 Task: Find a place to stay in Cruzeiro, Brazil for 5 guests from June 14 to June 30, with a price range of ₹13,000 to ₹34,000, and select properties that are houses or flats with free parking and TV.
Action: Mouse moved to (483, 111)
Screenshot: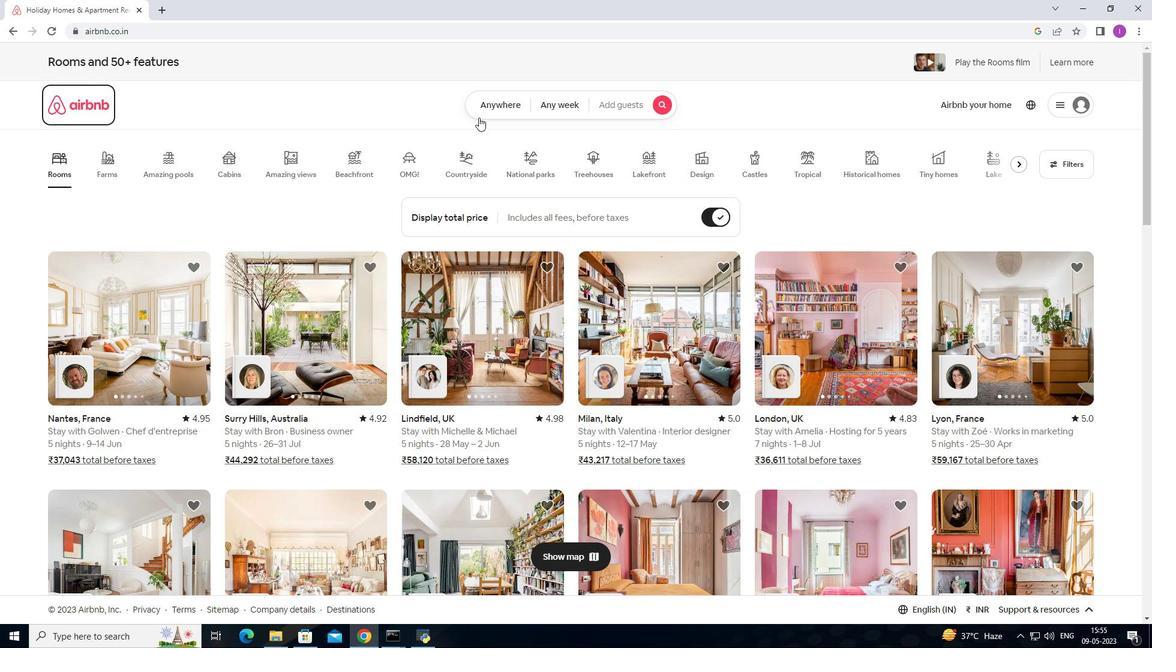 
Action: Mouse pressed left at (483, 111)
Screenshot: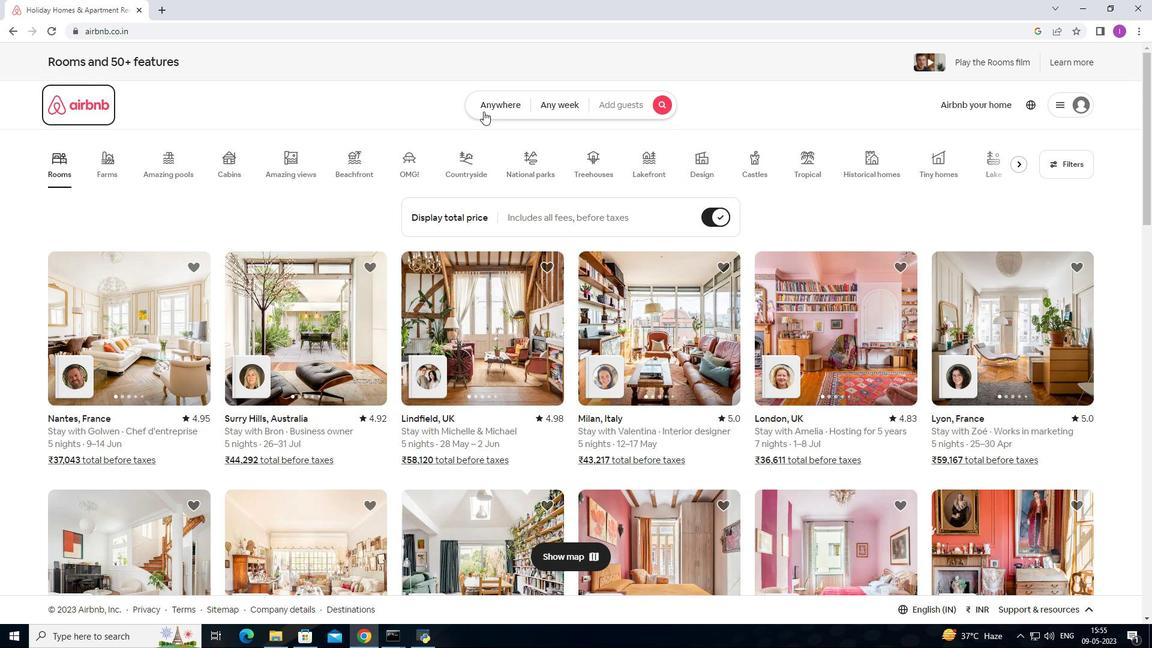 
Action: Mouse moved to (398, 160)
Screenshot: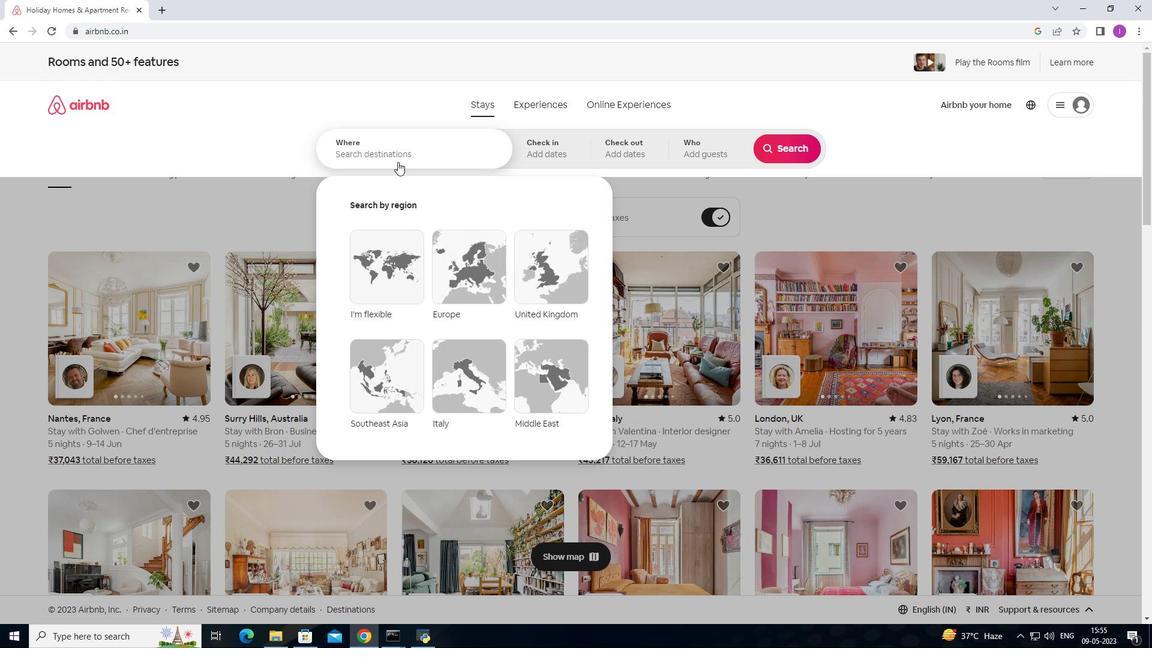 
Action: Mouse pressed left at (398, 160)
Screenshot: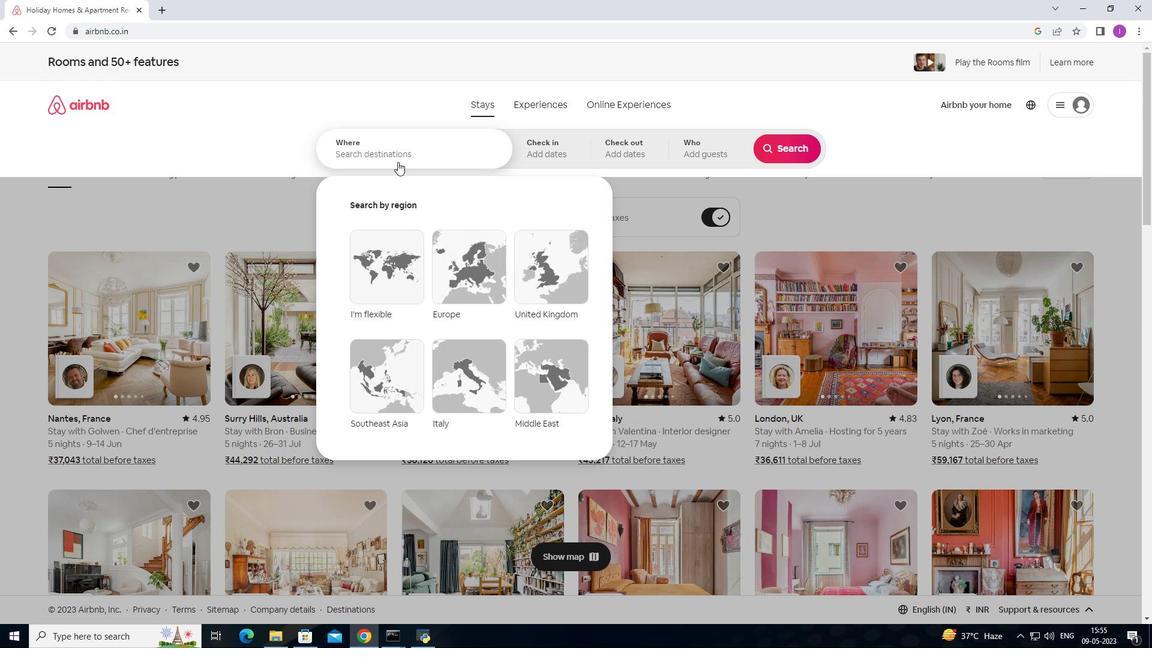 
Action: Mouse moved to (396, 160)
Screenshot: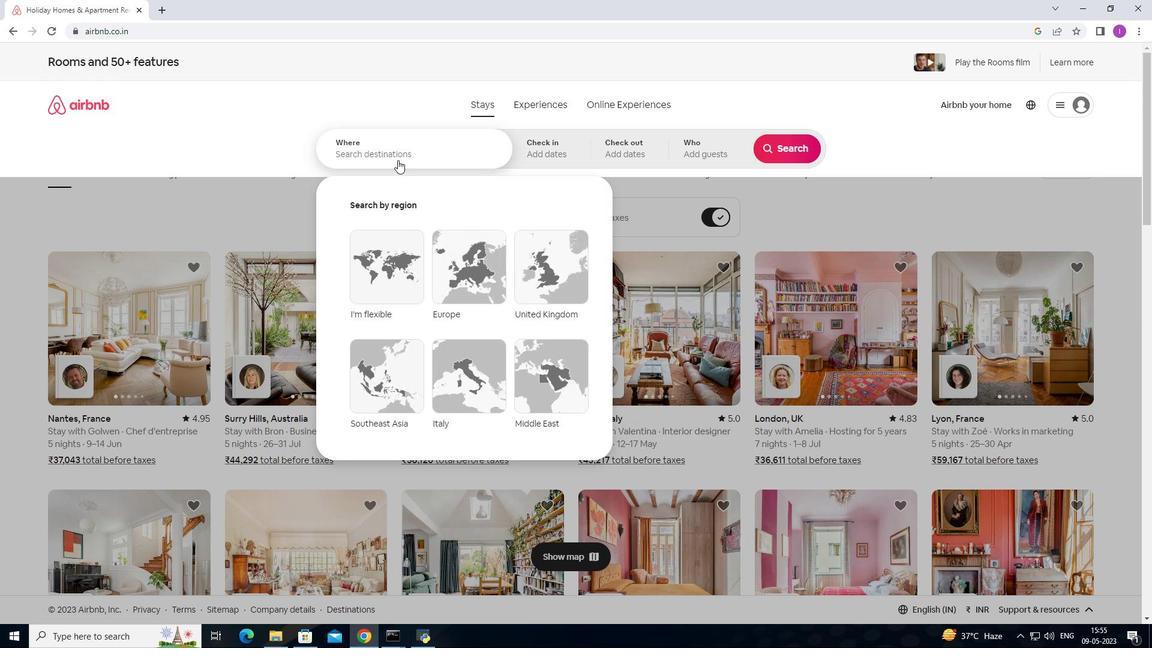 
Action: Key pressed <Key.shift>Cruzeiro,<Key.shift><Key.shift><Key.shift><Key.shift><Key.shift><Key.shift><Key.shift><Key.shift>Brazil
Screenshot: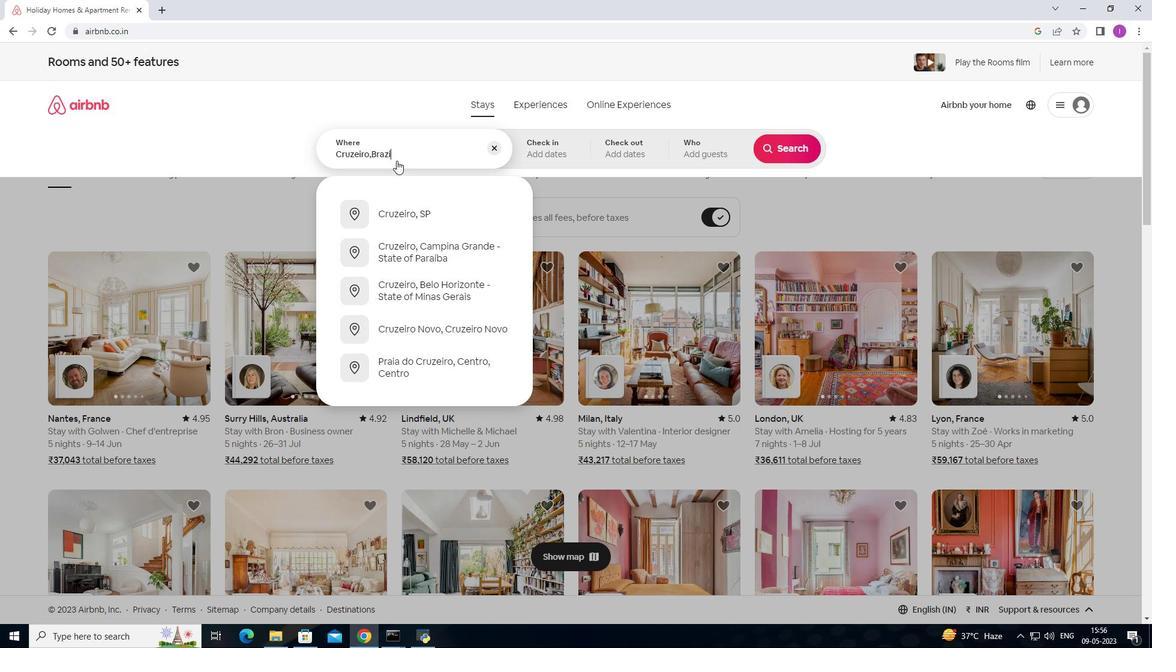 
Action: Mouse moved to (552, 154)
Screenshot: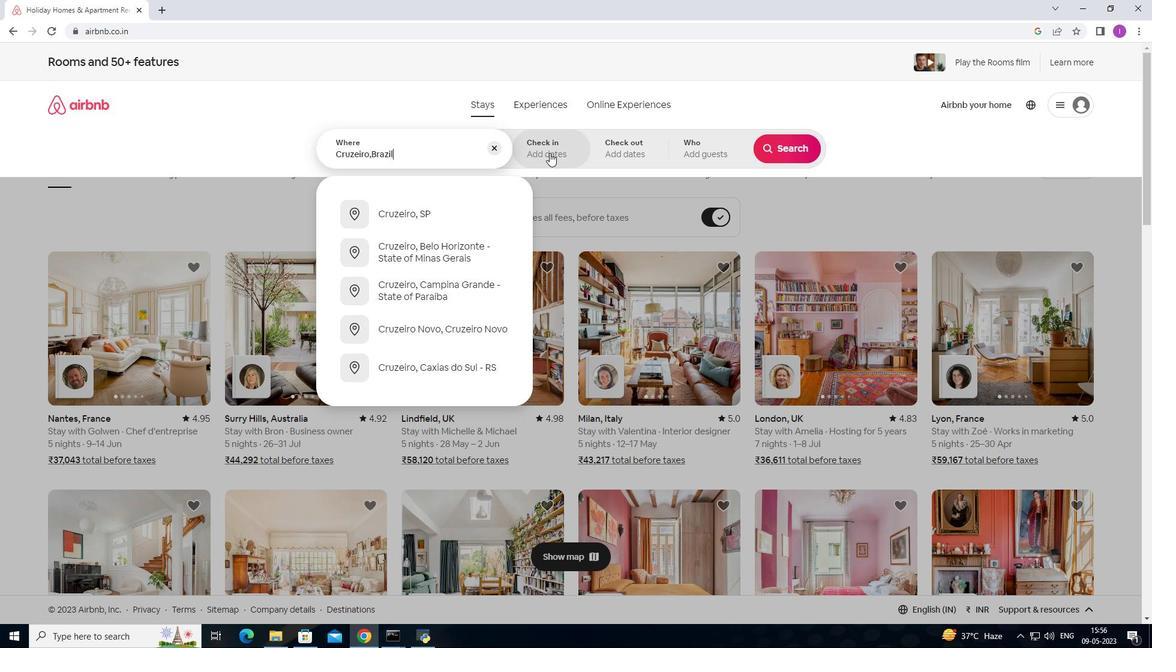
Action: Mouse pressed left at (552, 154)
Screenshot: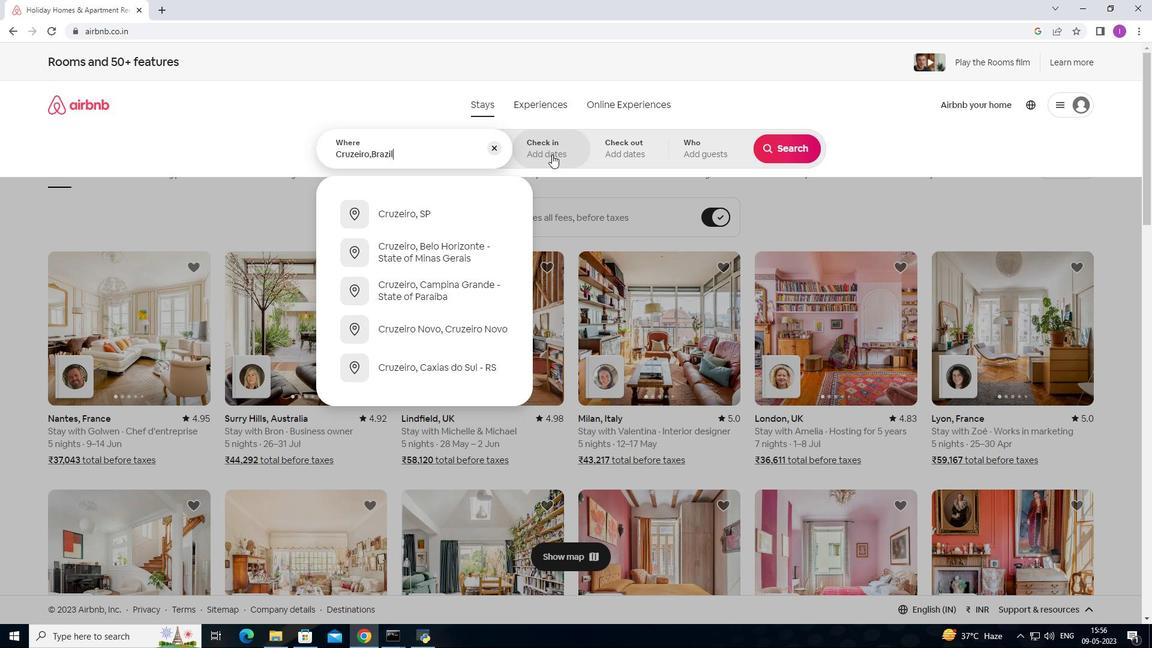 
Action: Mouse moved to (689, 347)
Screenshot: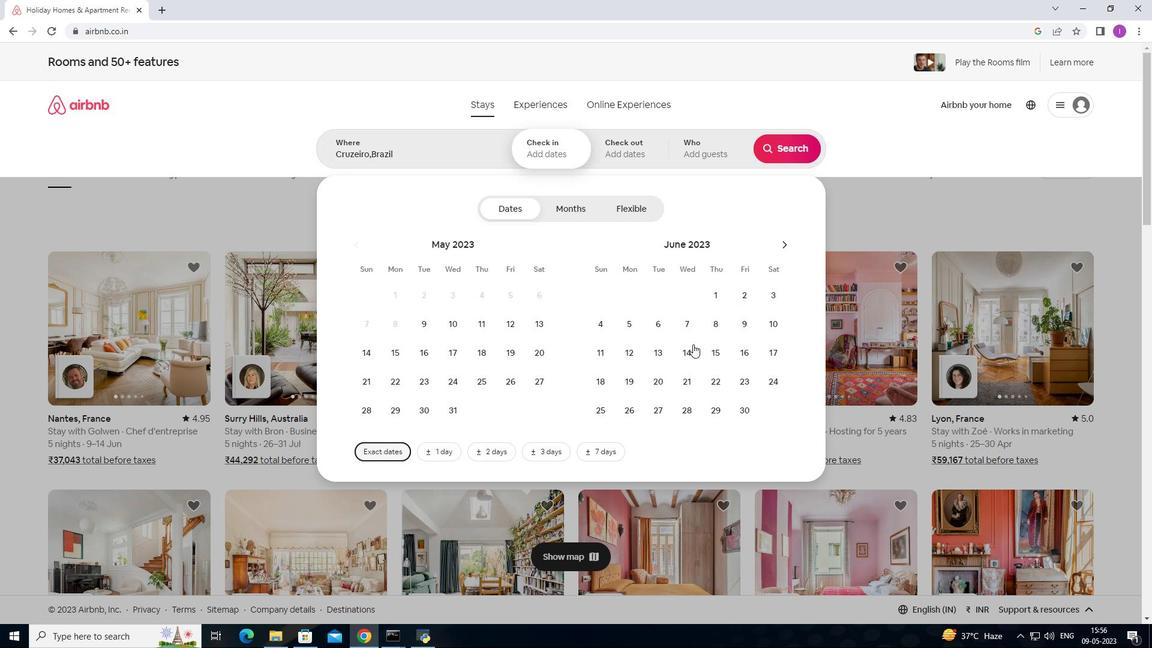 
Action: Mouse pressed left at (689, 347)
Screenshot: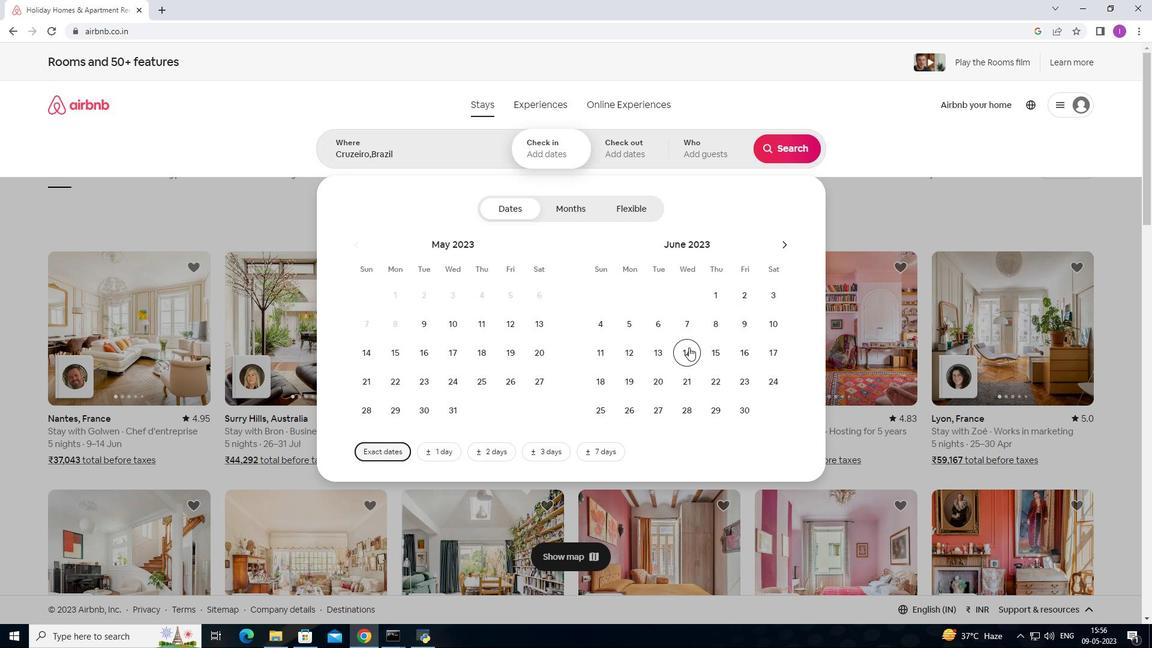 
Action: Mouse moved to (740, 408)
Screenshot: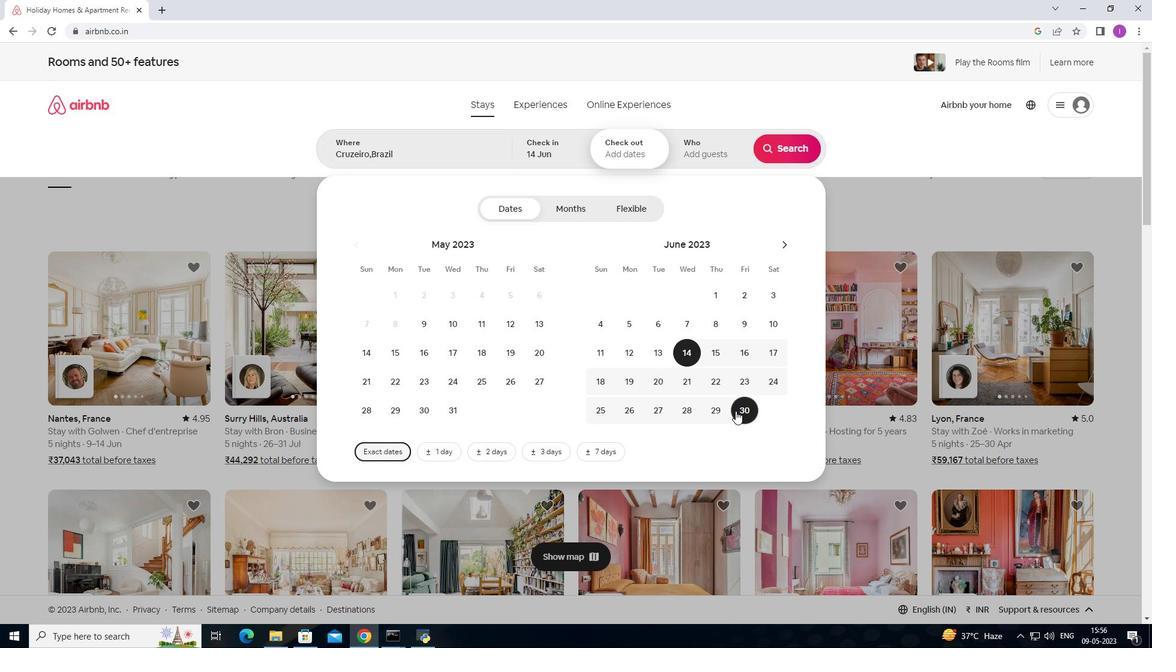 
Action: Mouse pressed left at (740, 408)
Screenshot: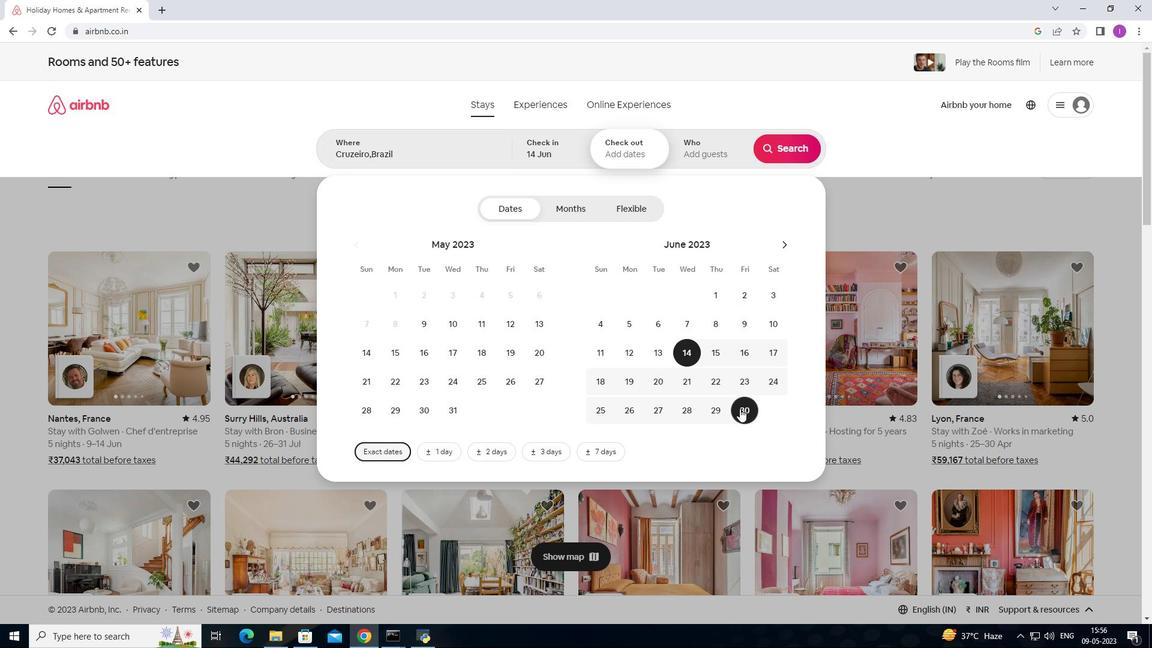 
Action: Mouse moved to (723, 159)
Screenshot: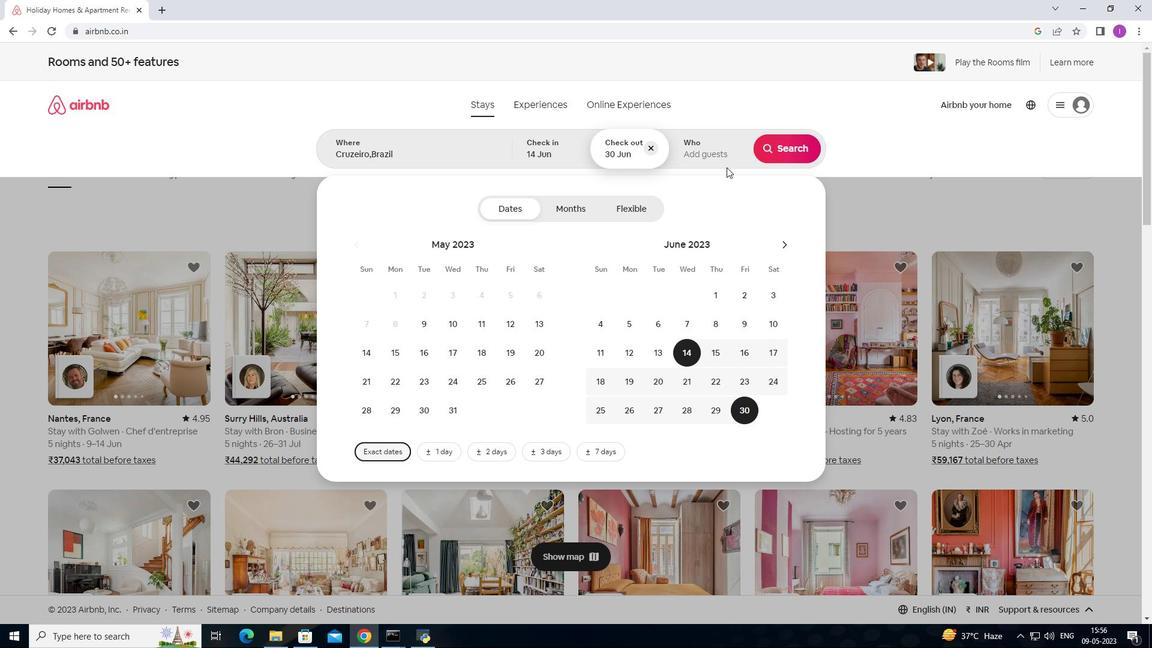 
Action: Mouse pressed left at (723, 159)
Screenshot: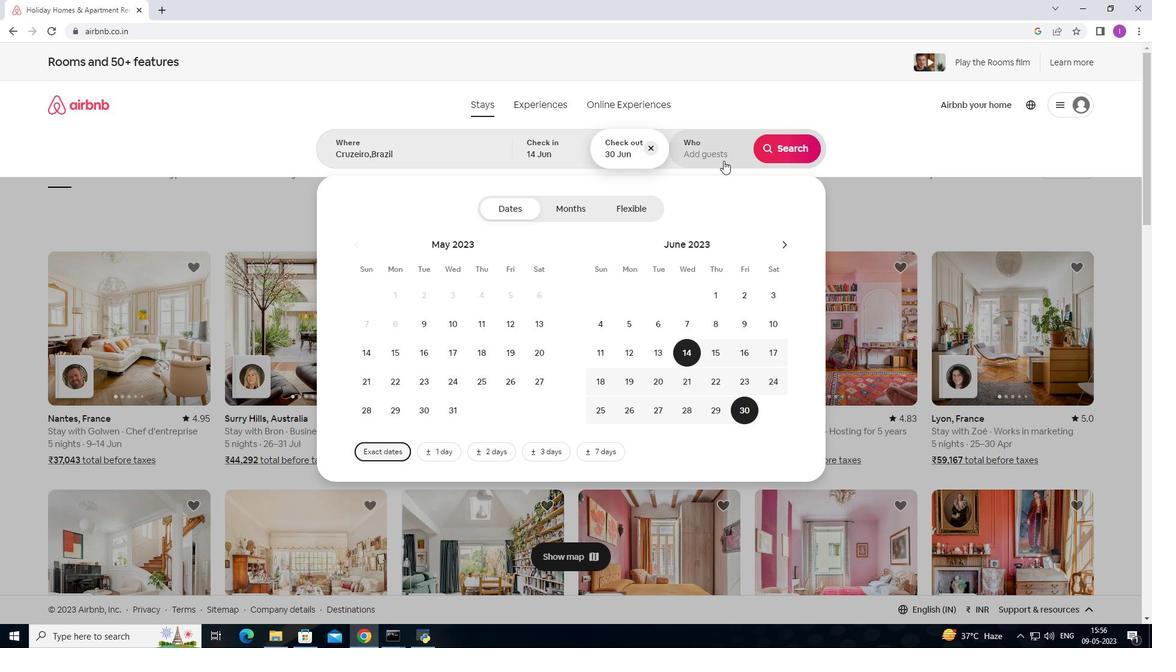 
Action: Mouse moved to (792, 214)
Screenshot: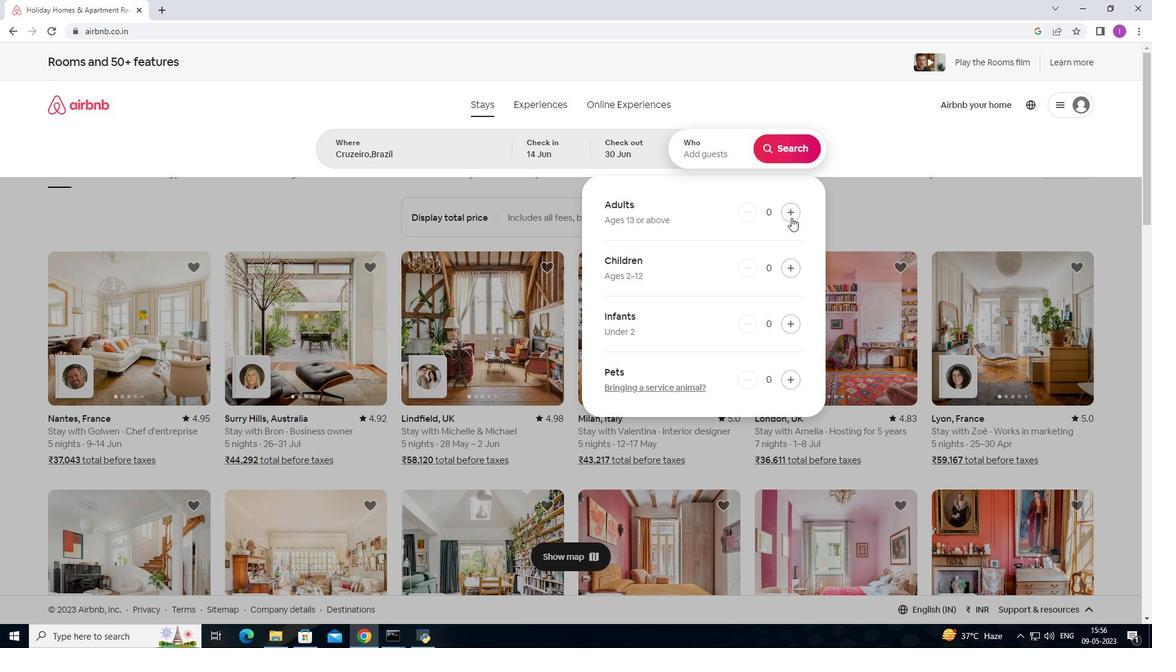 
Action: Mouse pressed left at (792, 214)
Screenshot: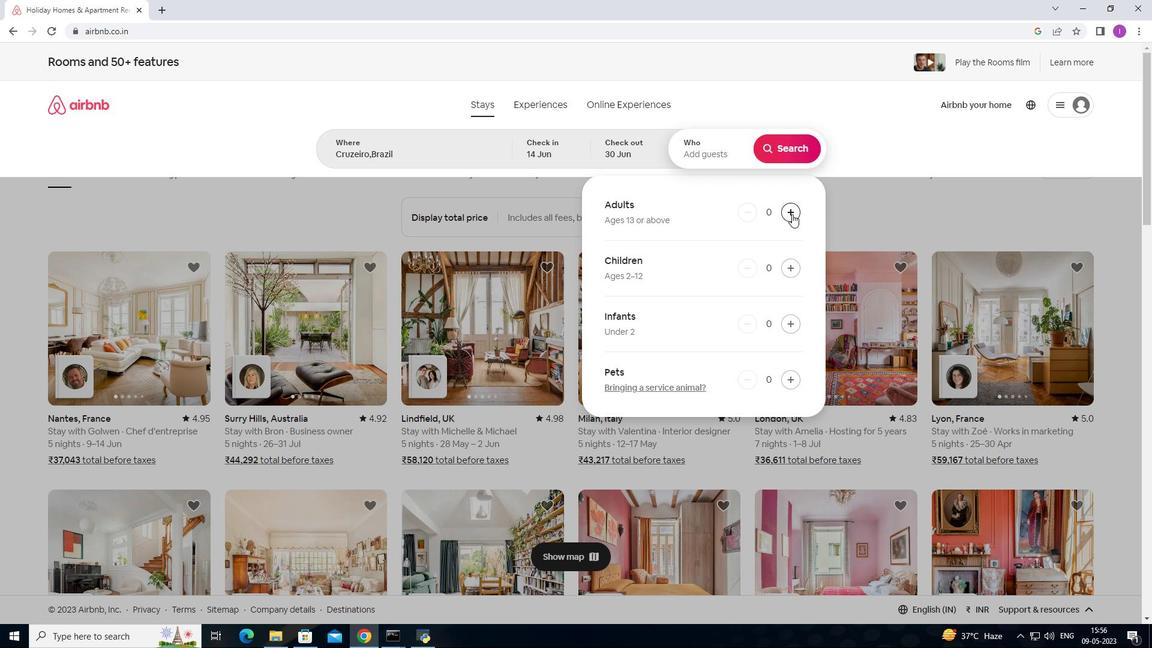 
Action: Mouse pressed left at (792, 214)
Screenshot: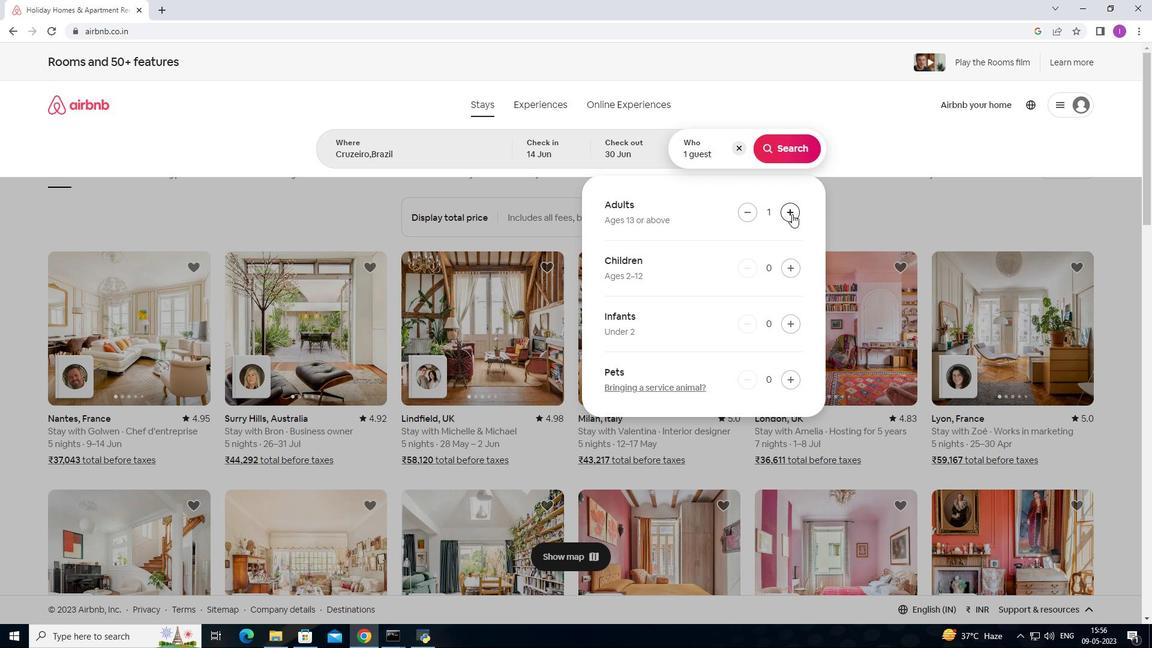 
Action: Mouse pressed left at (792, 214)
Screenshot: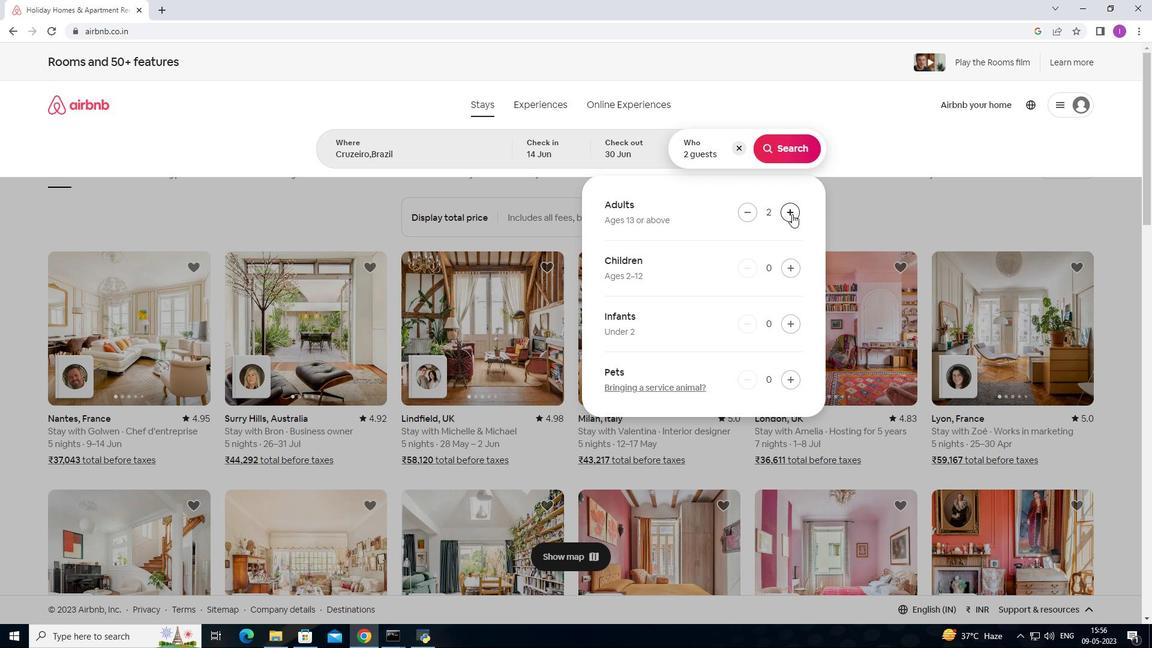 
Action: Mouse pressed left at (792, 214)
Screenshot: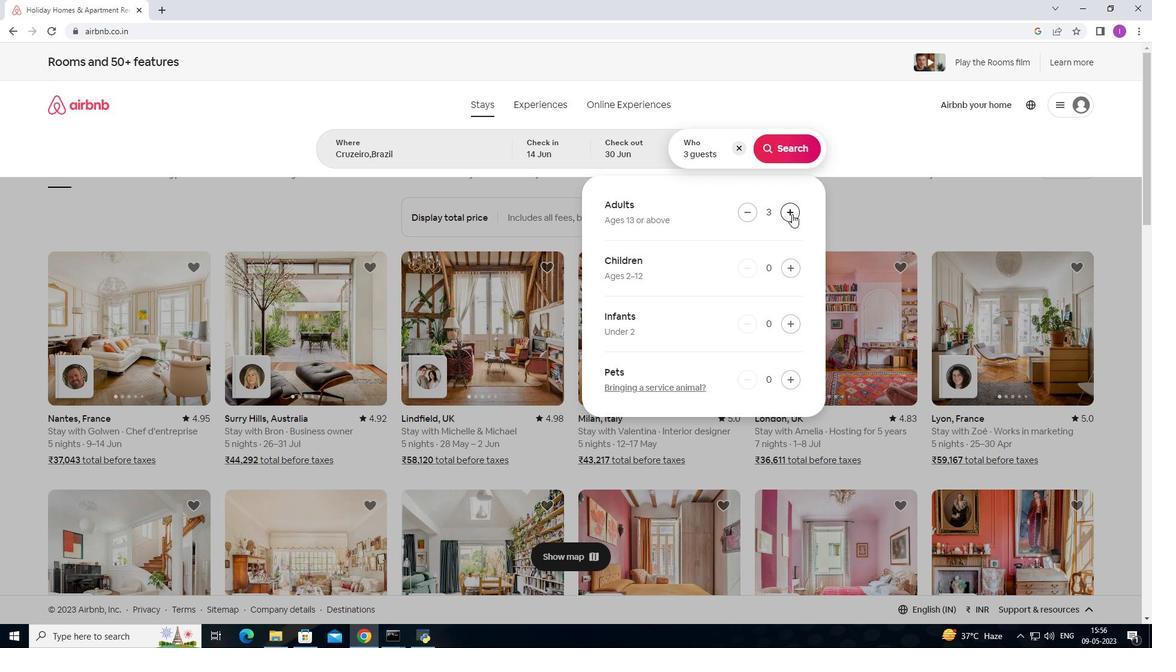 
Action: Mouse pressed left at (792, 214)
Screenshot: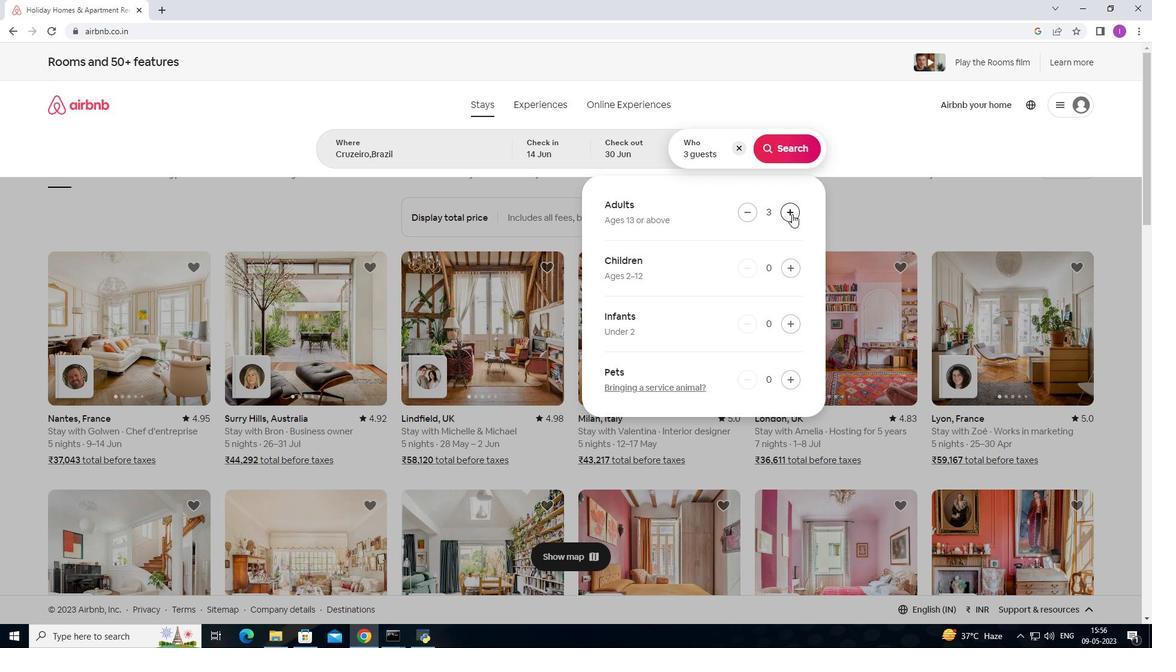 
Action: Mouse moved to (800, 147)
Screenshot: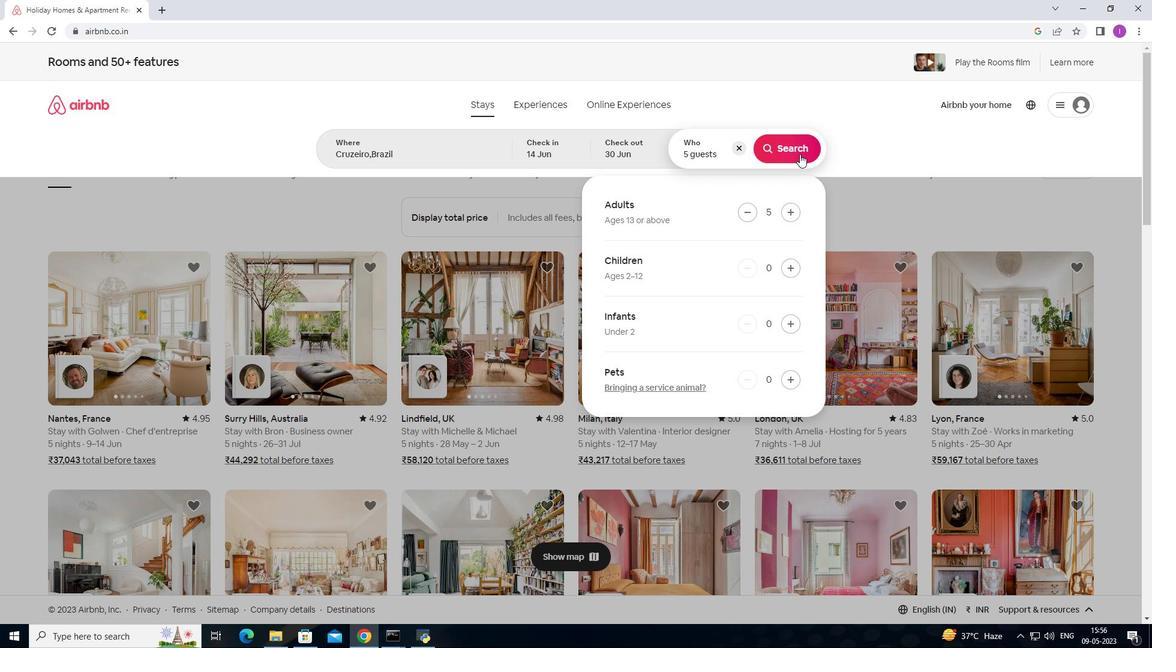
Action: Mouse pressed left at (800, 147)
Screenshot: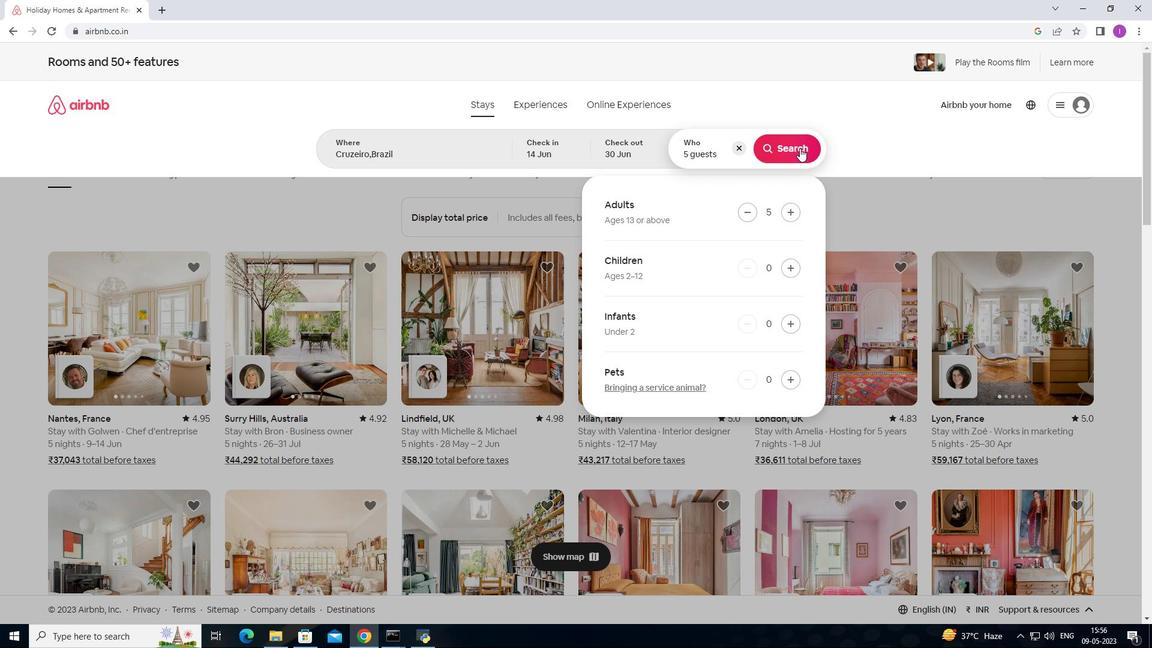 
Action: Mouse moved to (1115, 118)
Screenshot: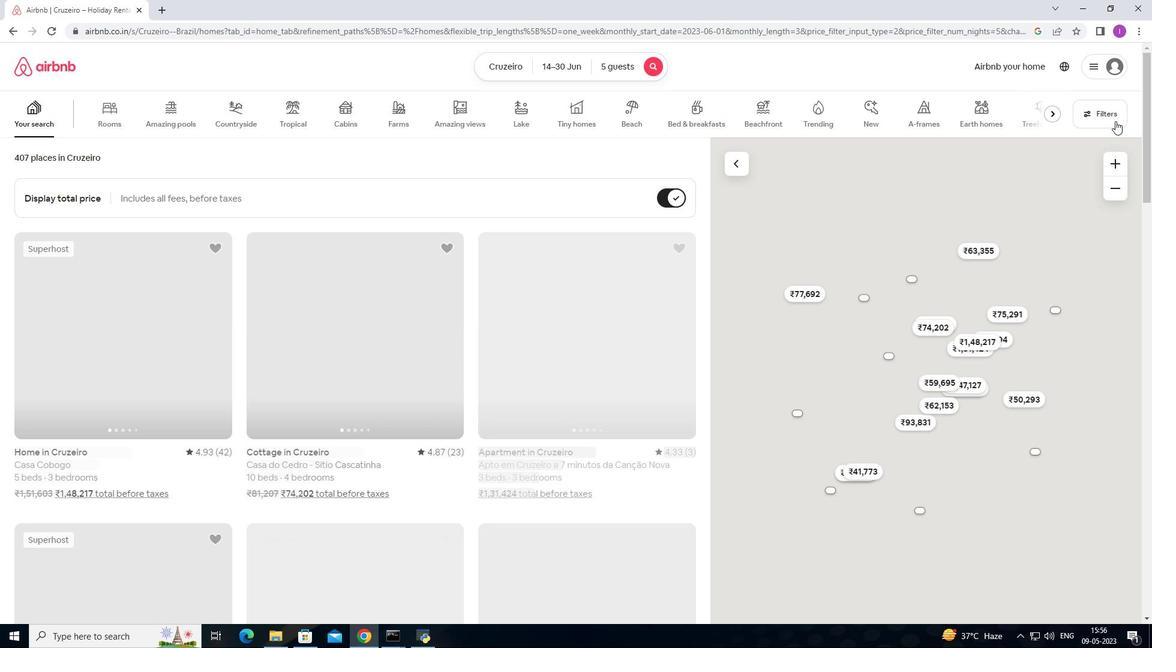 
Action: Mouse pressed left at (1115, 118)
Screenshot: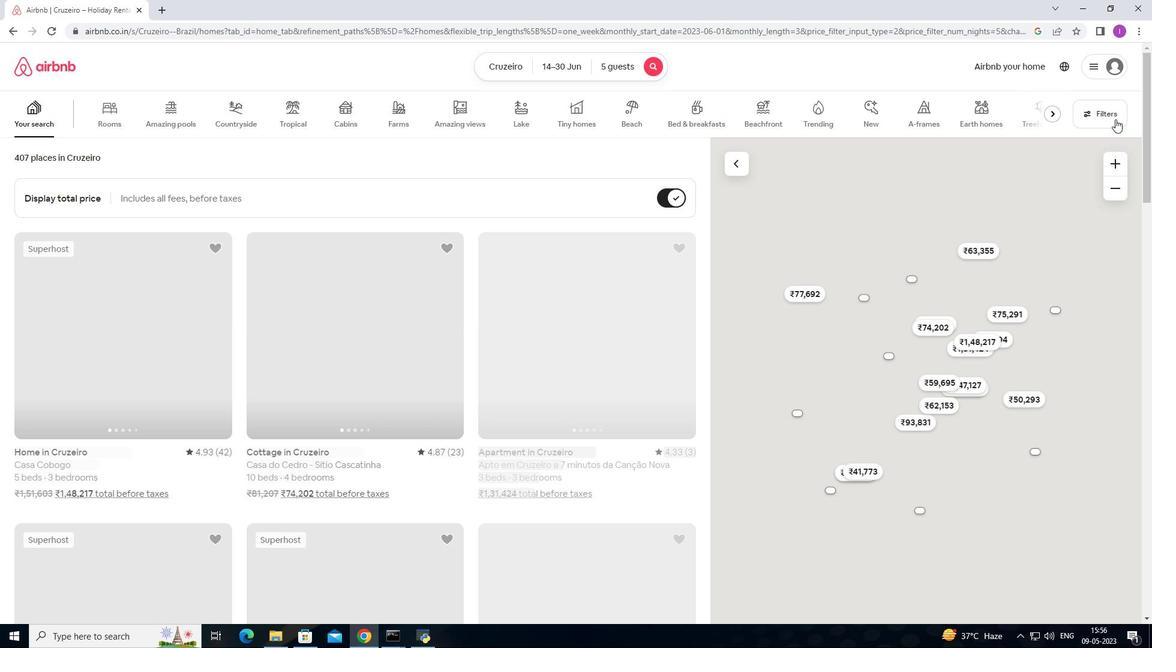 
Action: Mouse moved to (451, 411)
Screenshot: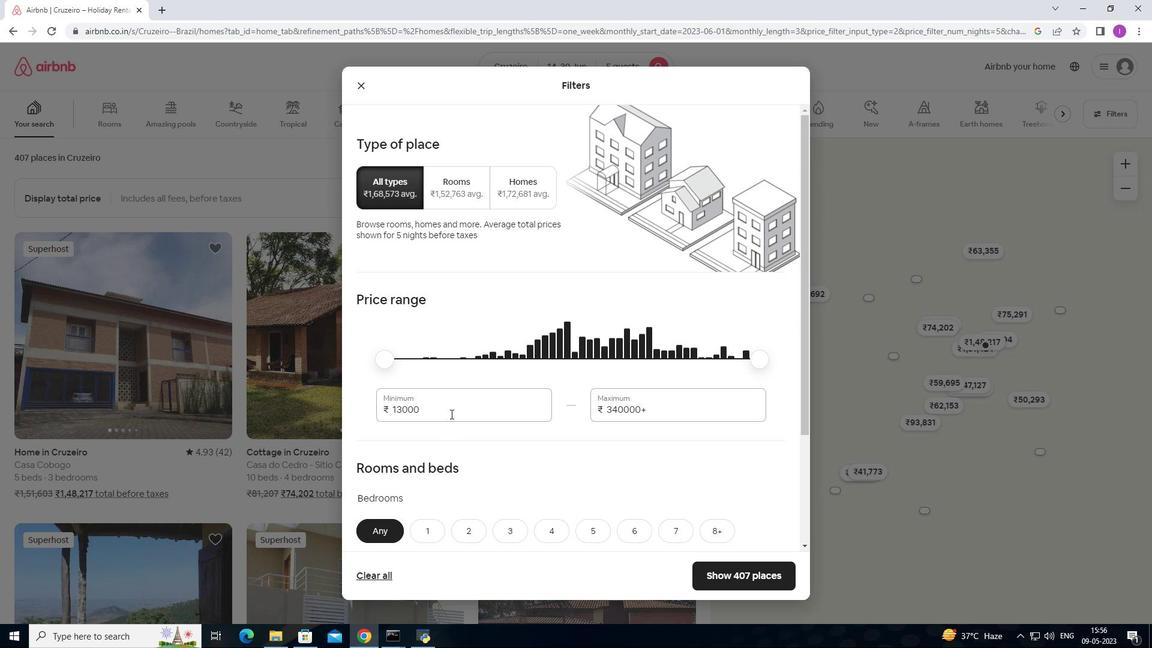 
Action: Mouse pressed left at (451, 411)
Screenshot: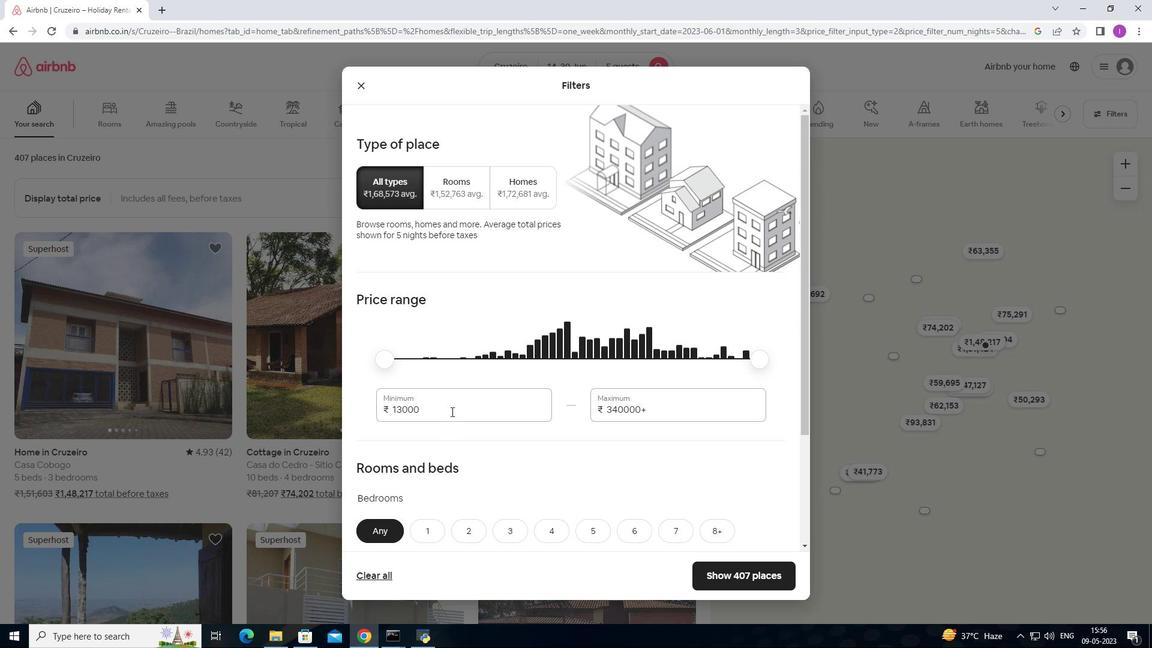 
Action: Mouse moved to (371, 407)
Screenshot: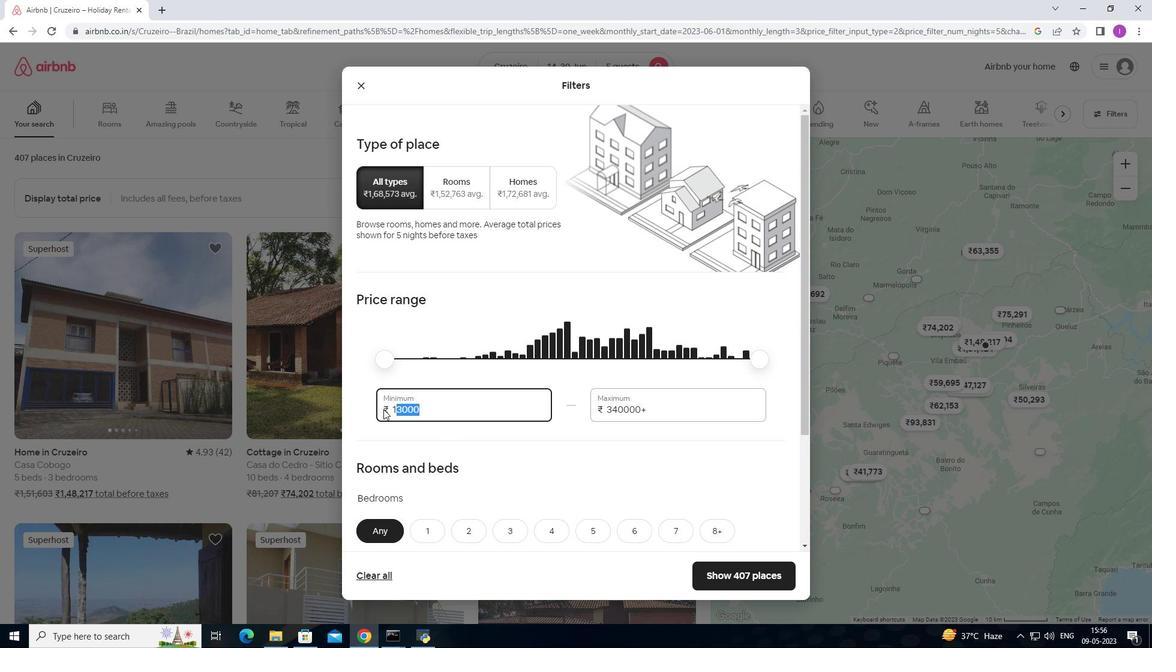 
Action: Key pressed 8000
Screenshot: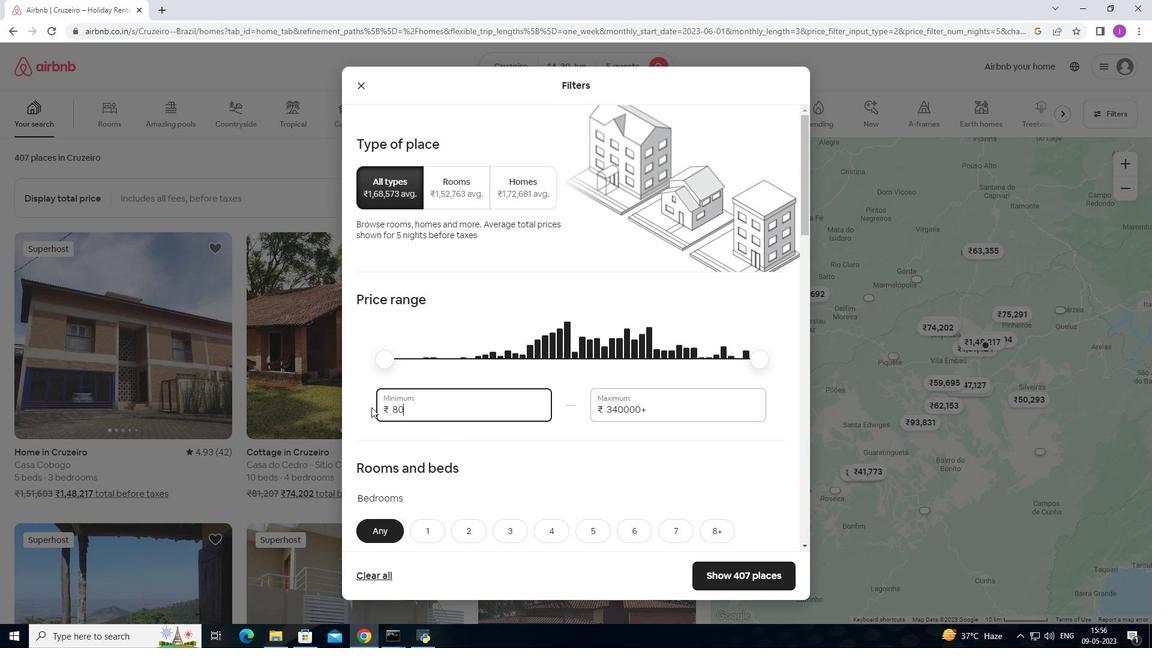 
Action: Mouse moved to (689, 414)
Screenshot: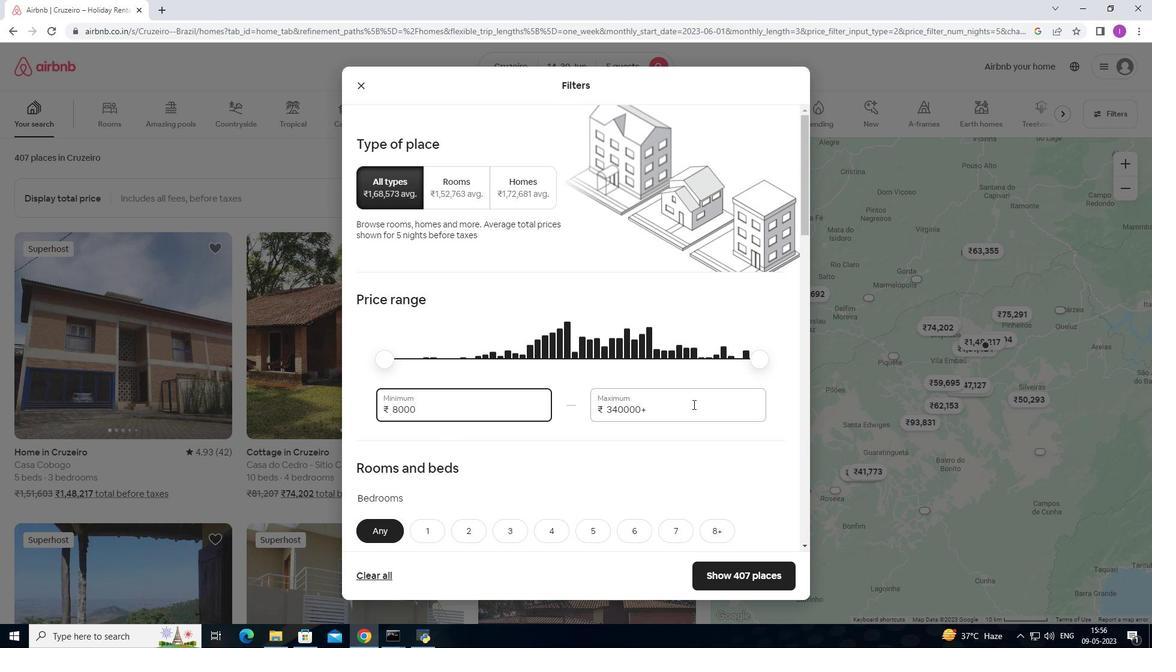 
Action: Mouse pressed left at (689, 414)
Screenshot: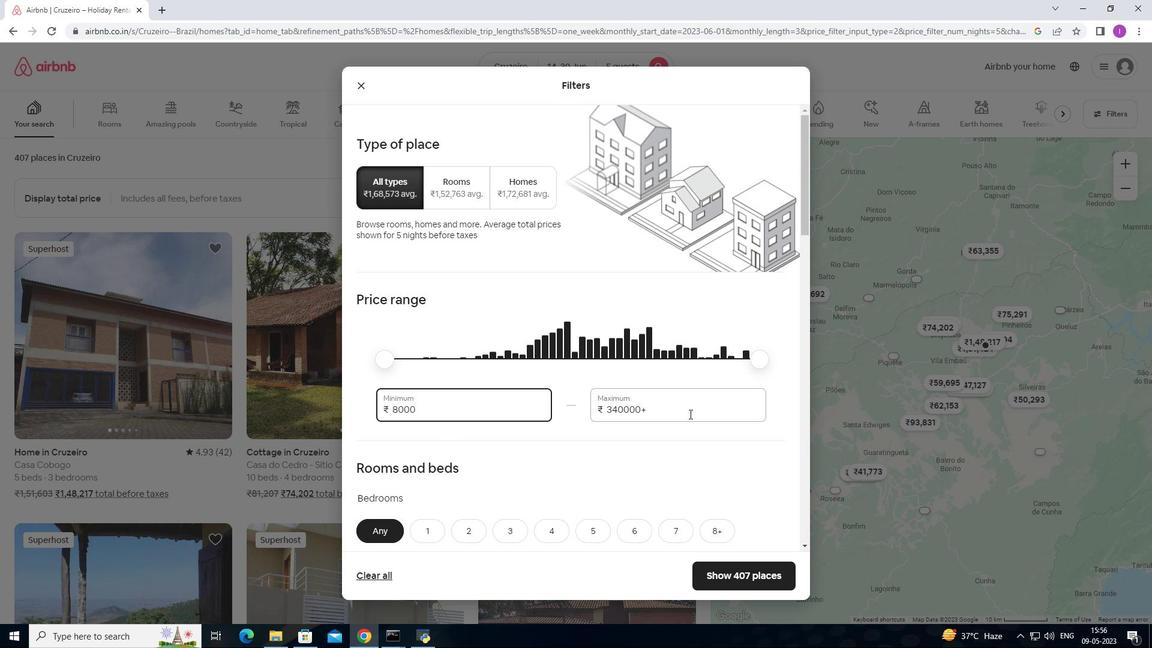 
Action: Mouse moved to (587, 406)
Screenshot: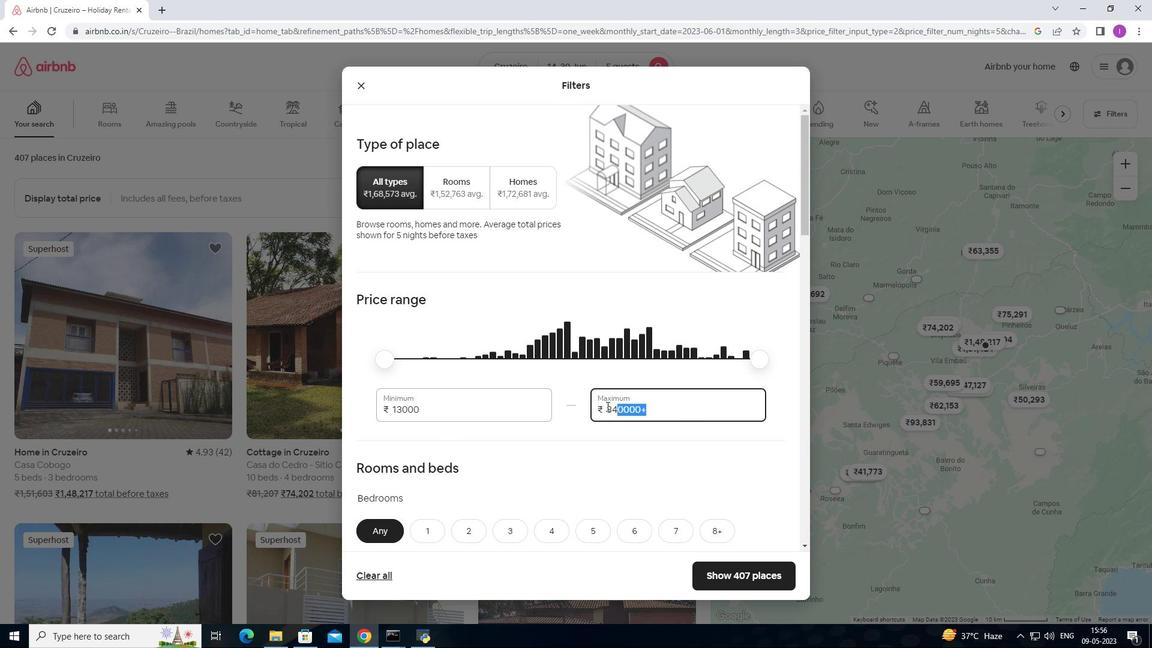 
Action: Key pressed 12000
Screenshot: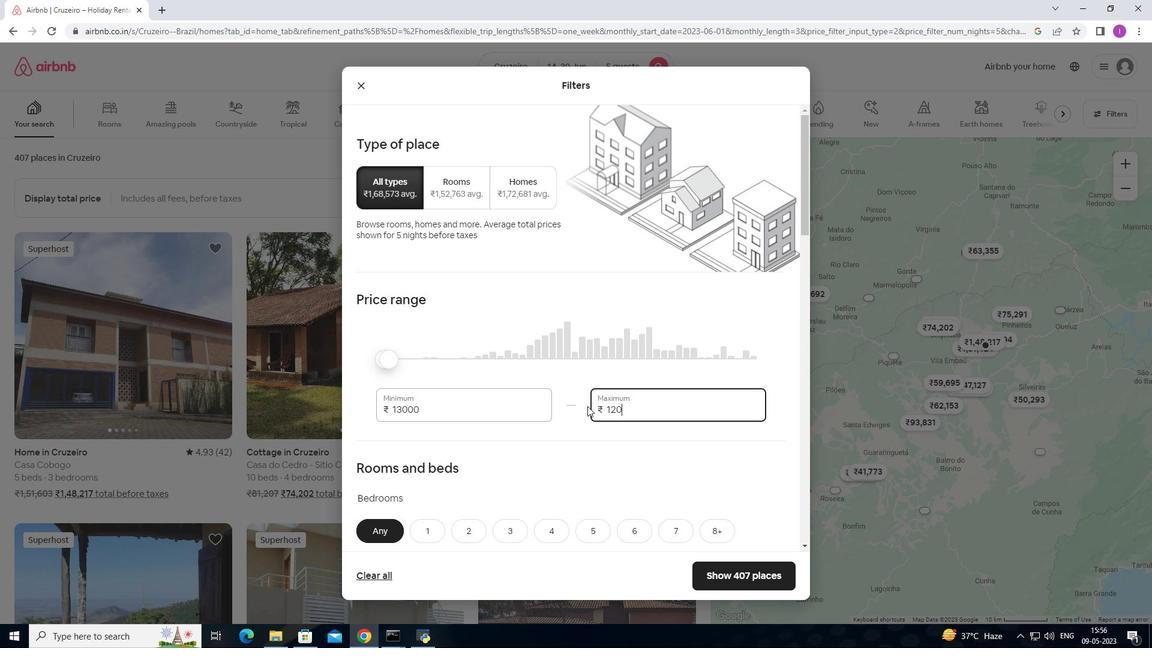 
Action: Mouse scrolled (587, 405) with delta (0, 0)
Screenshot: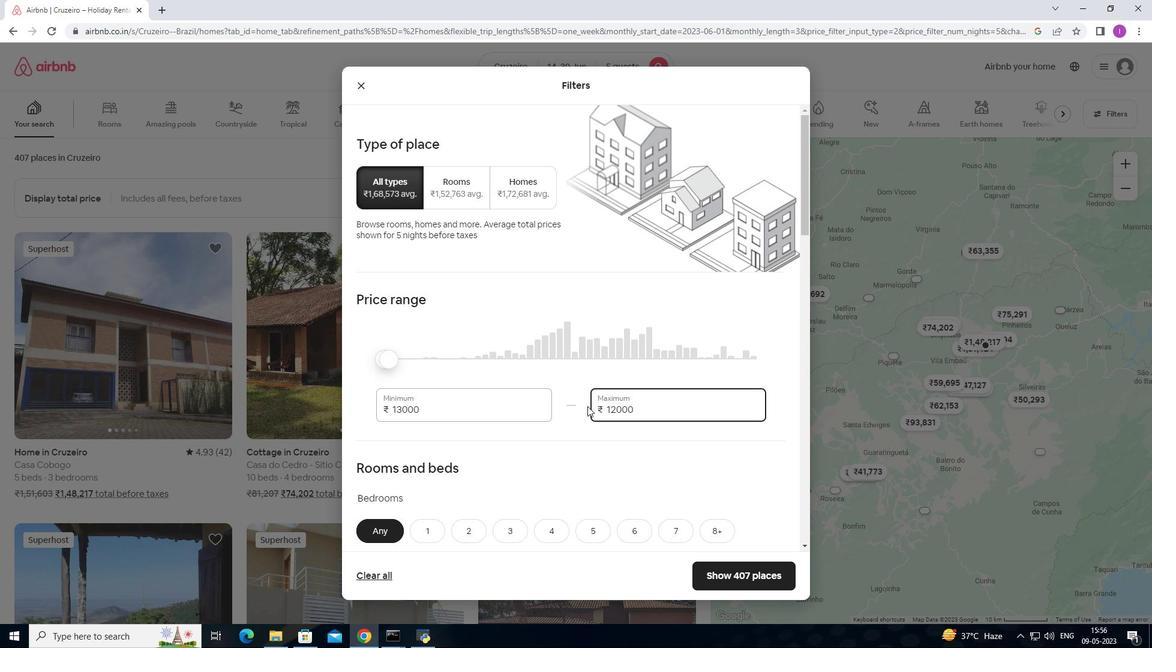 
Action: Mouse scrolled (587, 405) with delta (0, 0)
Screenshot: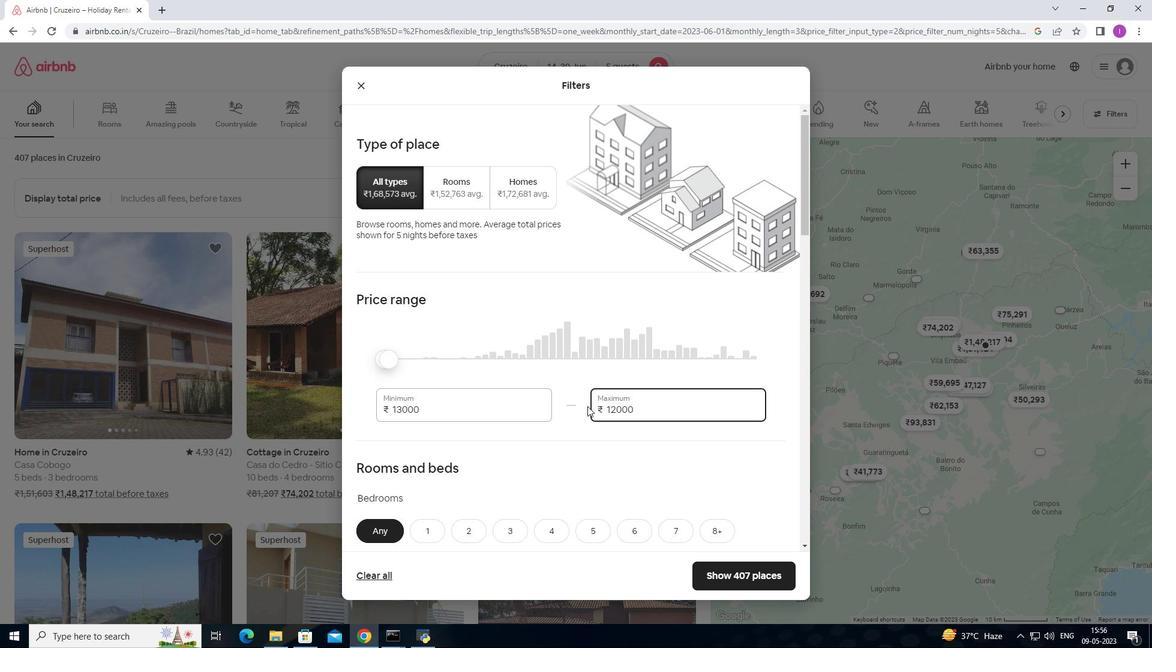 
Action: Mouse moved to (431, 291)
Screenshot: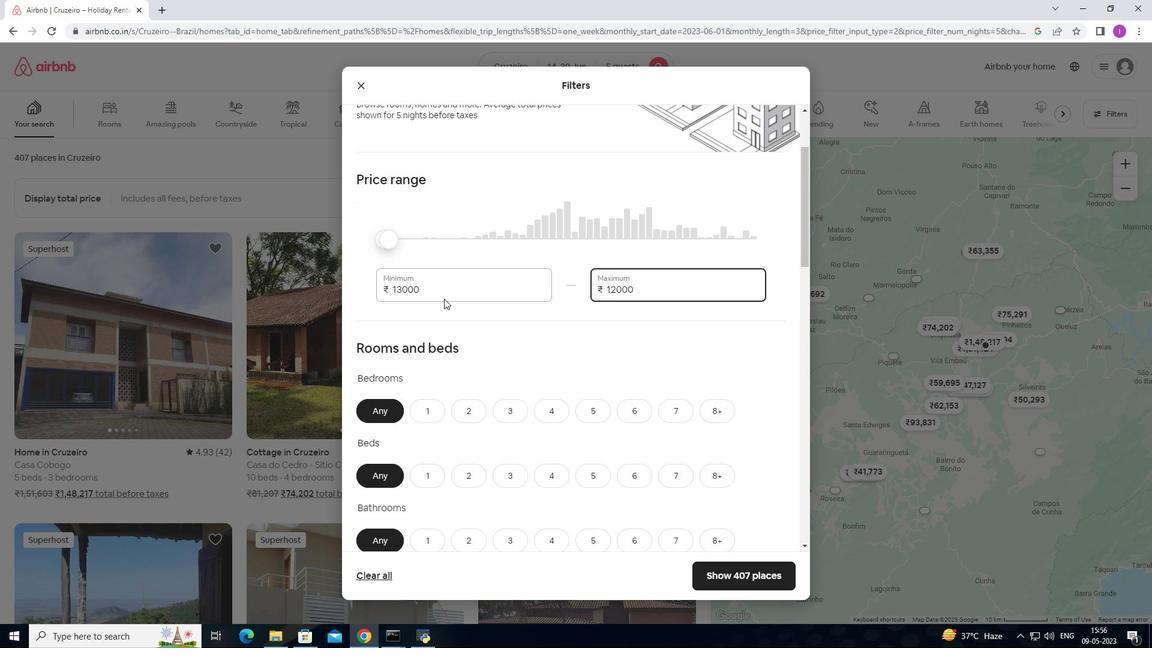 
Action: Mouse pressed left at (431, 291)
Screenshot: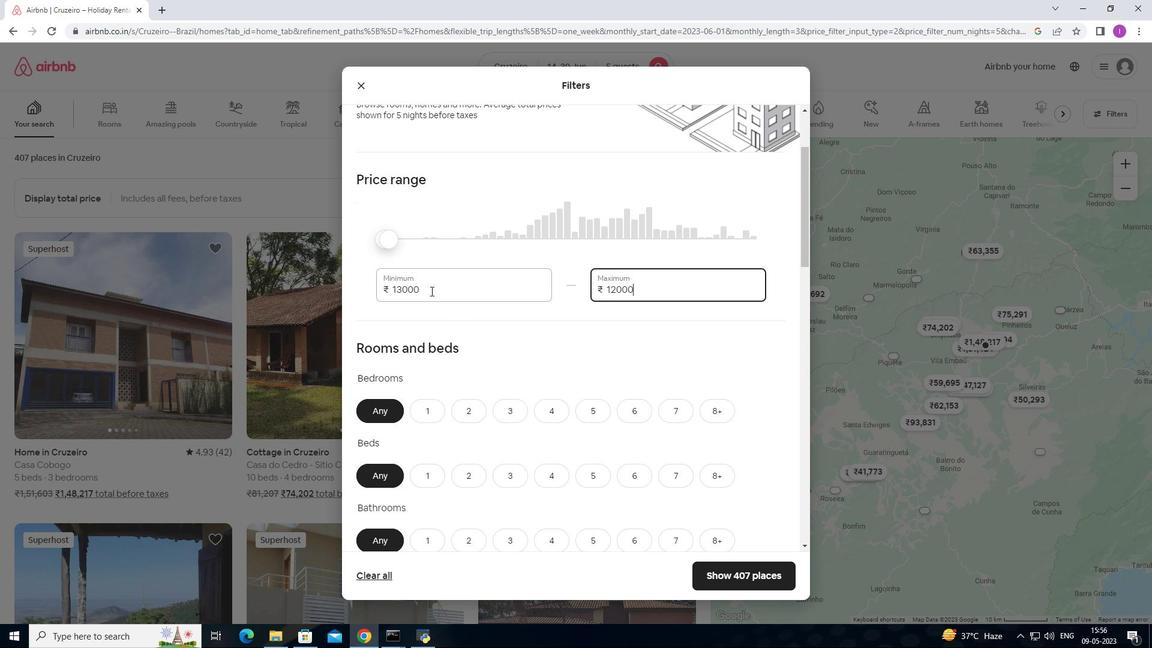 
Action: Mouse moved to (384, 291)
Screenshot: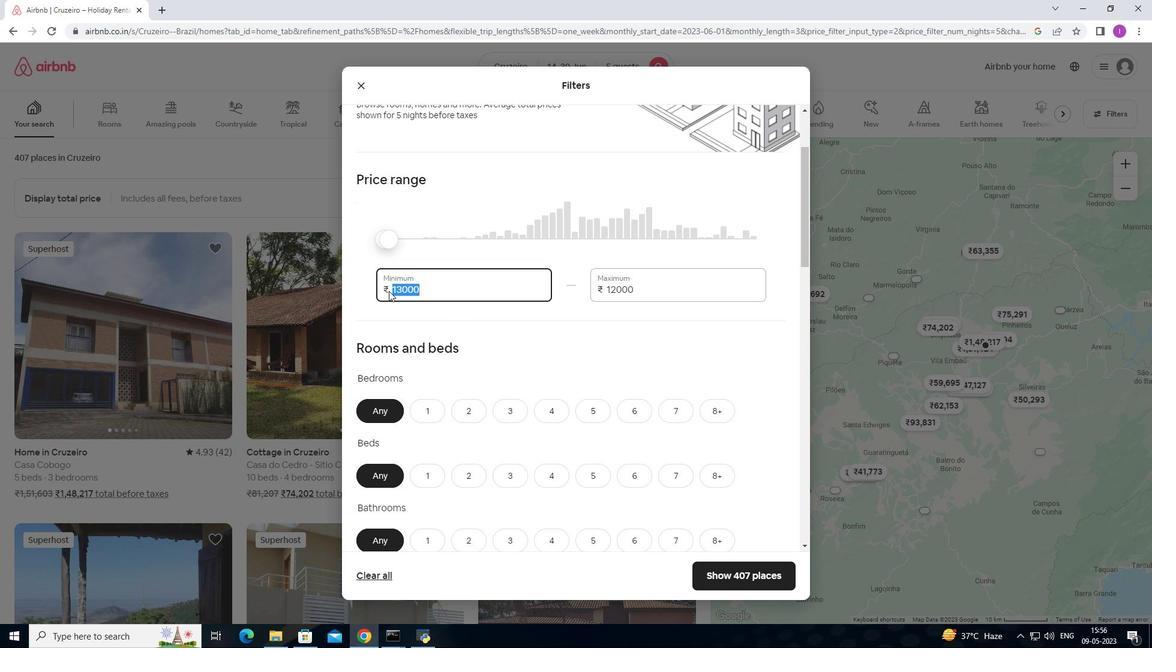 
Action: Key pressed 8000
Screenshot: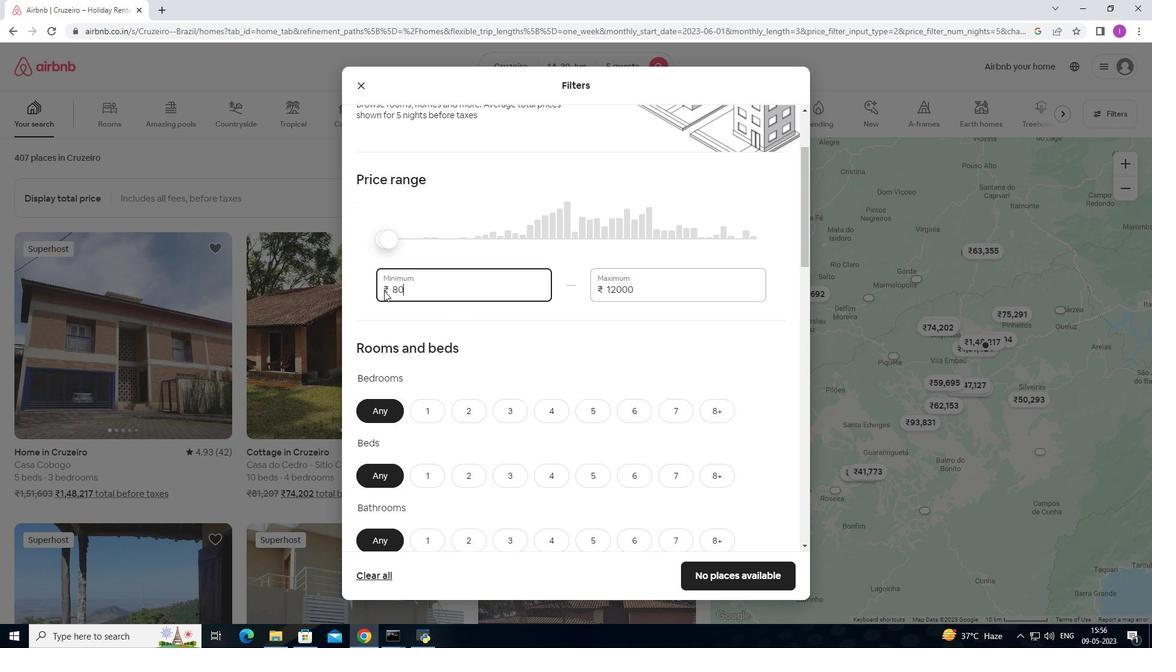 
Action: Mouse scrolled (384, 290) with delta (0, 0)
Screenshot: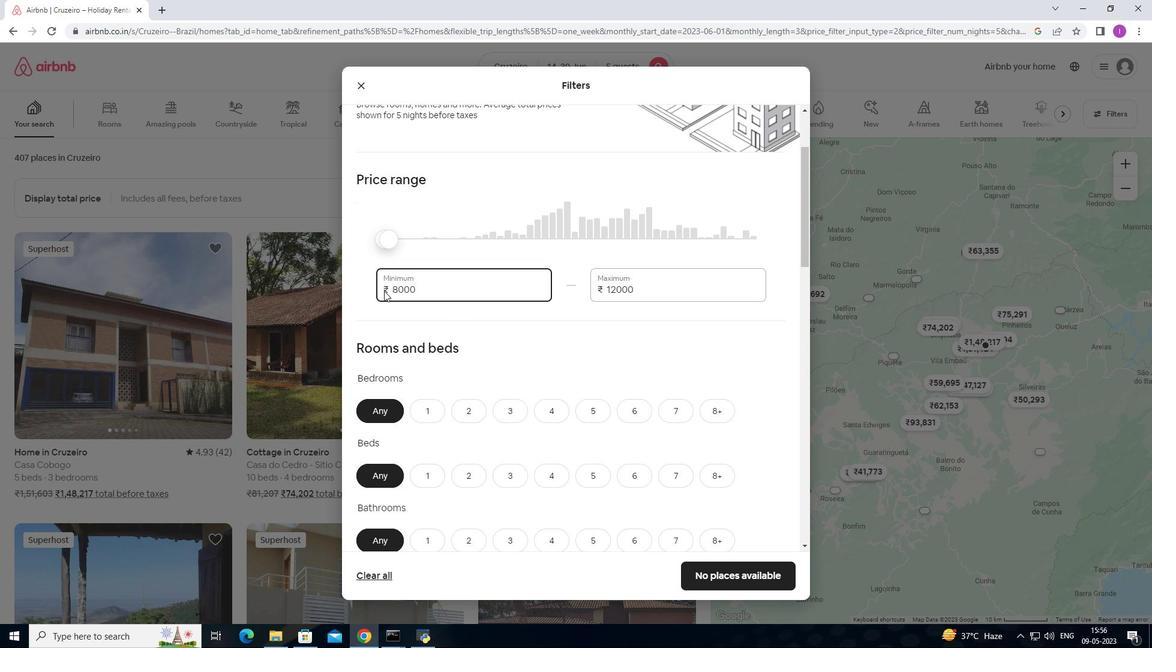 
Action: Mouse scrolled (384, 290) with delta (0, 0)
Screenshot: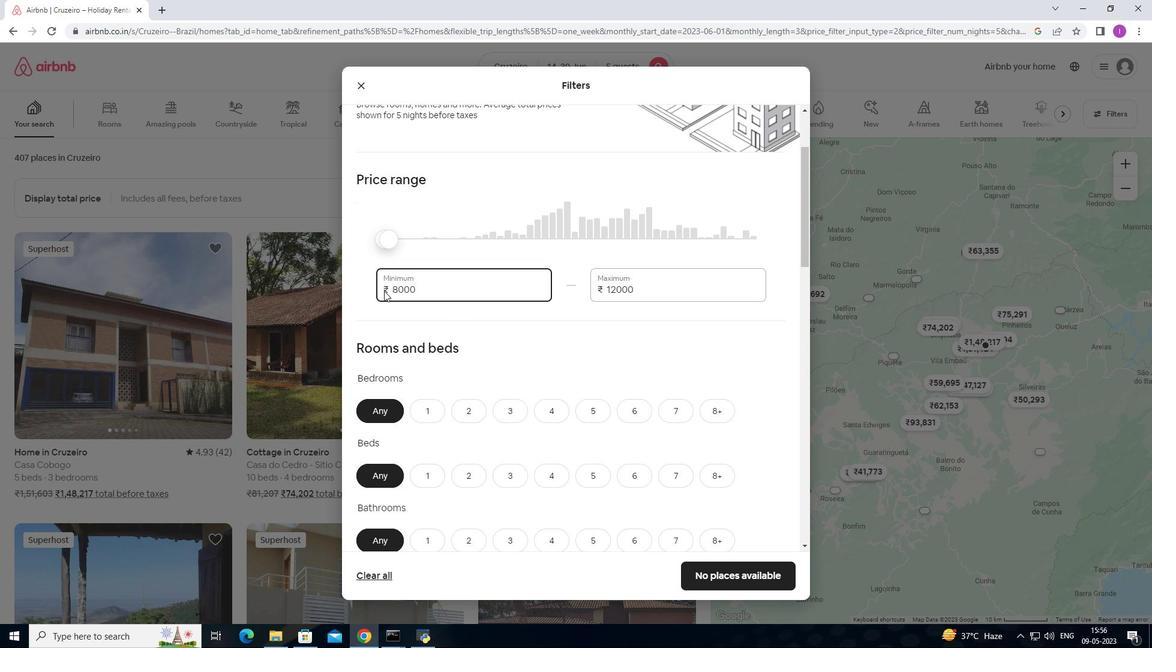 
Action: Mouse scrolled (384, 290) with delta (0, 0)
Screenshot: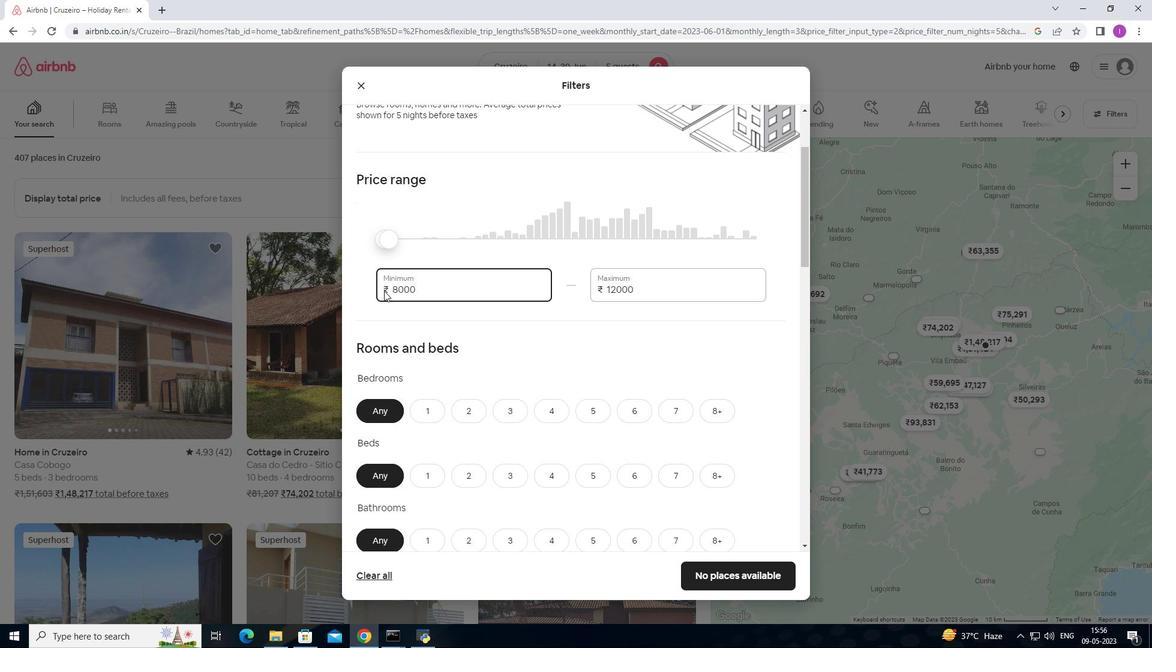 
Action: Mouse moved to (458, 256)
Screenshot: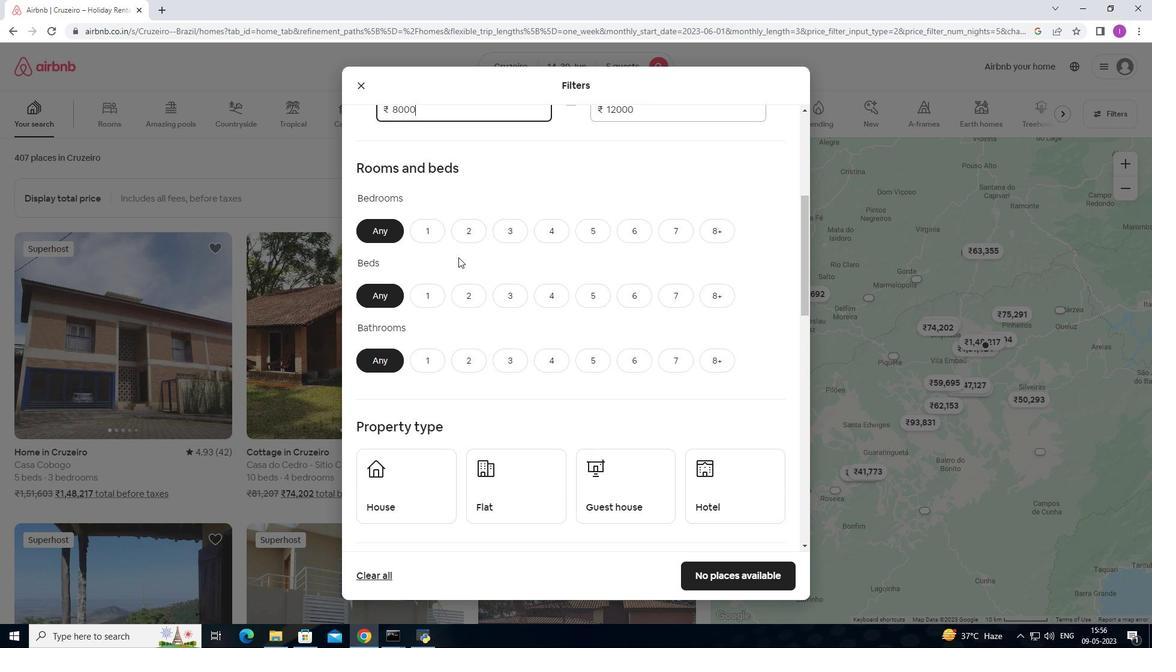 
Action: Mouse scrolled (458, 255) with delta (0, 0)
Screenshot: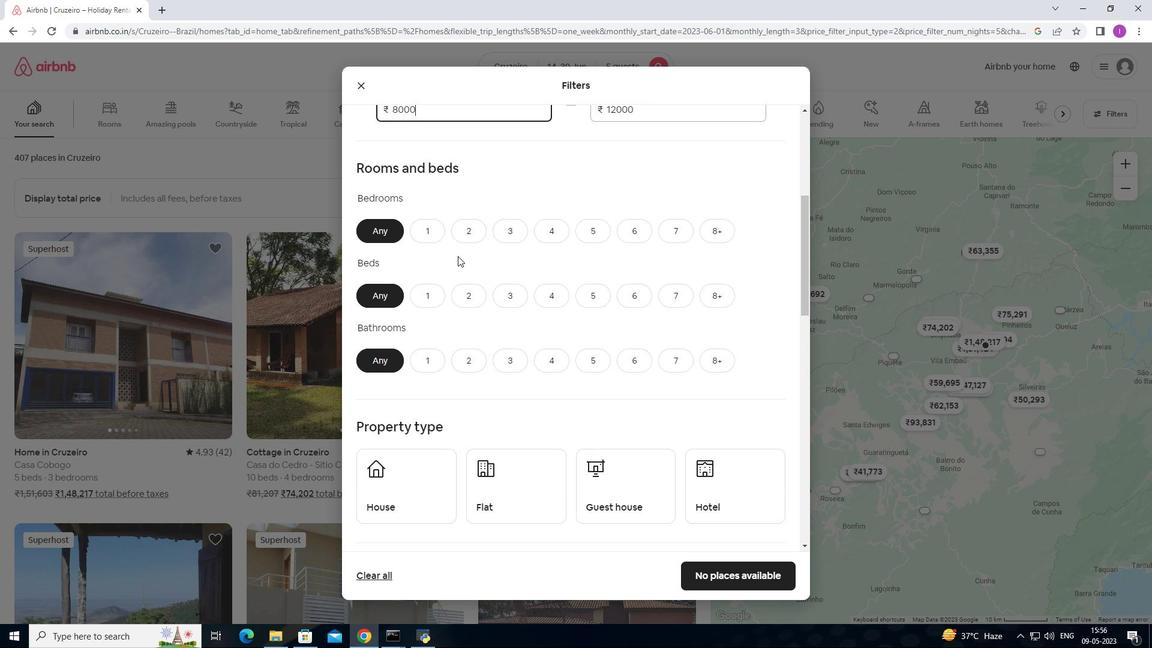 
Action: Mouse moved to (599, 168)
Screenshot: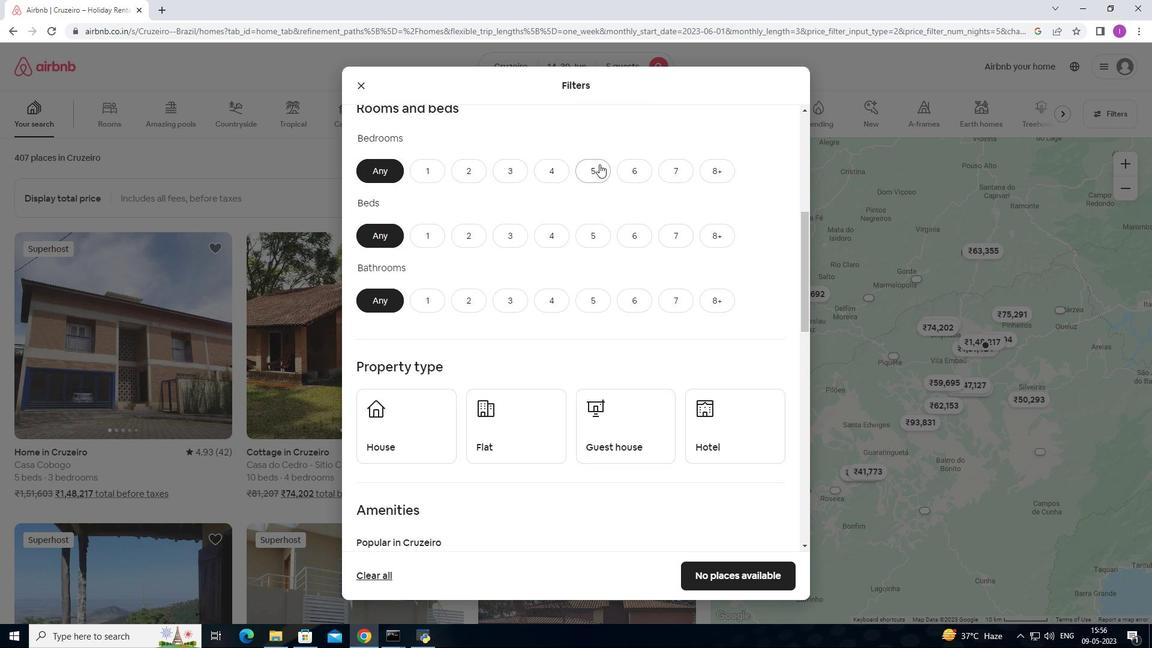 
Action: Mouse pressed left at (599, 168)
Screenshot: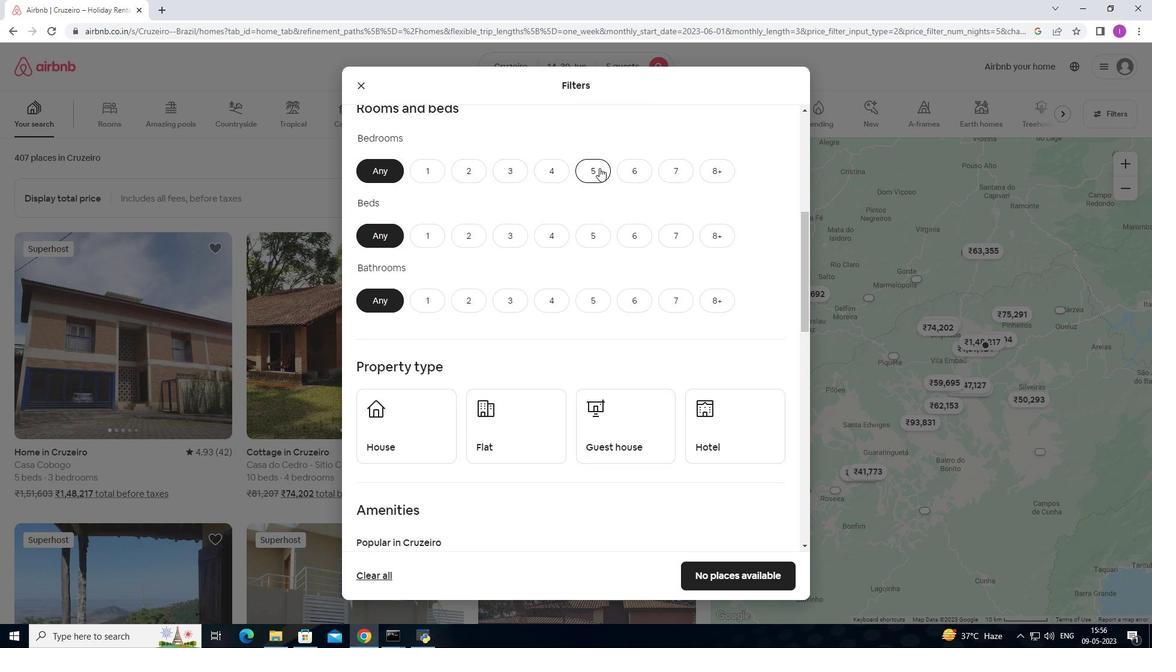 
Action: Mouse moved to (599, 234)
Screenshot: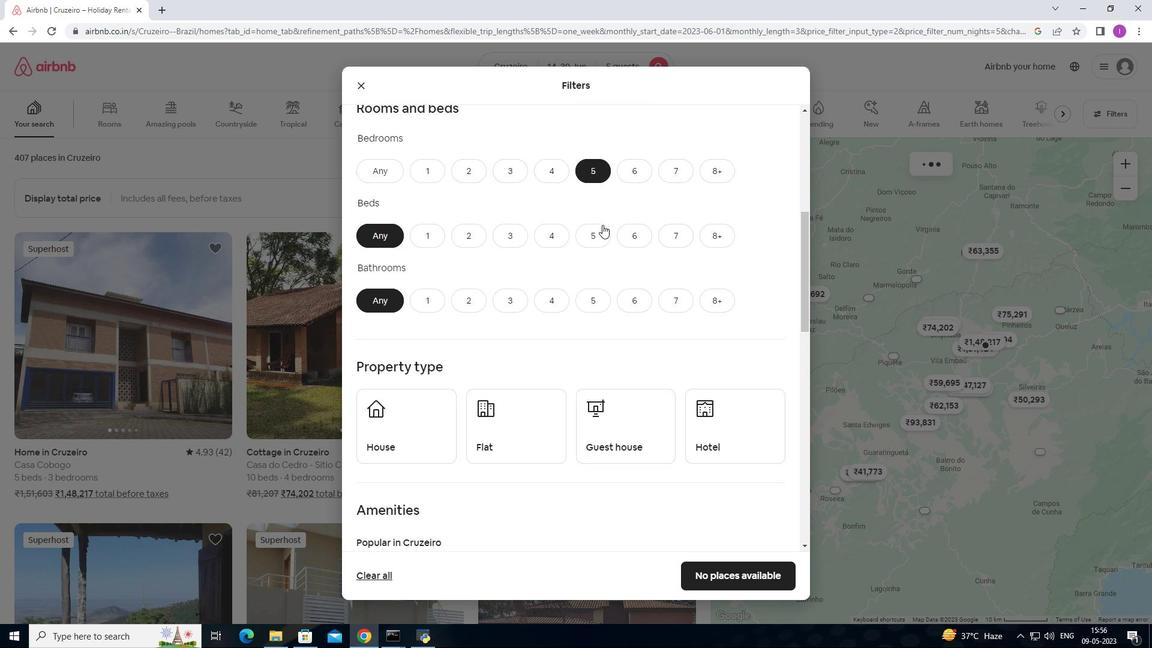 
Action: Mouse pressed left at (599, 234)
Screenshot: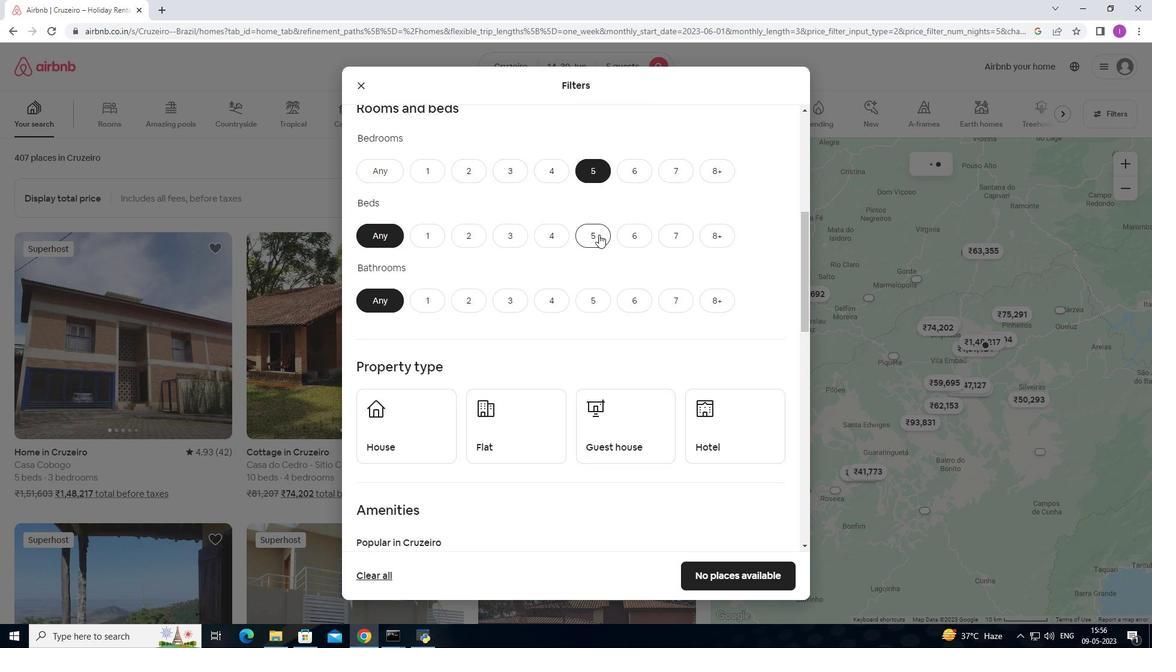 
Action: Mouse moved to (593, 301)
Screenshot: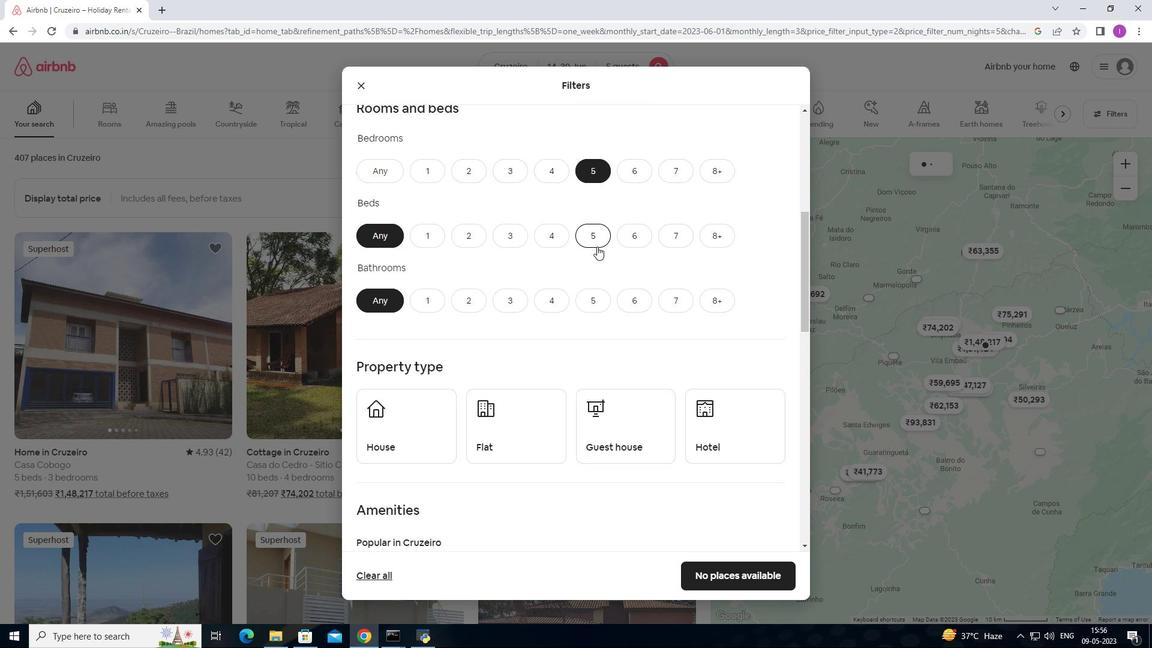 
Action: Mouse pressed left at (593, 301)
Screenshot: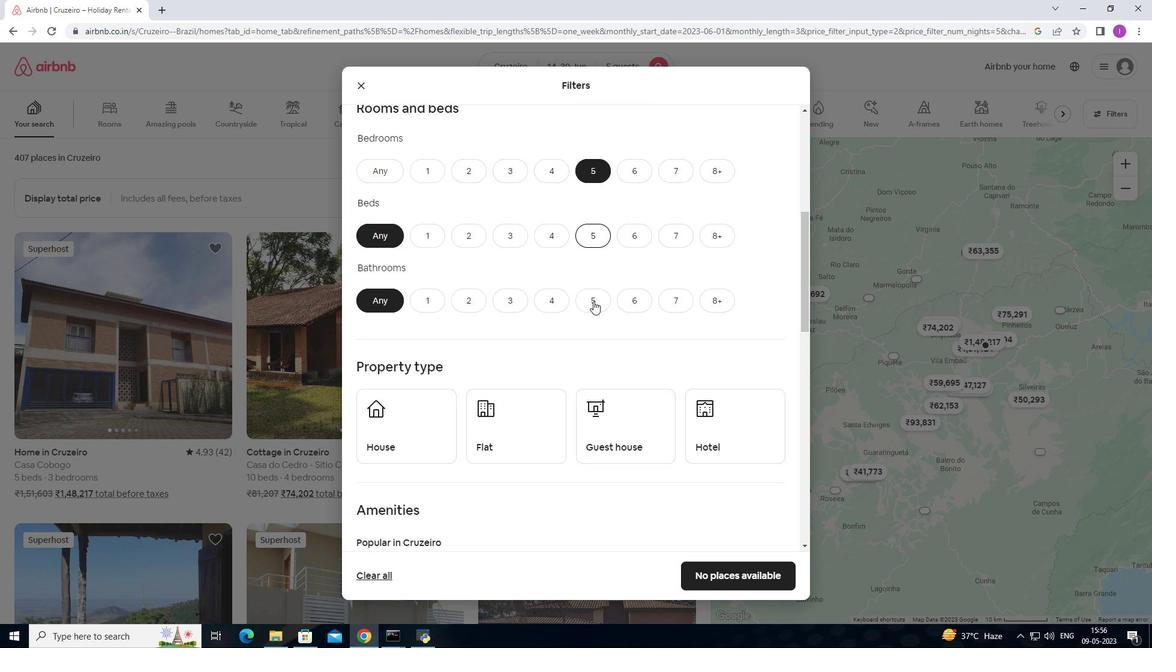 
Action: Mouse moved to (510, 324)
Screenshot: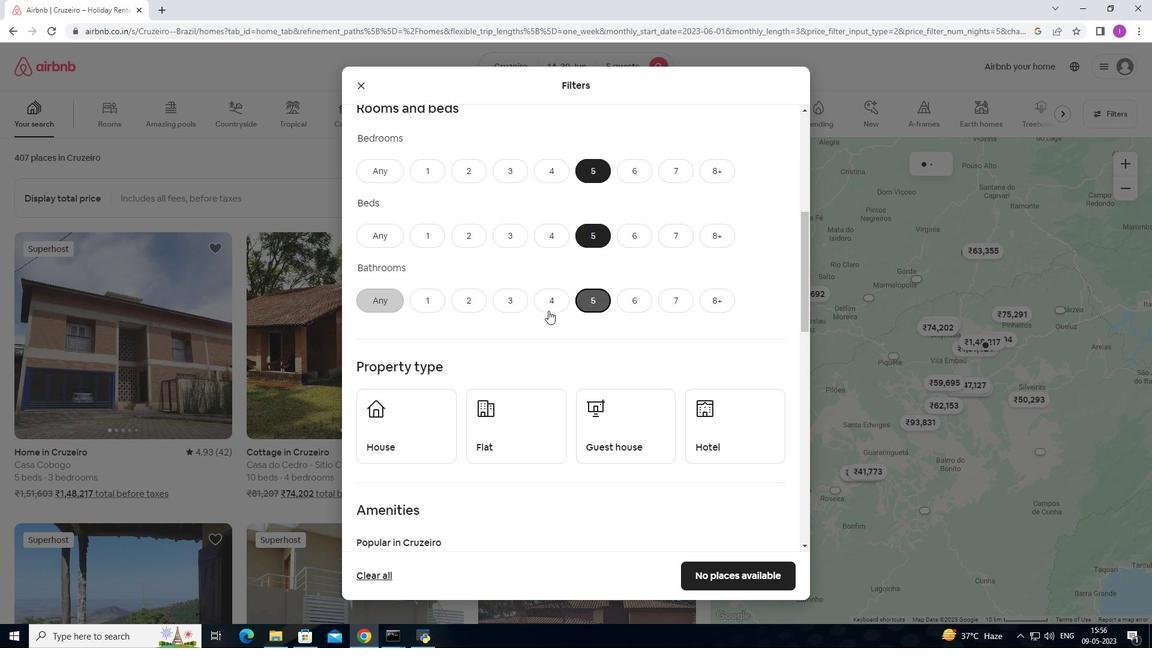 
Action: Mouse scrolled (510, 323) with delta (0, 0)
Screenshot: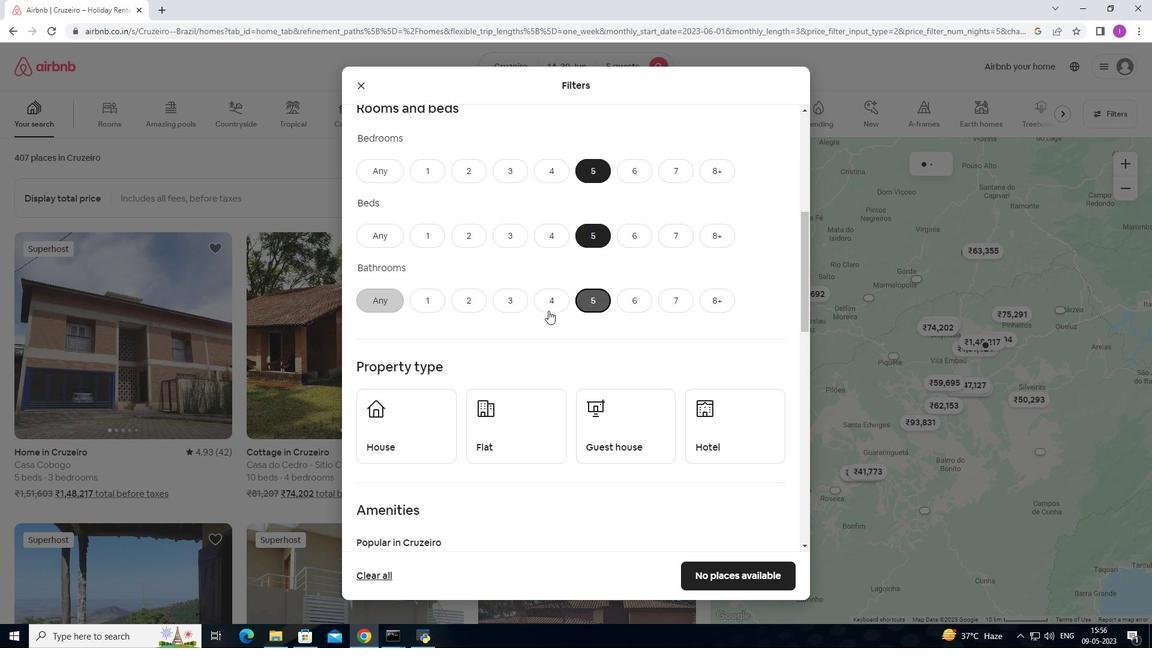 
Action: Mouse moved to (509, 325)
Screenshot: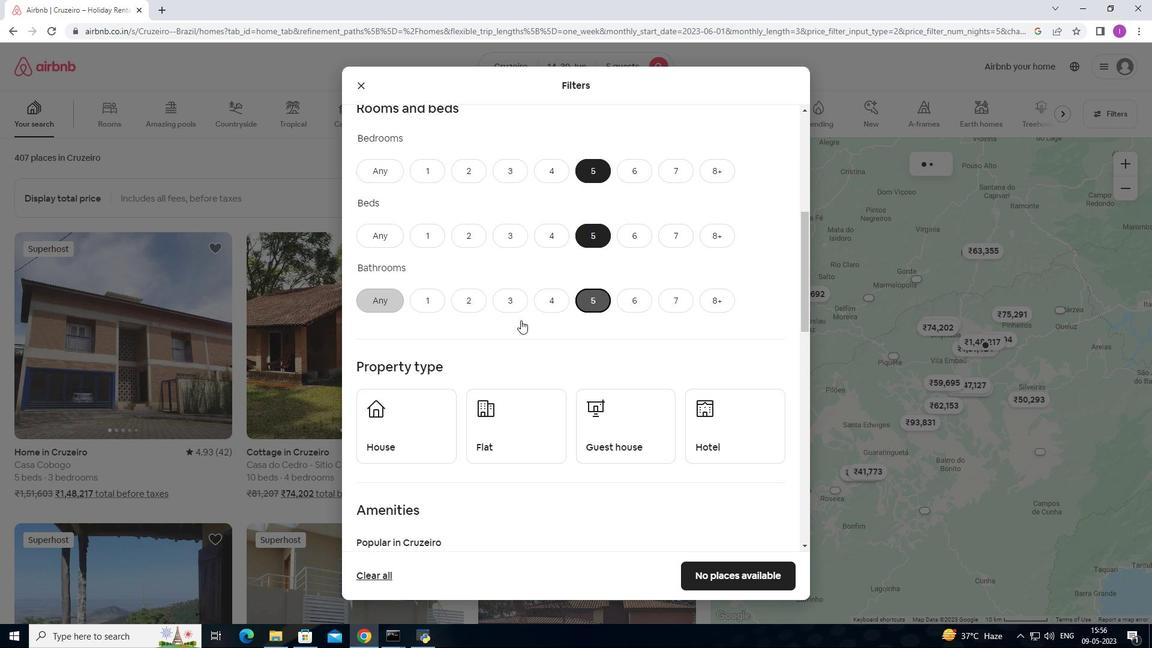 
Action: Mouse scrolled (509, 324) with delta (0, 0)
Screenshot: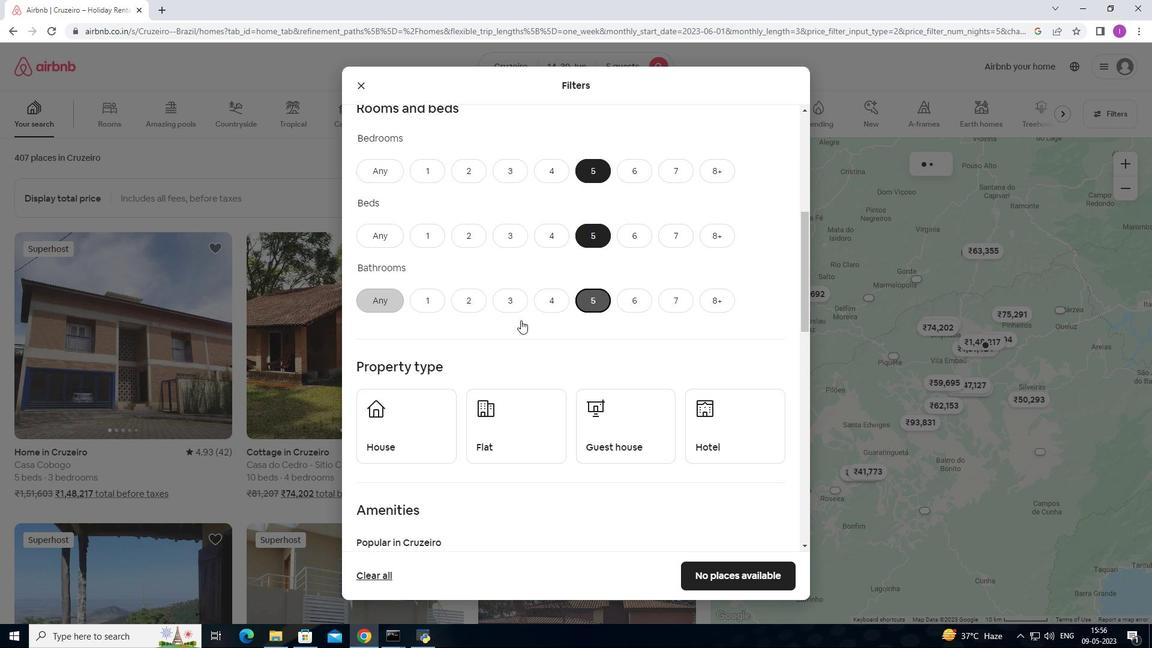 
Action: Mouse scrolled (509, 324) with delta (0, 0)
Screenshot: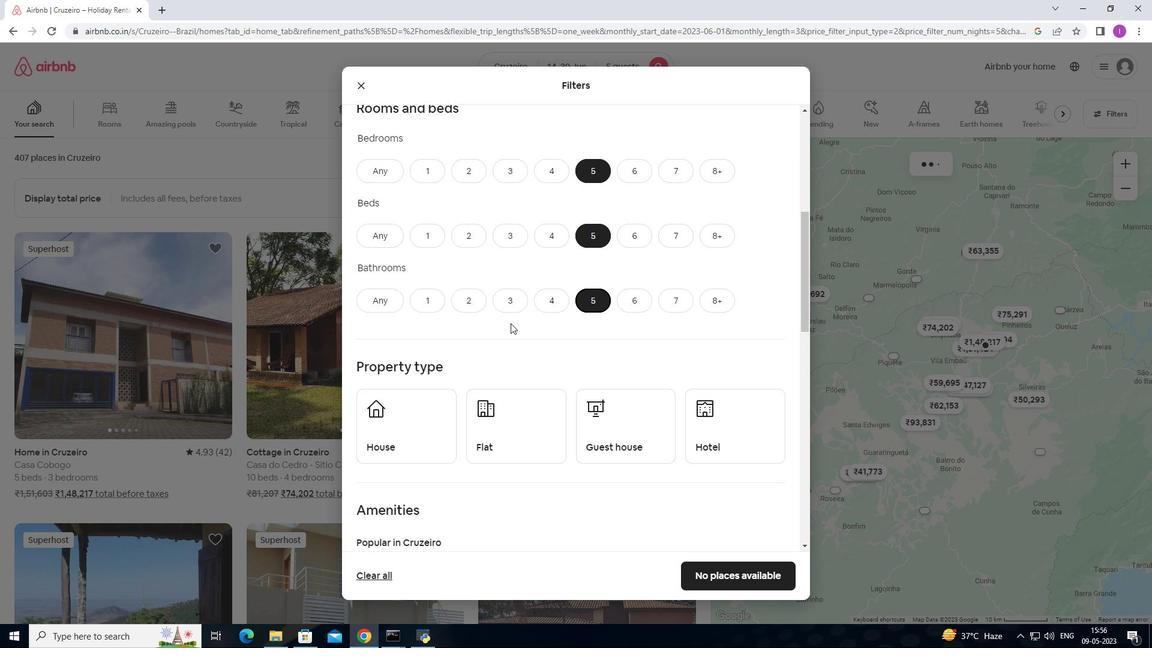 
Action: Mouse moved to (434, 261)
Screenshot: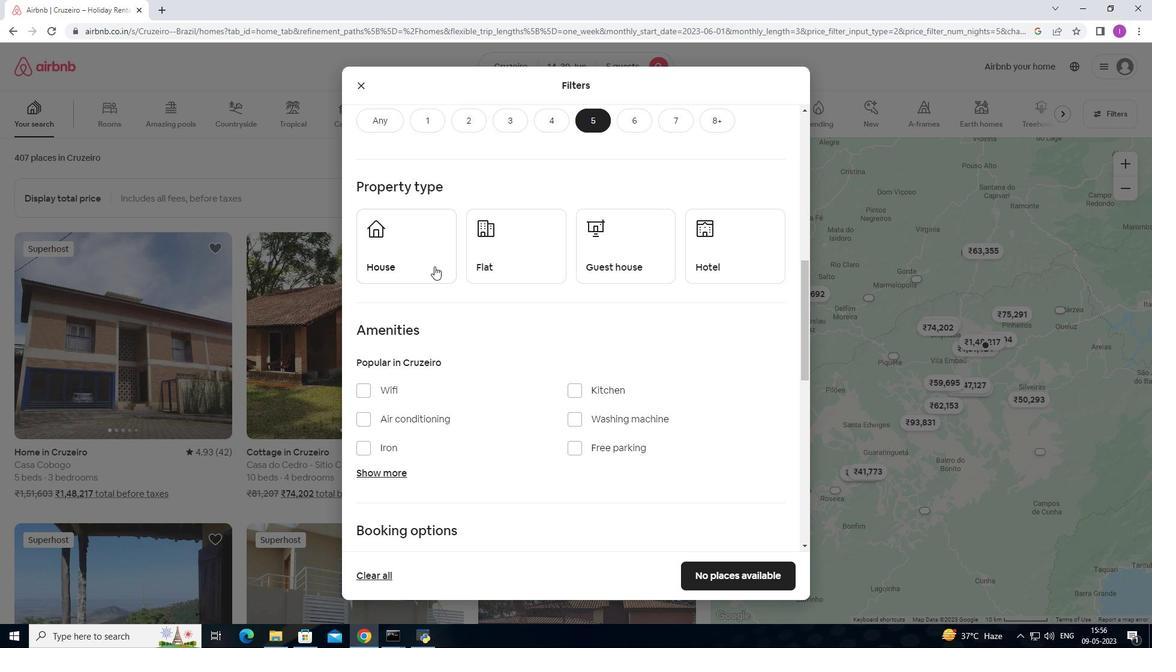 
Action: Mouse pressed left at (434, 261)
Screenshot: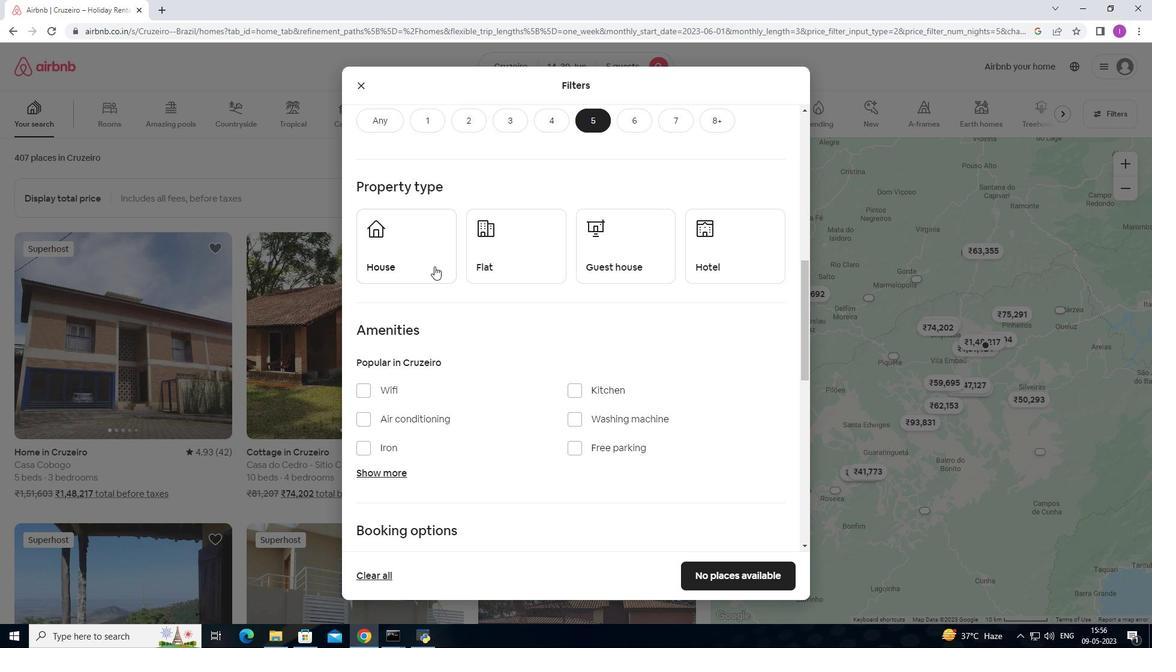 
Action: Mouse moved to (523, 256)
Screenshot: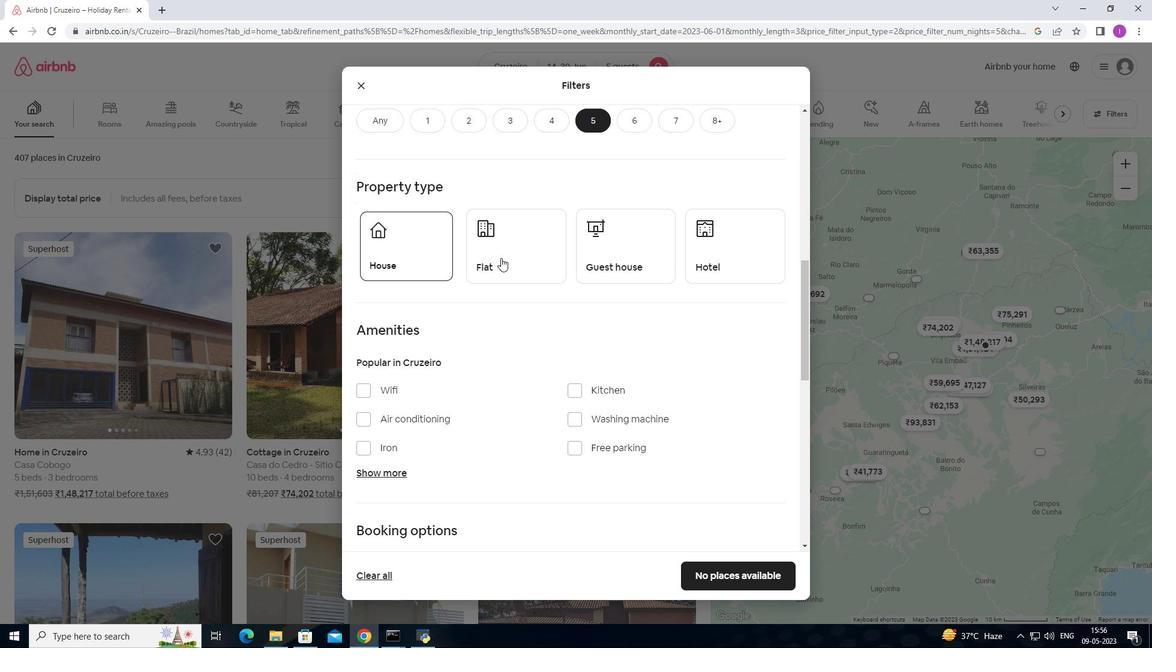
Action: Mouse pressed left at (523, 256)
Screenshot: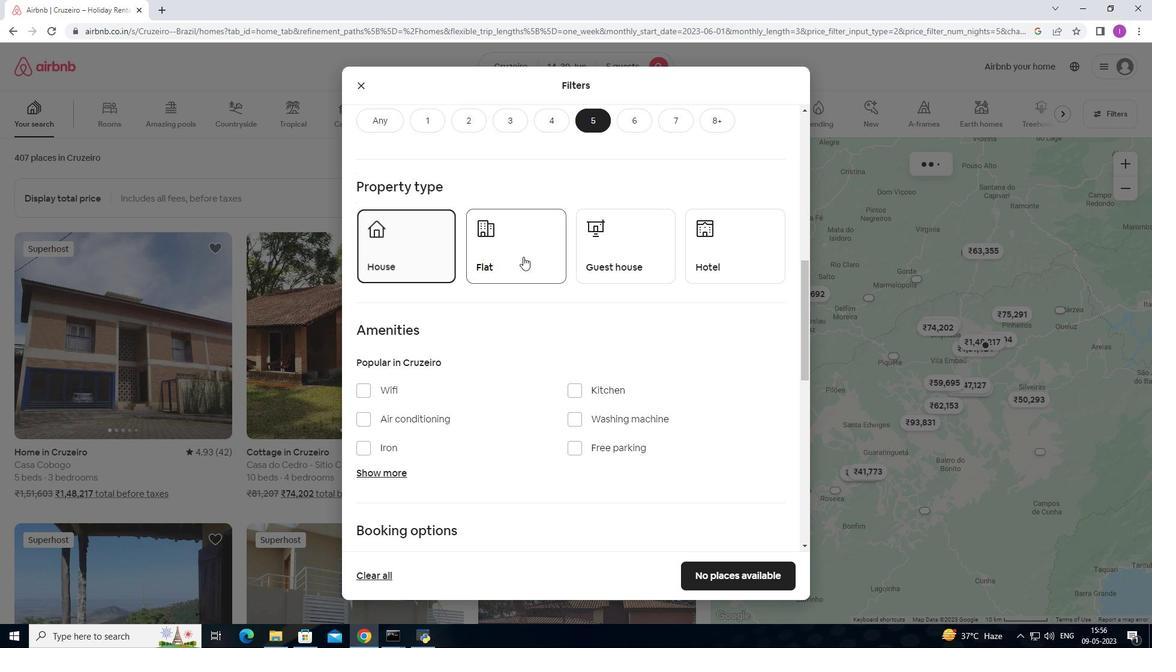 
Action: Mouse moved to (621, 264)
Screenshot: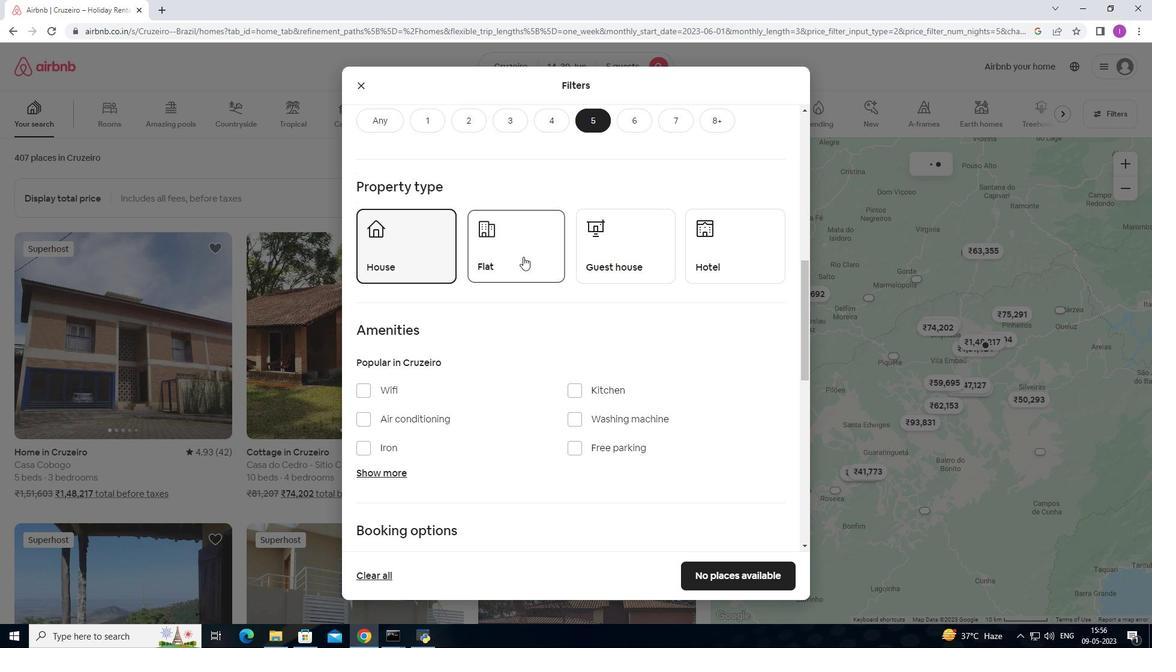 
Action: Mouse pressed left at (621, 264)
Screenshot: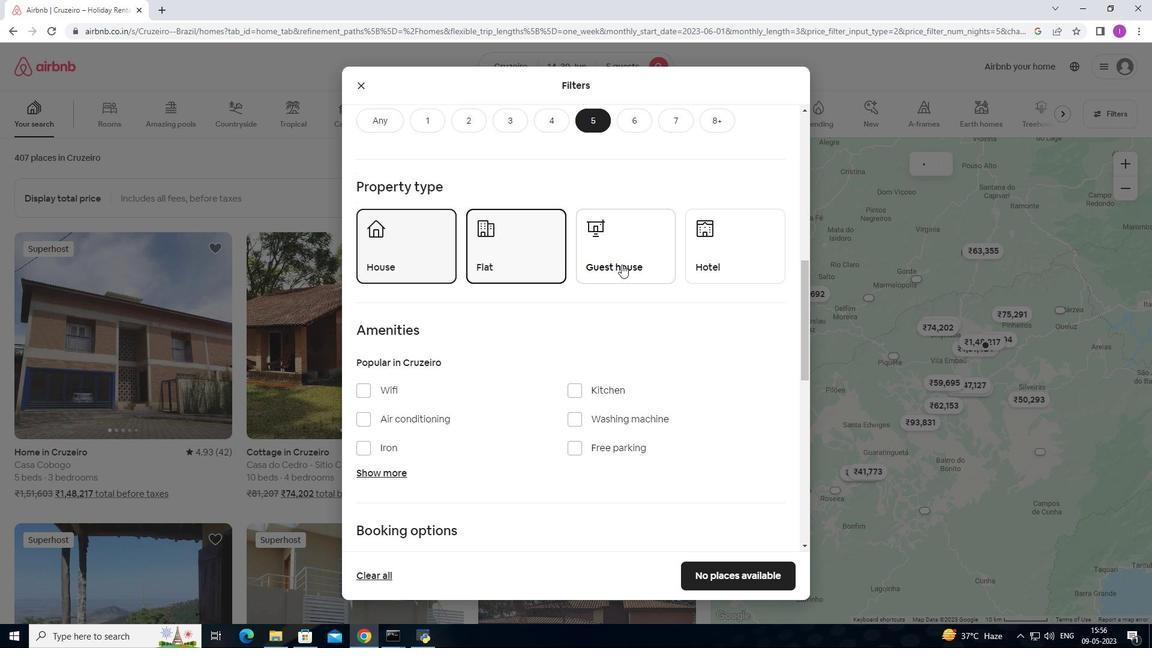
Action: Mouse moved to (694, 283)
Screenshot: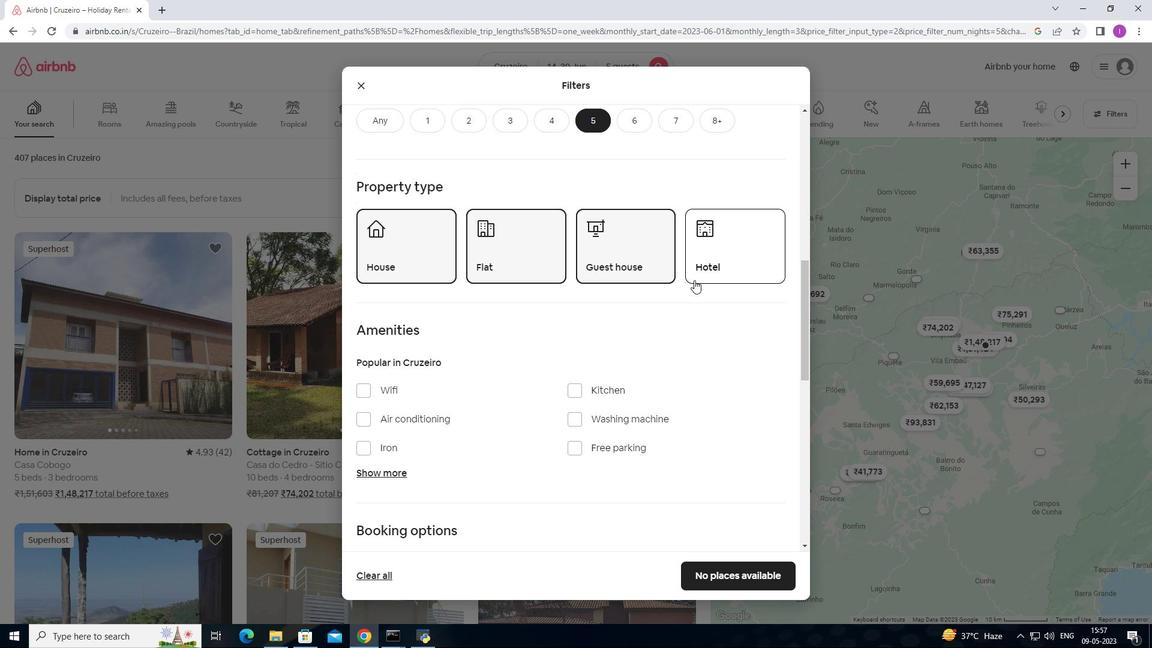 
Action: Mouse scrolled (694, 283) with delta (0, 0)
Screenshot: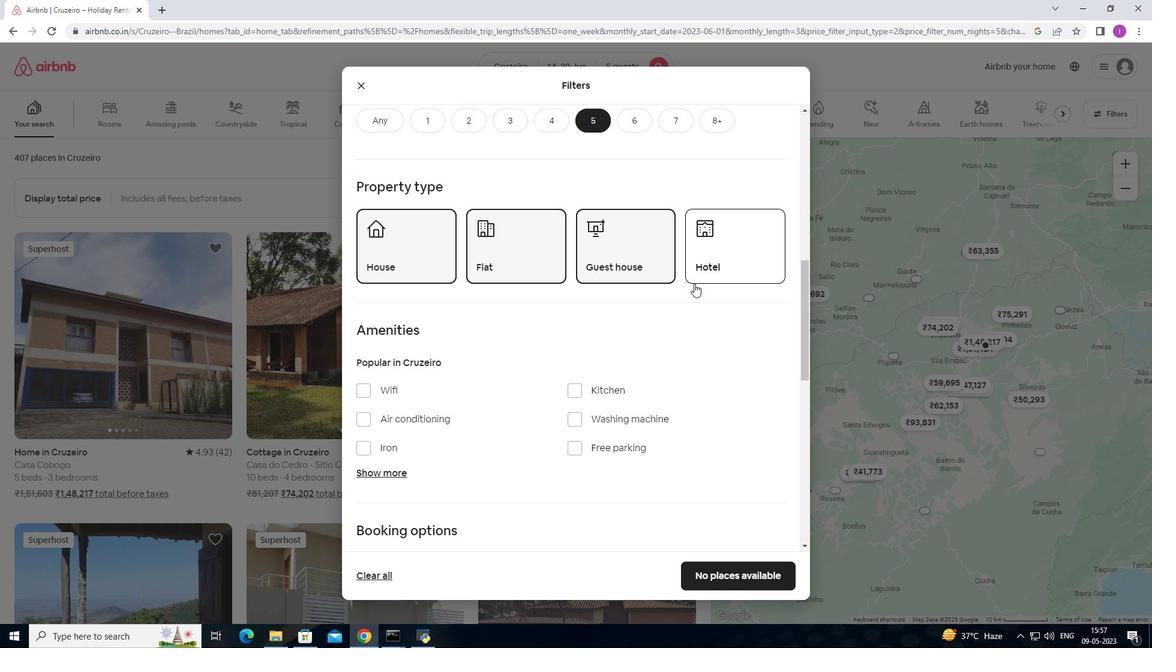 
Action: Mouse scrolled (694, 283) with delta (0, 0)
Screenshot: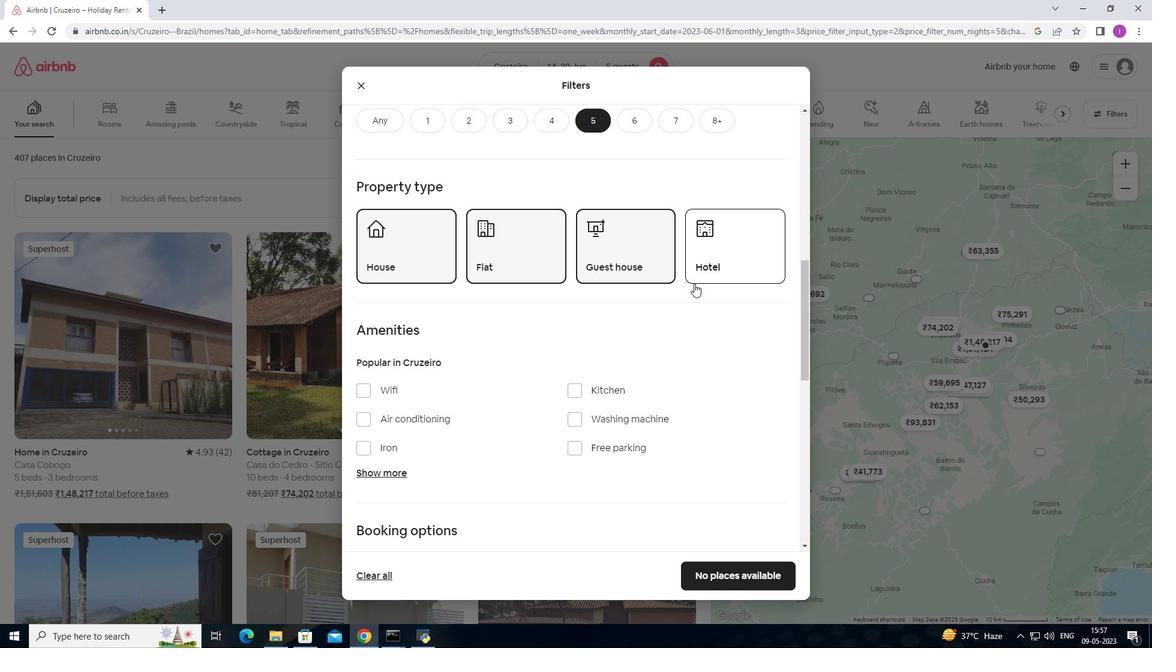 
Action: Mouse scrolled (694, 283) with delta (0, 0)
Screenshot: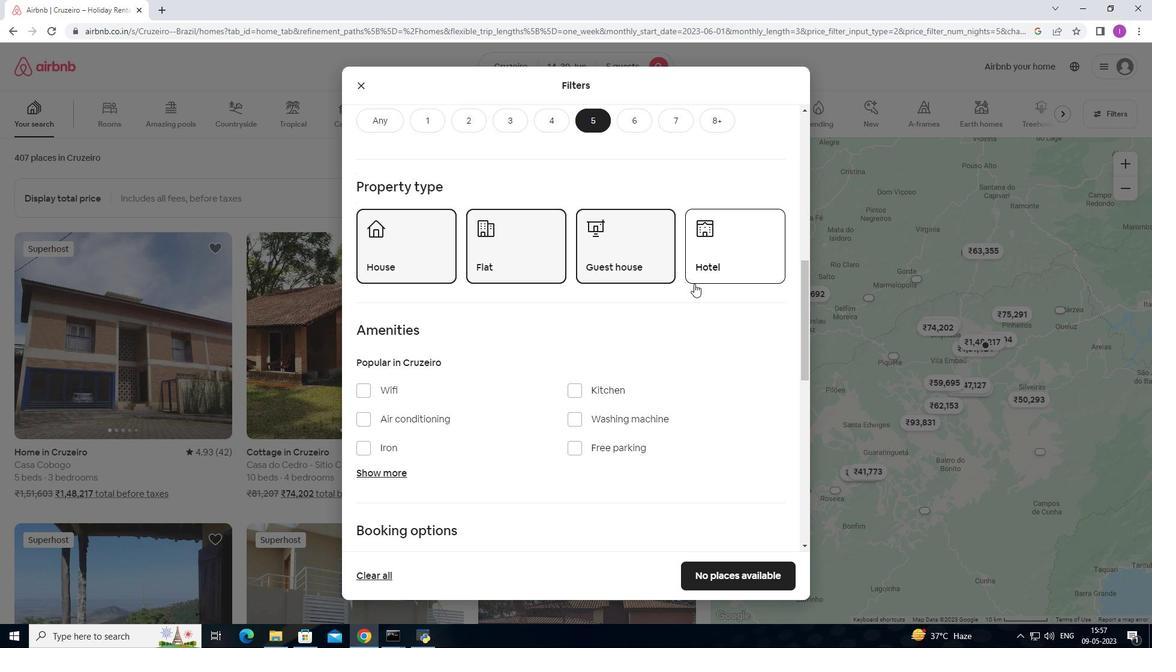 
Action: Mouse moved to (357, 210)
Screenshot: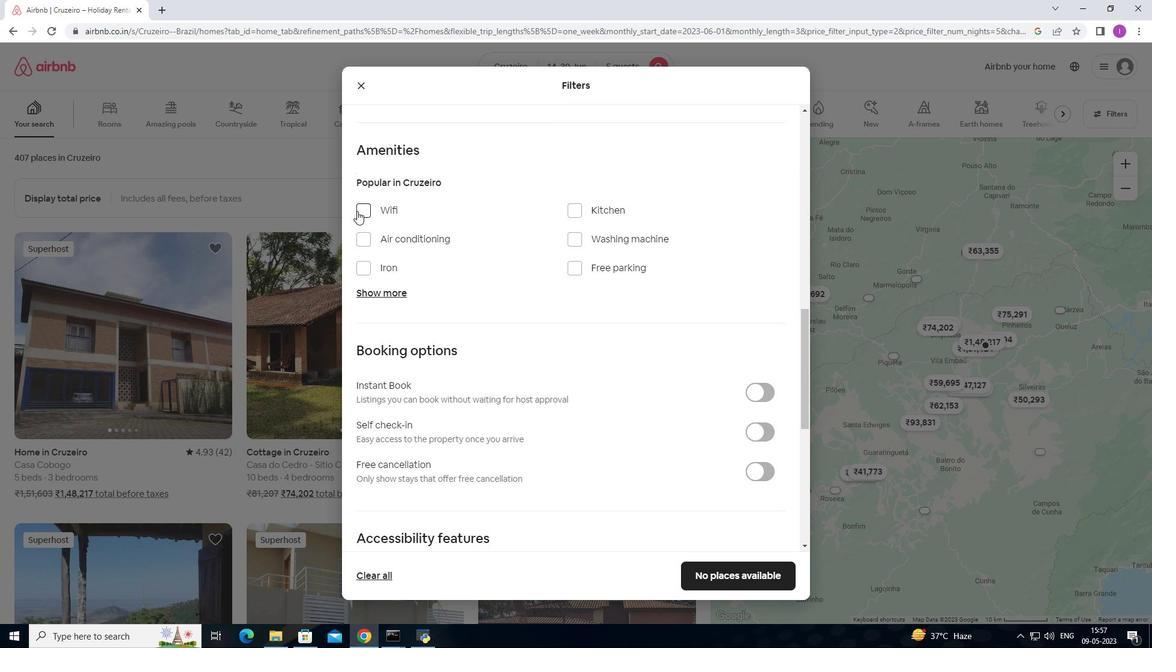 
Action: Mouse pressed left at (357, 210)
Screenshot: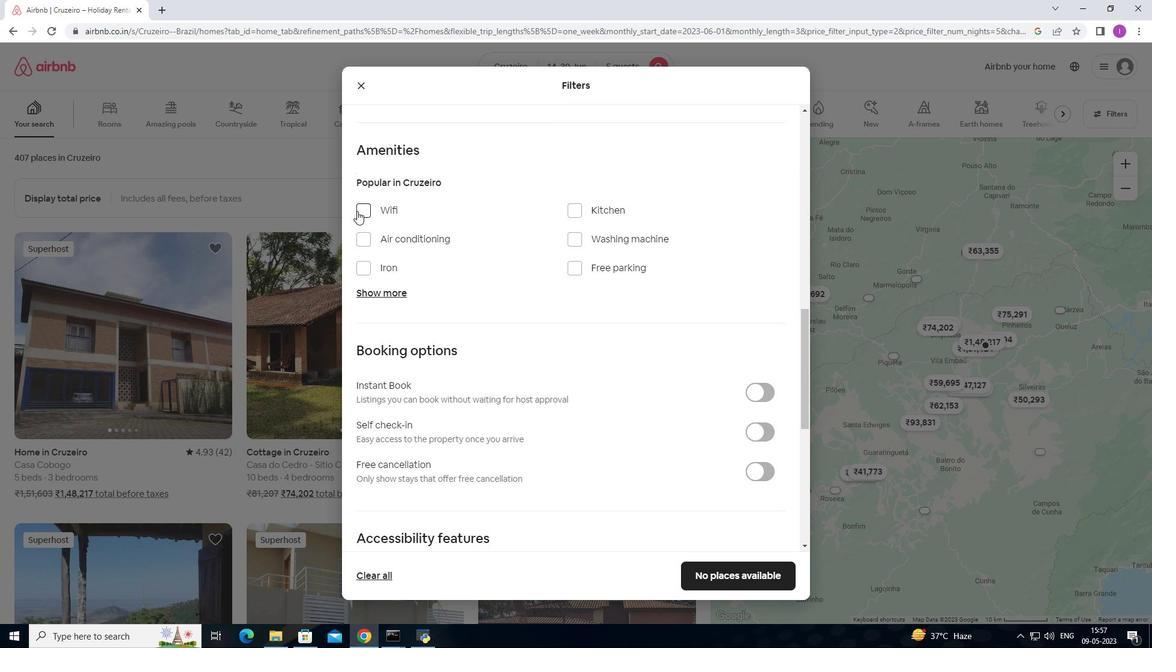 
Action: Mouse moved to (575, 270)
Screenshot: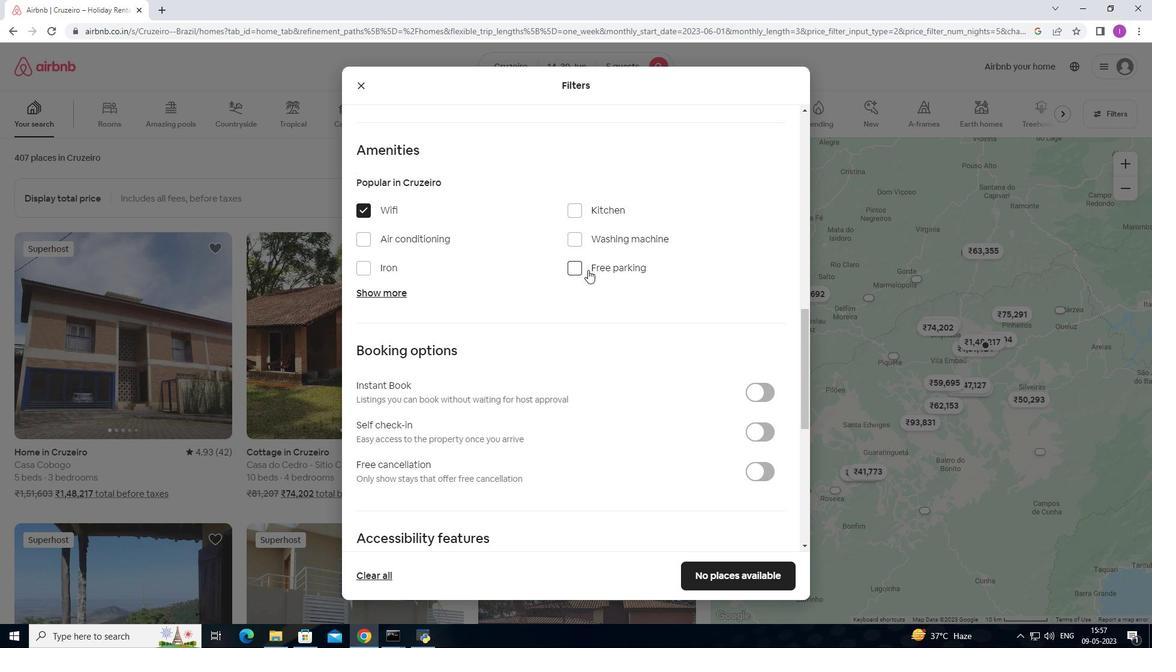 
Action: Mouse pressed left at (575, 270)
Screenshot: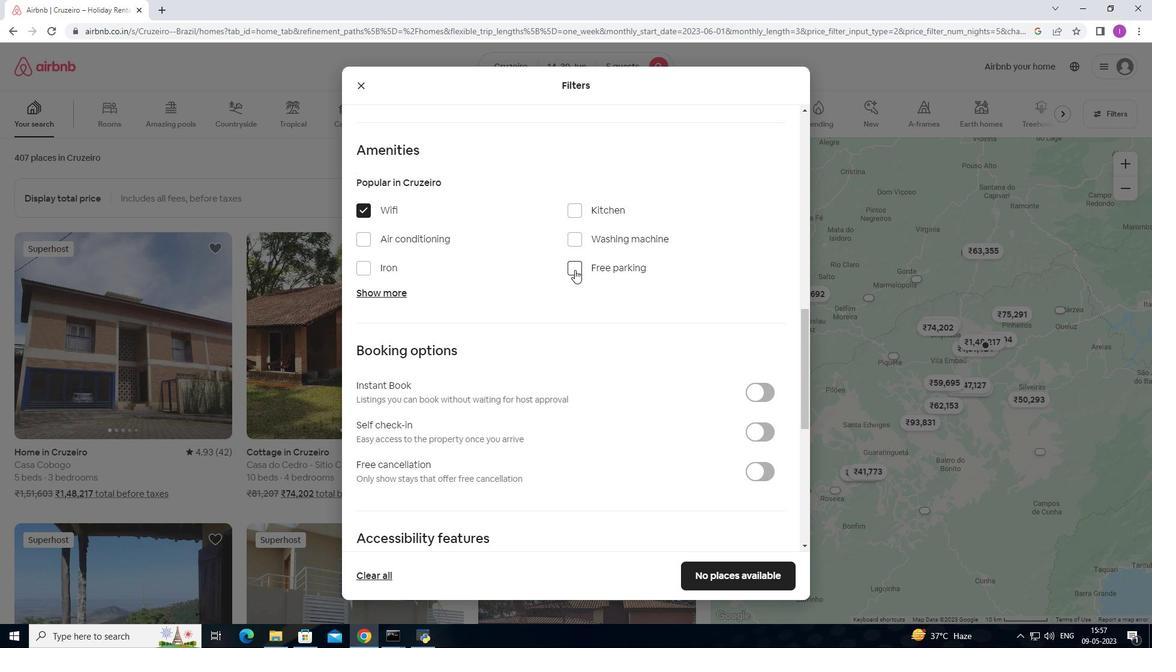 
Action: Mouse moved to (385, 291)
Screenshot: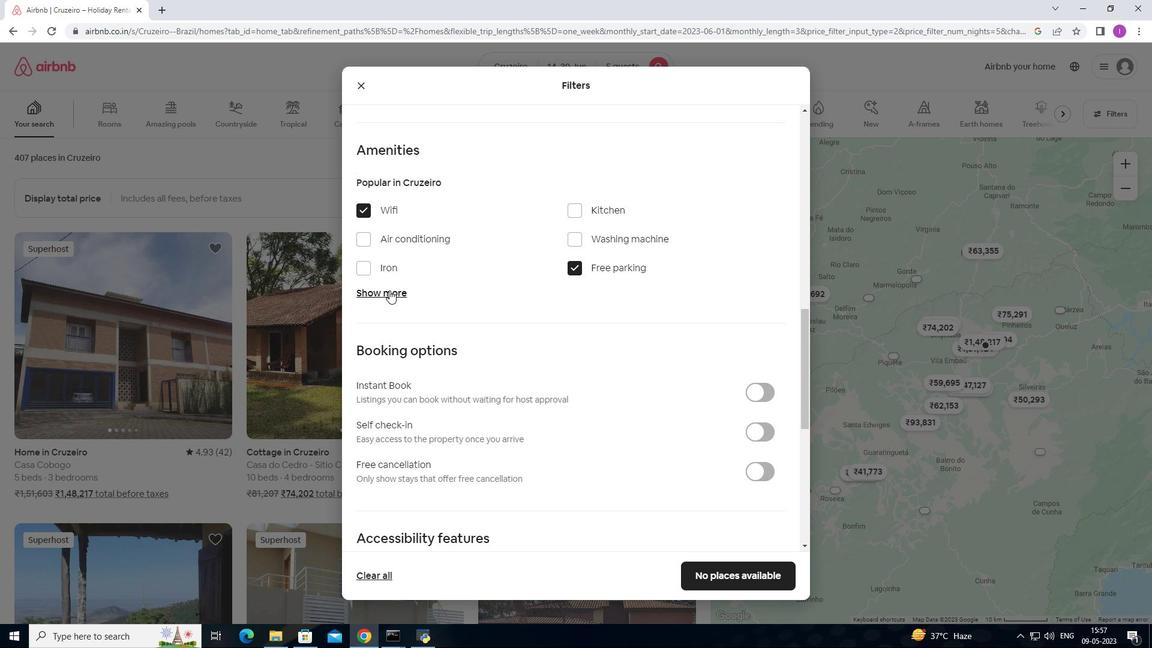 
Action: Mouse pressed left at (385, 291)
Screenshot: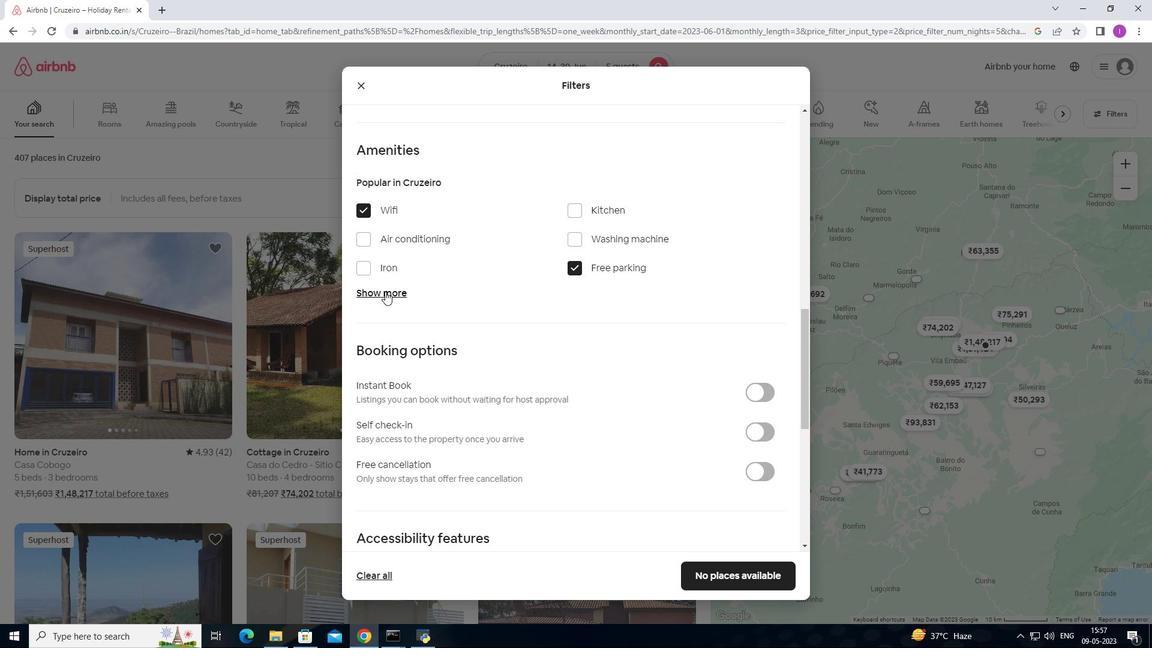 
Action: Mouse moved to (489, 349)
Screenshot: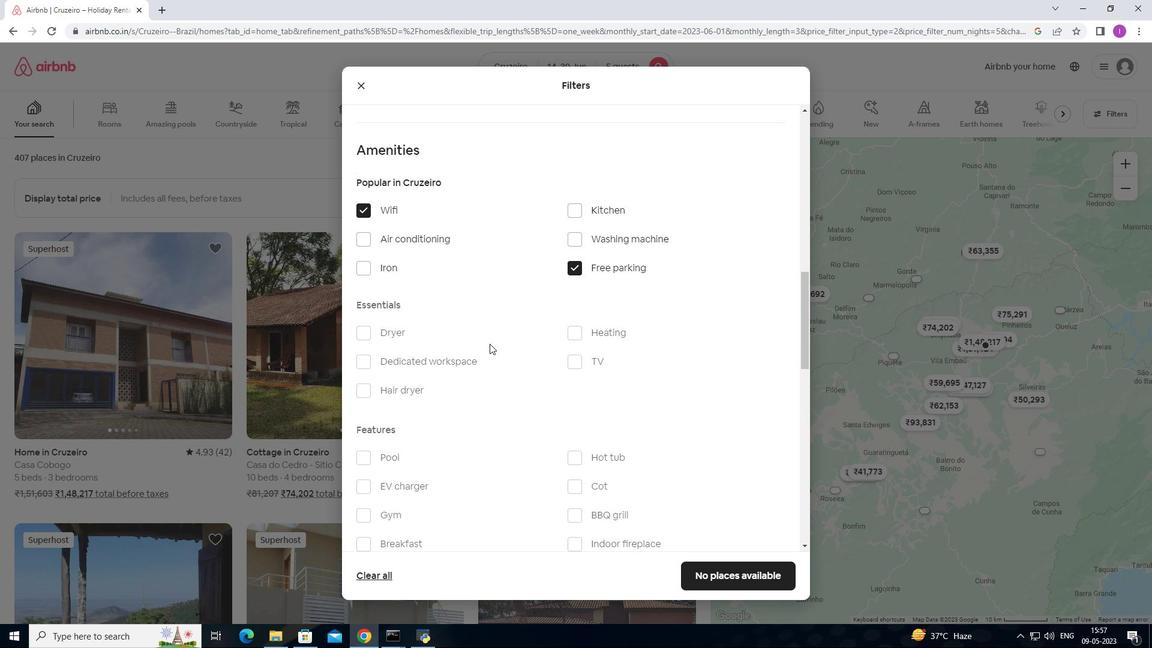 
Action: Mouse scrolled (489, 349) with delta (0, 0)
Screenshot: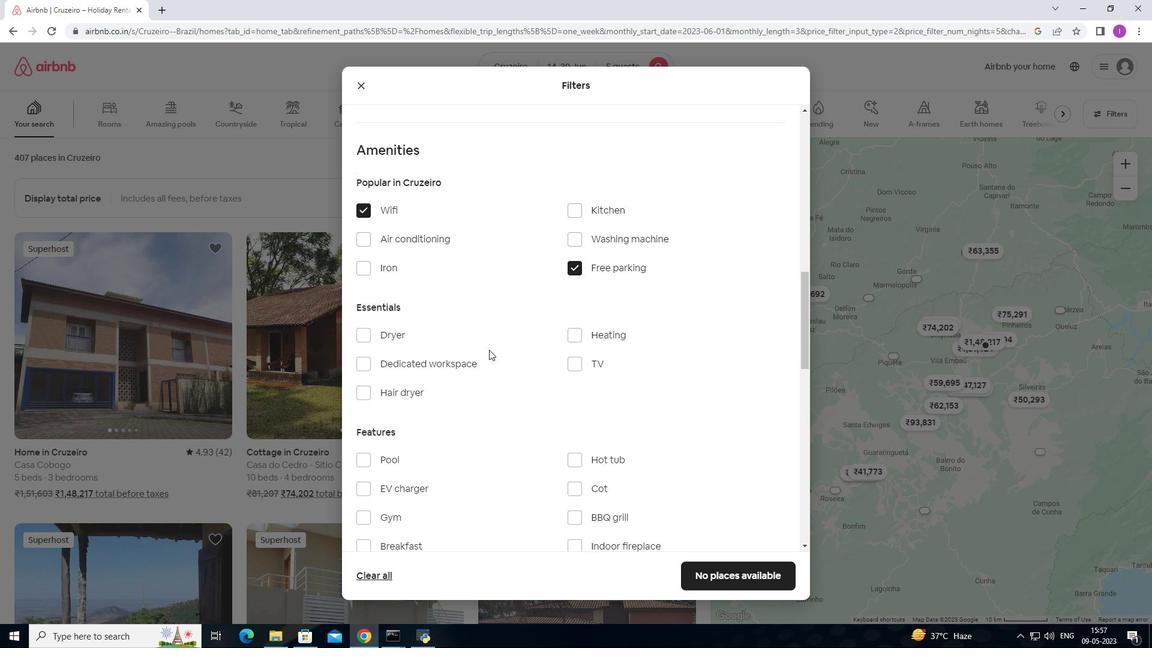 
Action: Mouse scrolled (489, 349) with delta (0, 0)
Screenshot: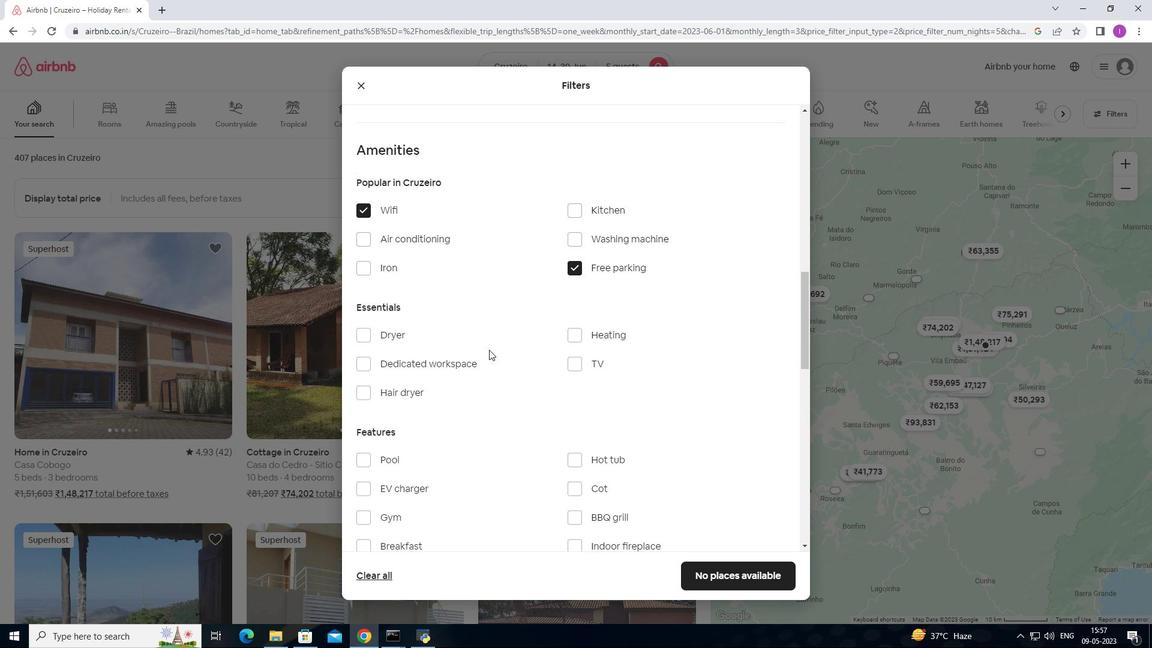 
Action: Mouse moved to (576, 249)
Screenshot: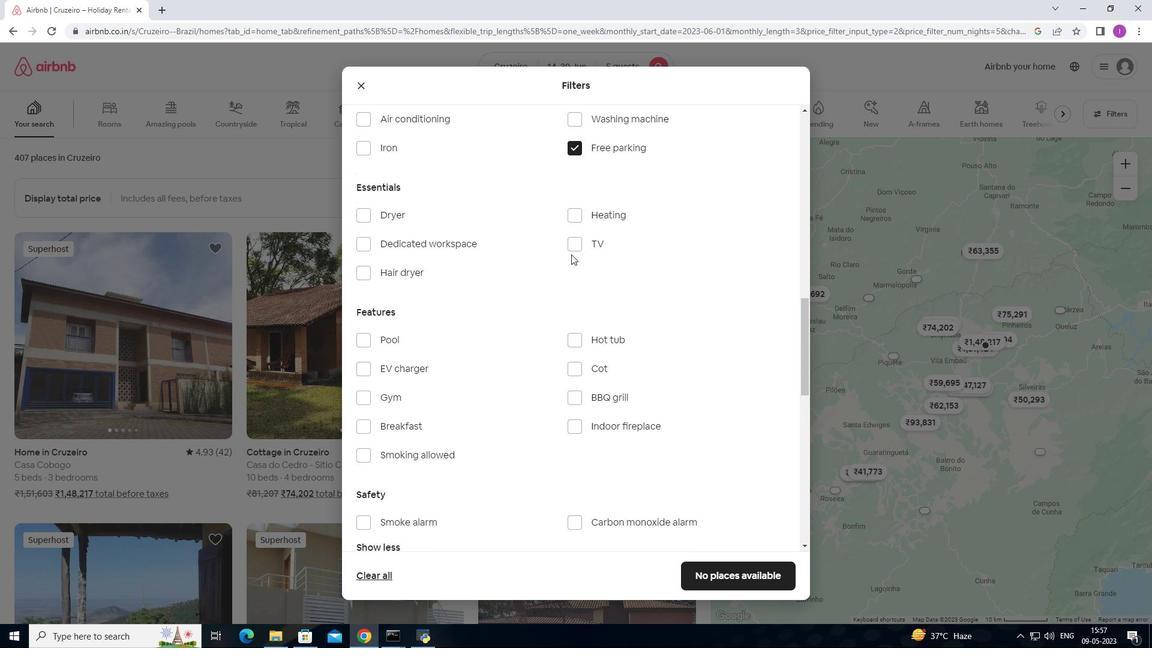 
Action: Mouse pressed left at (576, 249)
Screenshot: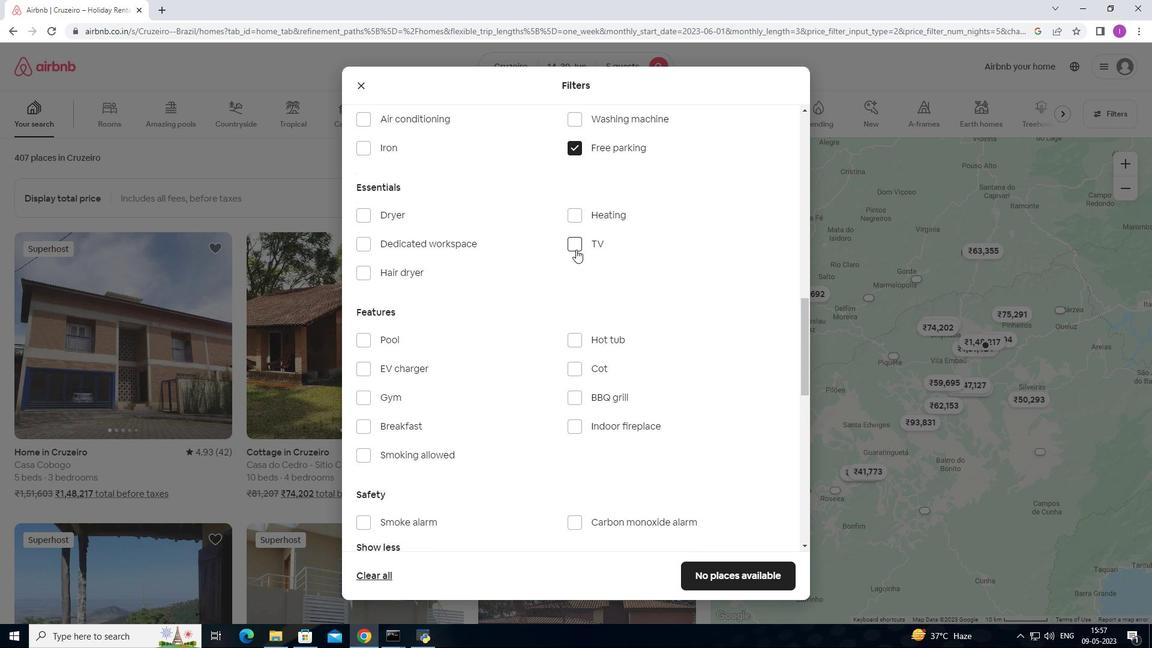
Action: Mouse moved to (363, 392)
Screenshot: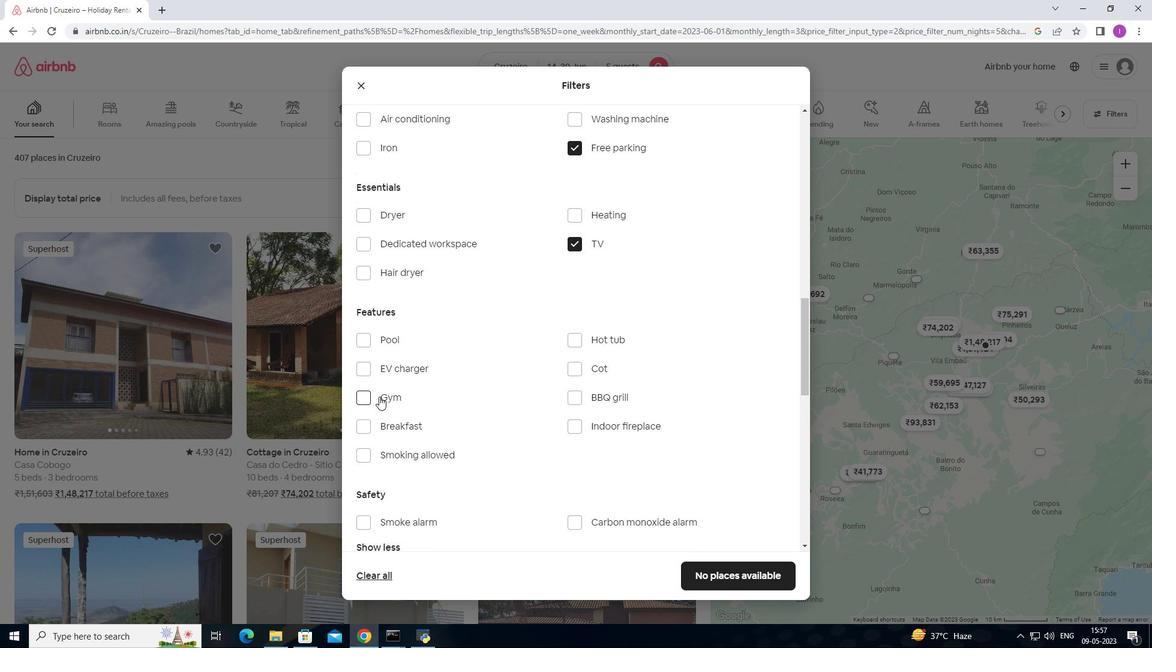 
Action: Mouse pressed left at (363, 392)
Screenshot: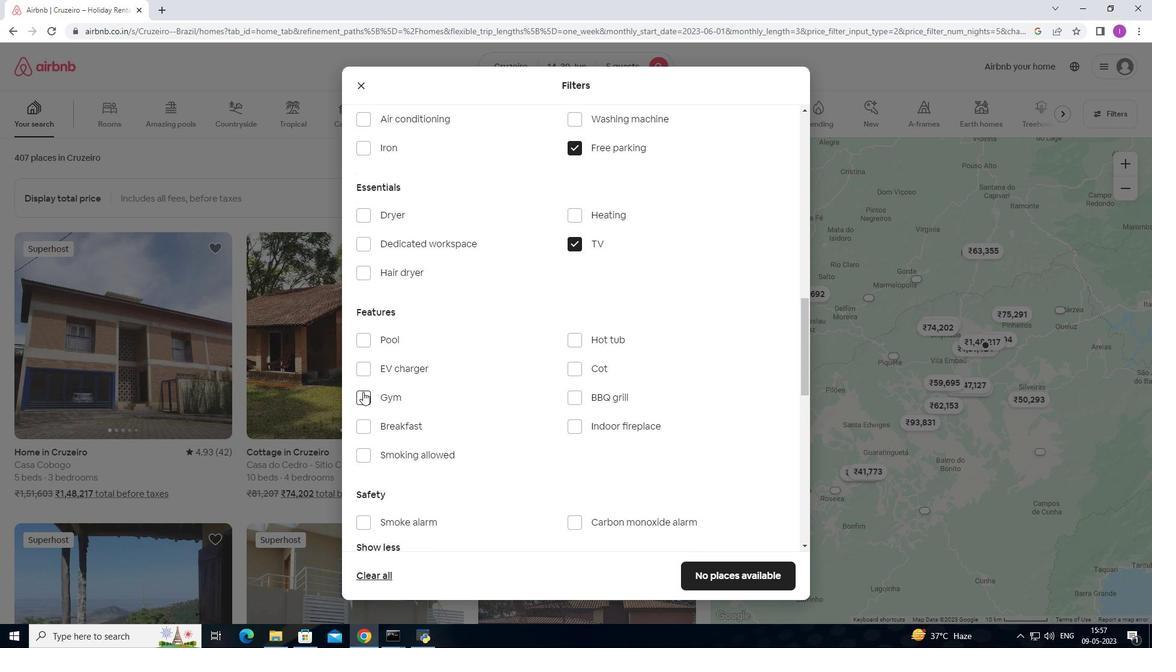 
Action: Mouse moved to (361, 426)
Screenshot: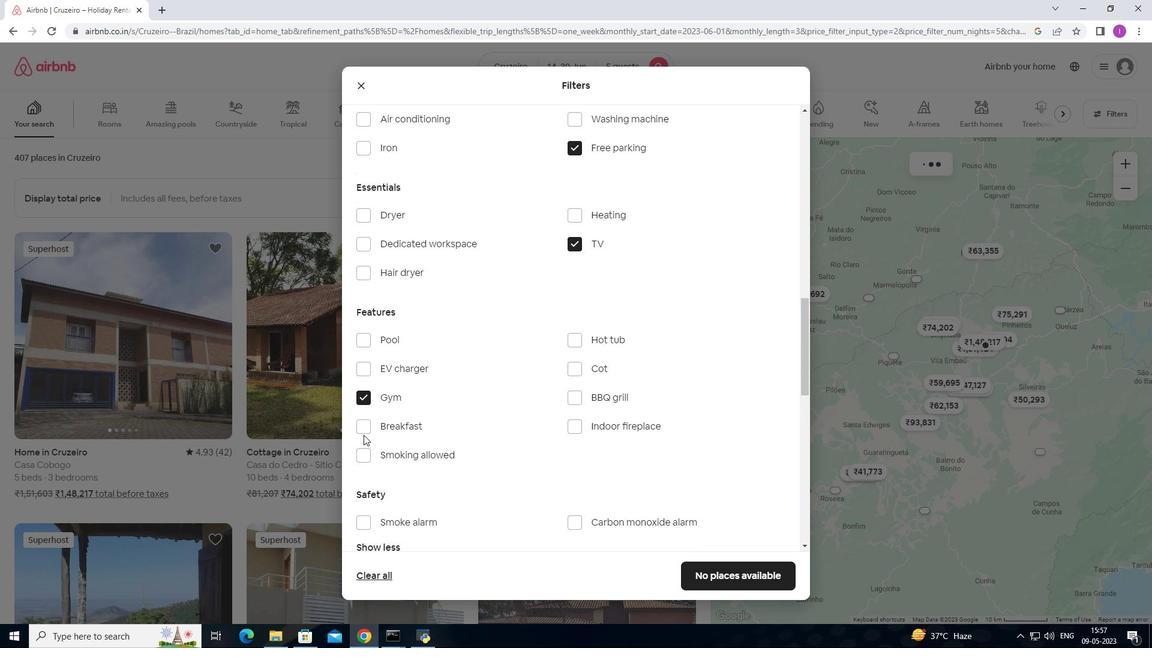 
Action: Mouse pressed left at (361, 426)
Screenshot: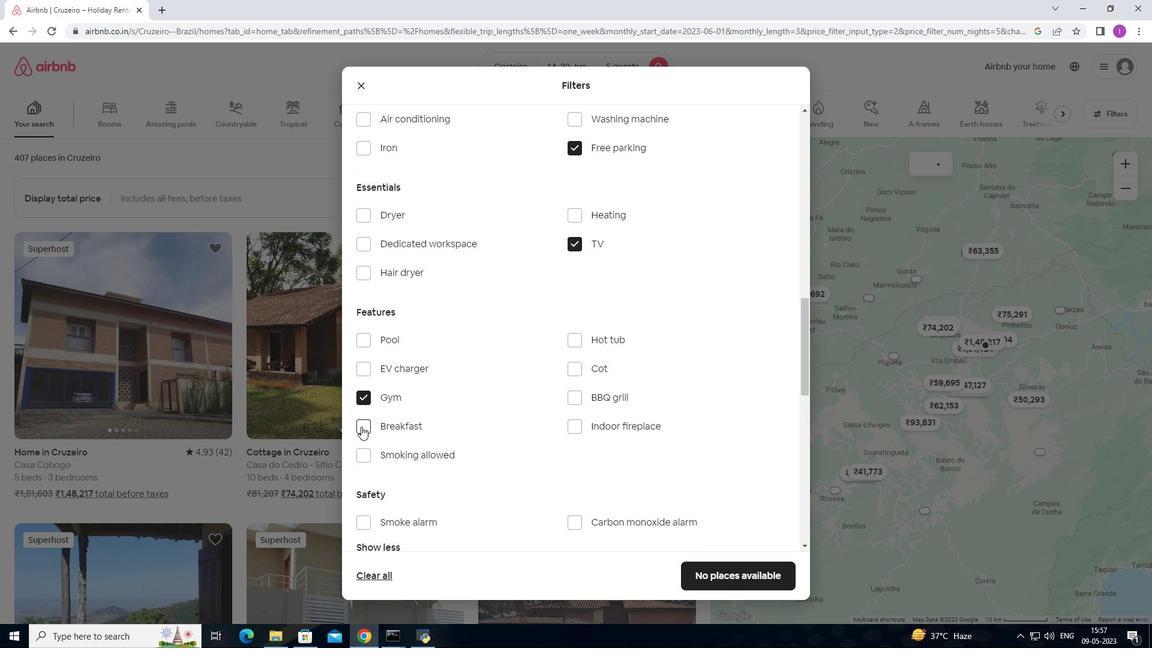 
Action: Mouse moved to (485, 476)
Screenshot: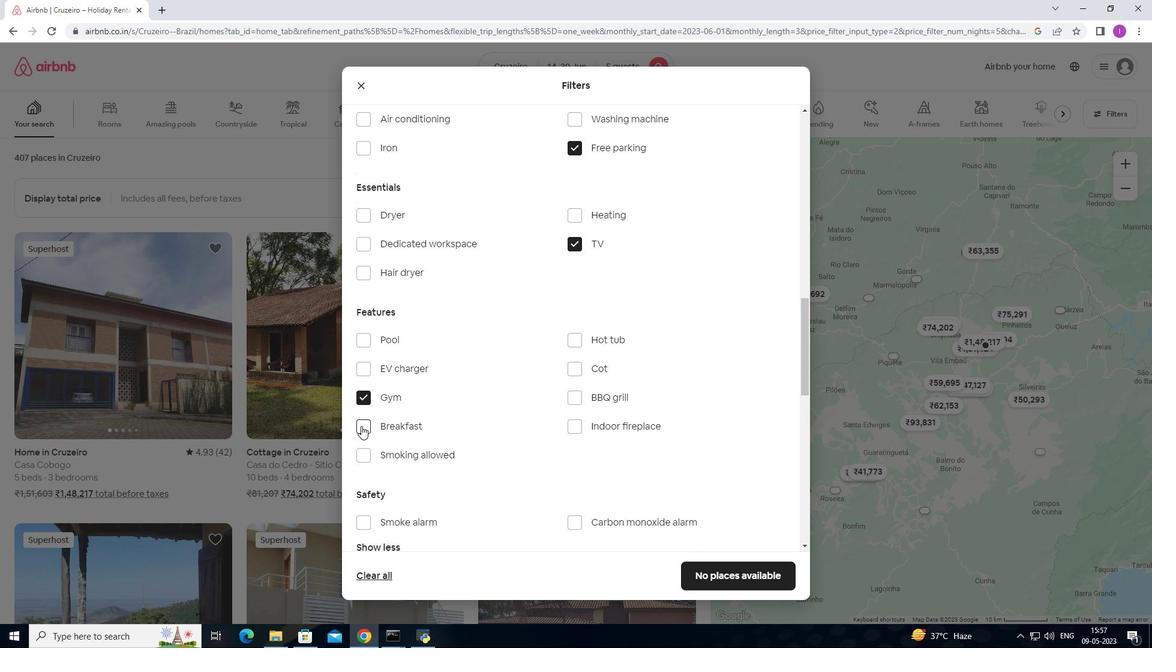 
Action: Mouse scrolled (485, 475) with delta (0, 0)
Screenshot: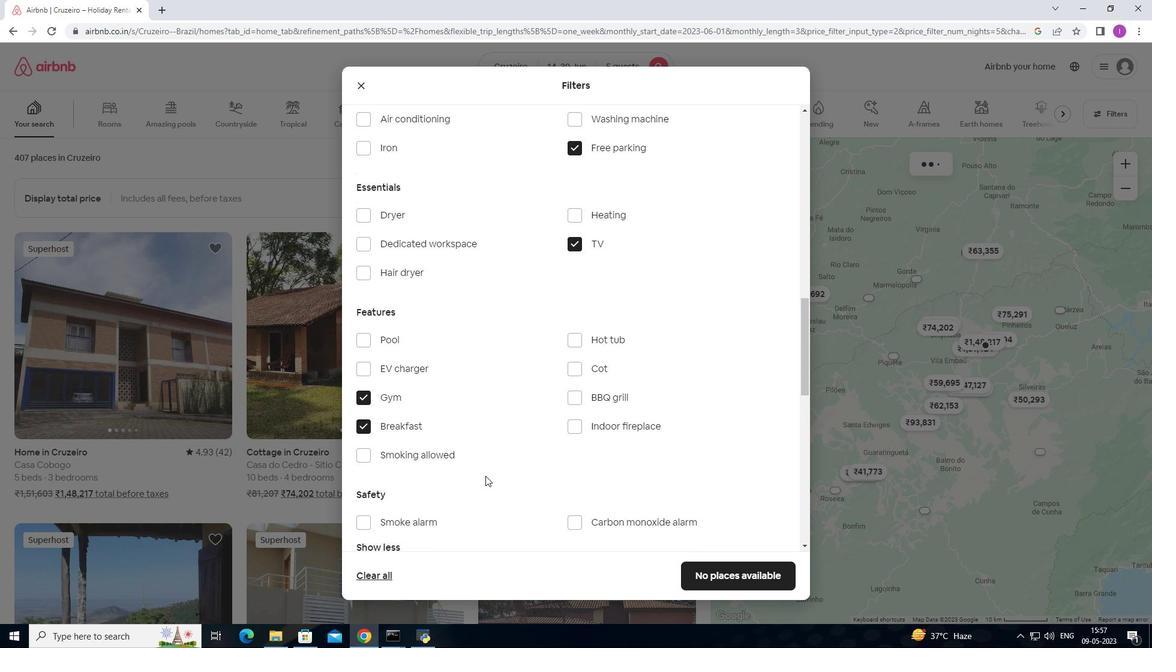 
Action: Mouse scrolled (485, 475) with delta (0, 0)
Screenshot: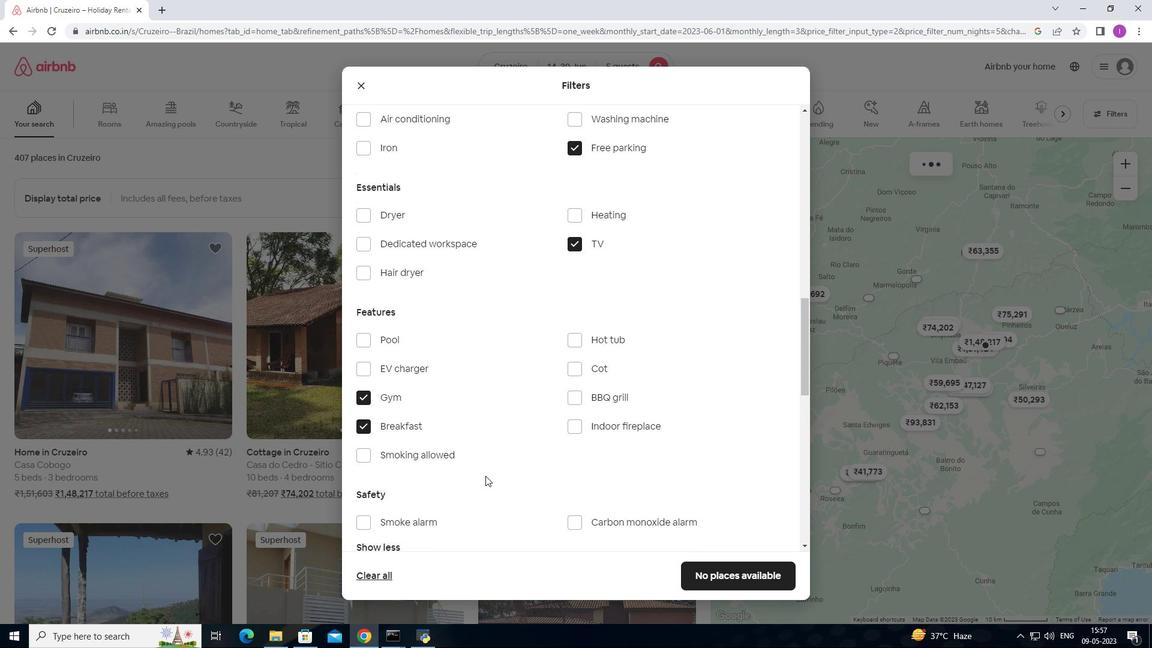
Action: Mouse scrolled (485, 475) with delta (0, 0)
Screenshot: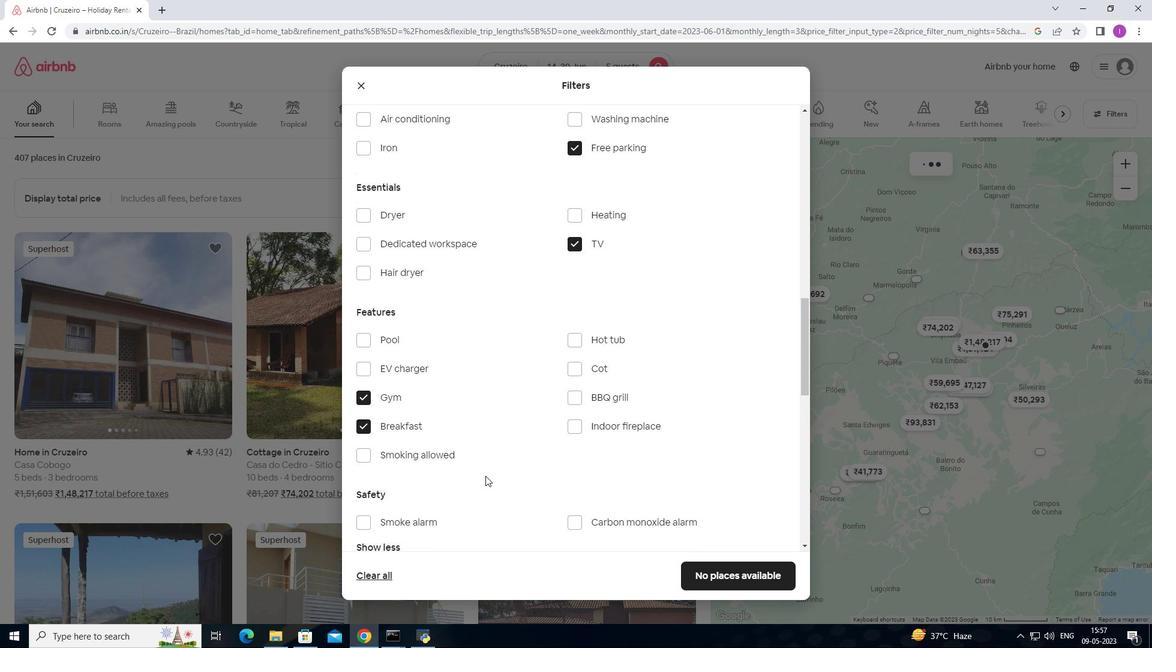 
Action: Mouse moved to (486, 472)
Screenshot: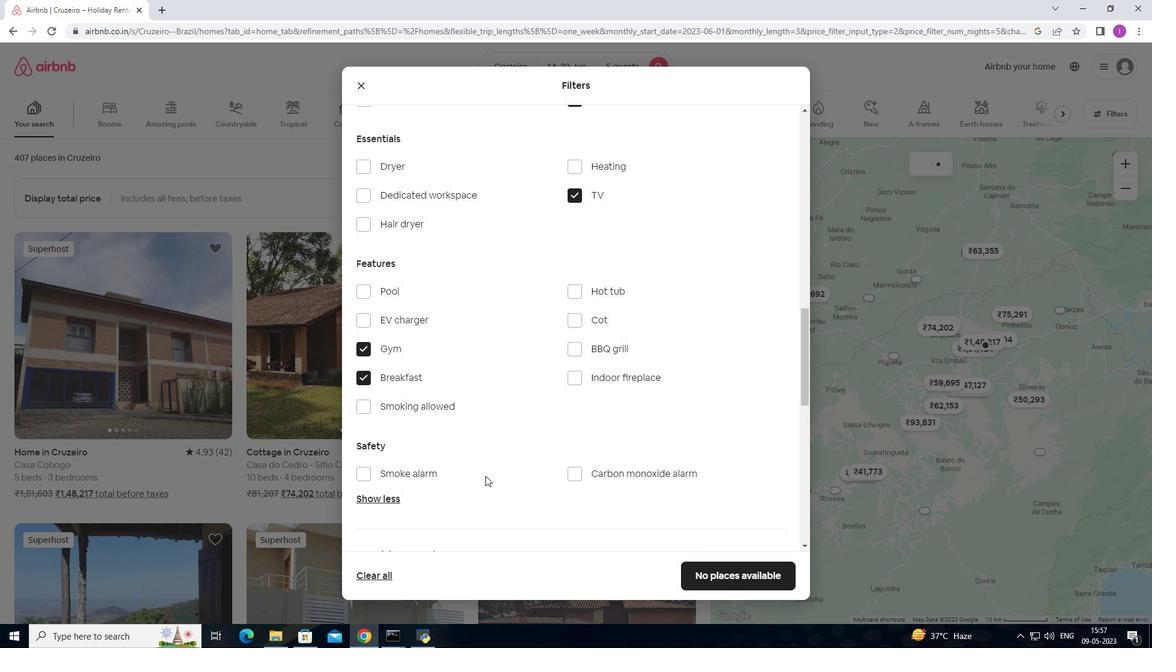 
Action: Mouse scrolled (486, 471) with delta (0, 0)
Screenshot: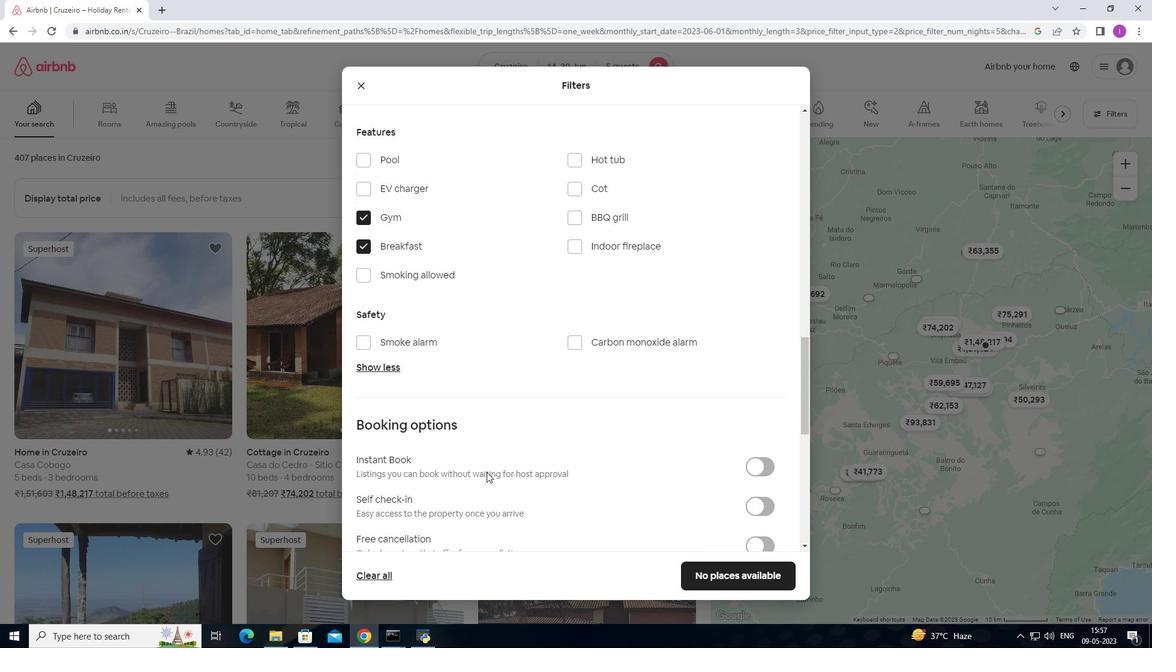 
Action: Mouse scrolled (486, 471) with delta (0, 0)
Screenshot: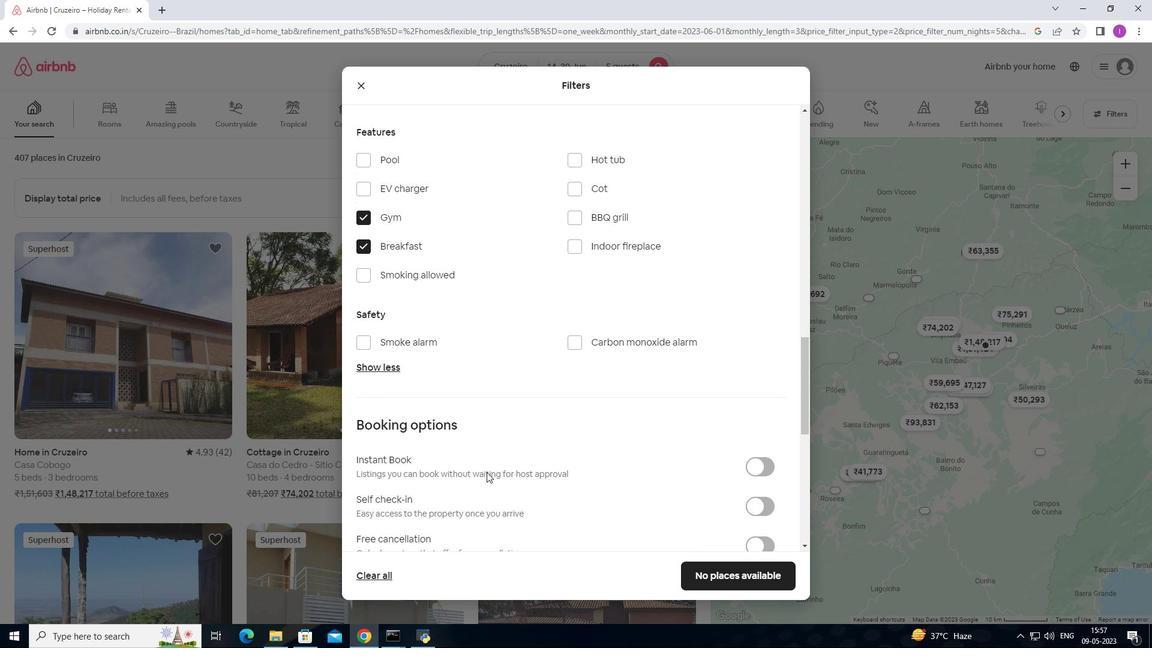 
Action: Mouse moved to (768, 388)
Screenshot: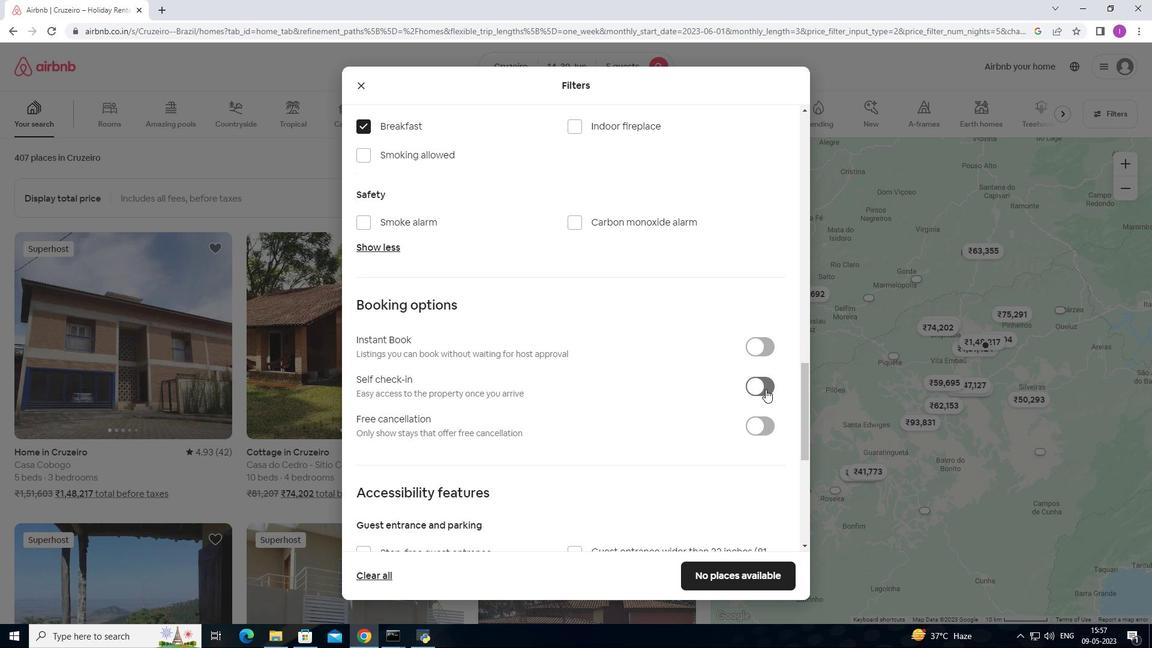 
Action: Mouse pressed left at (768, 388)
Screenshot: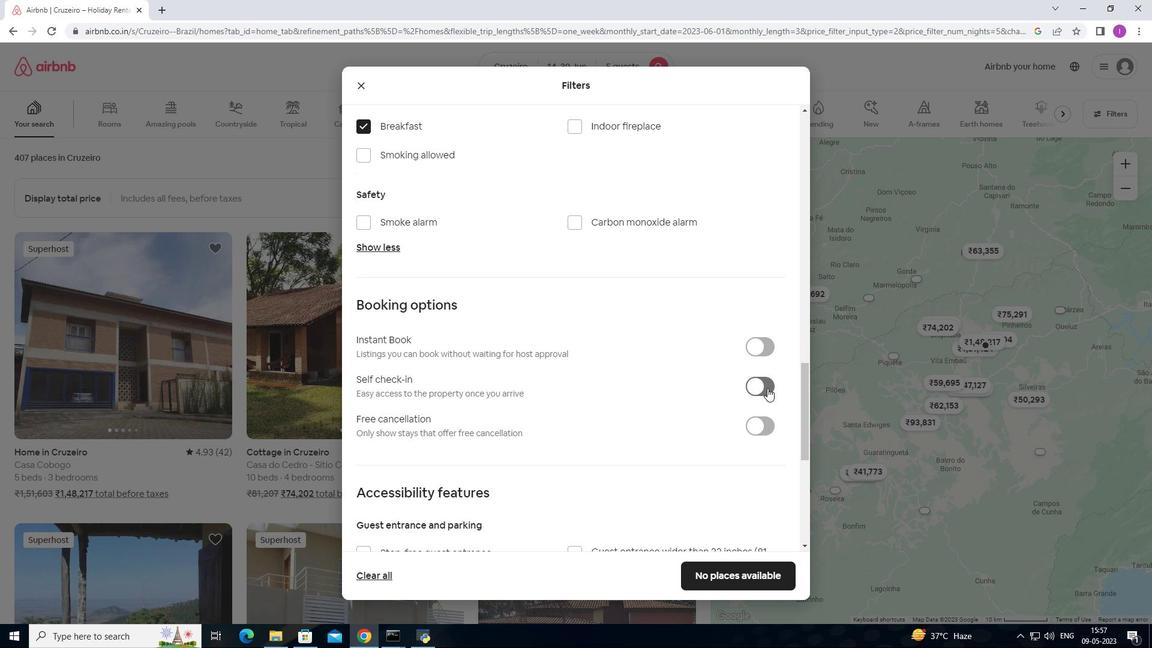 
Action: Mouse moved to (553, 442)
Screenshot: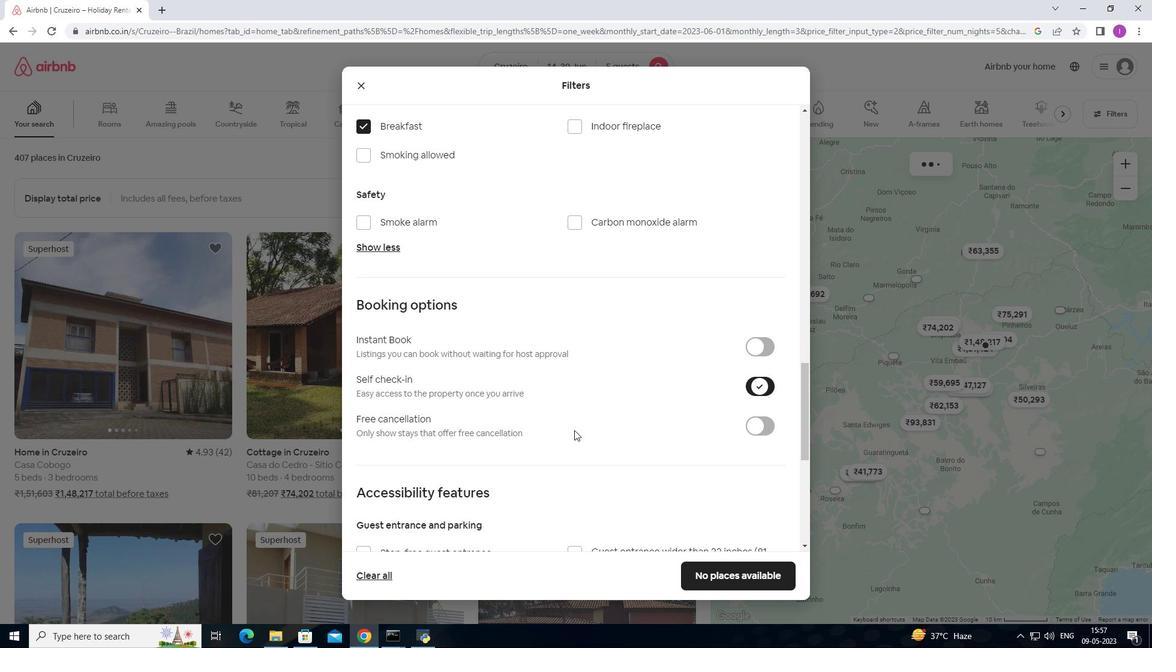 
Action: Mouse scrolled (553, 441) with delta (0, 0)
Screenshot: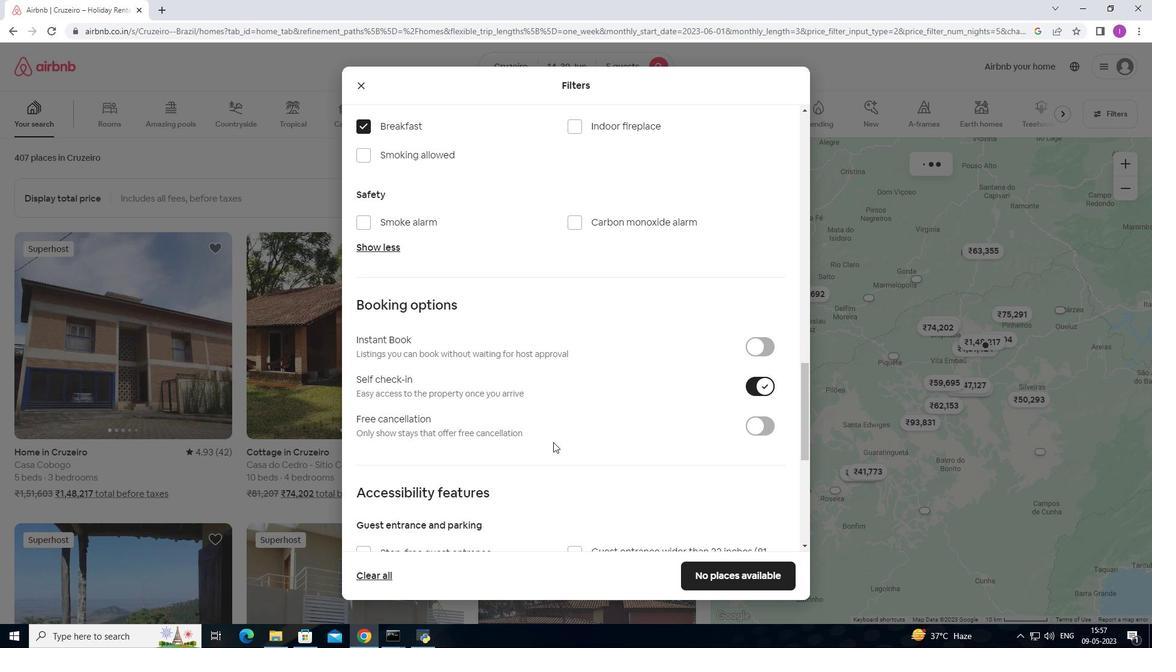 
Action: Mouse scrolled (553, 441) with delta (0, 0)
Screenshot: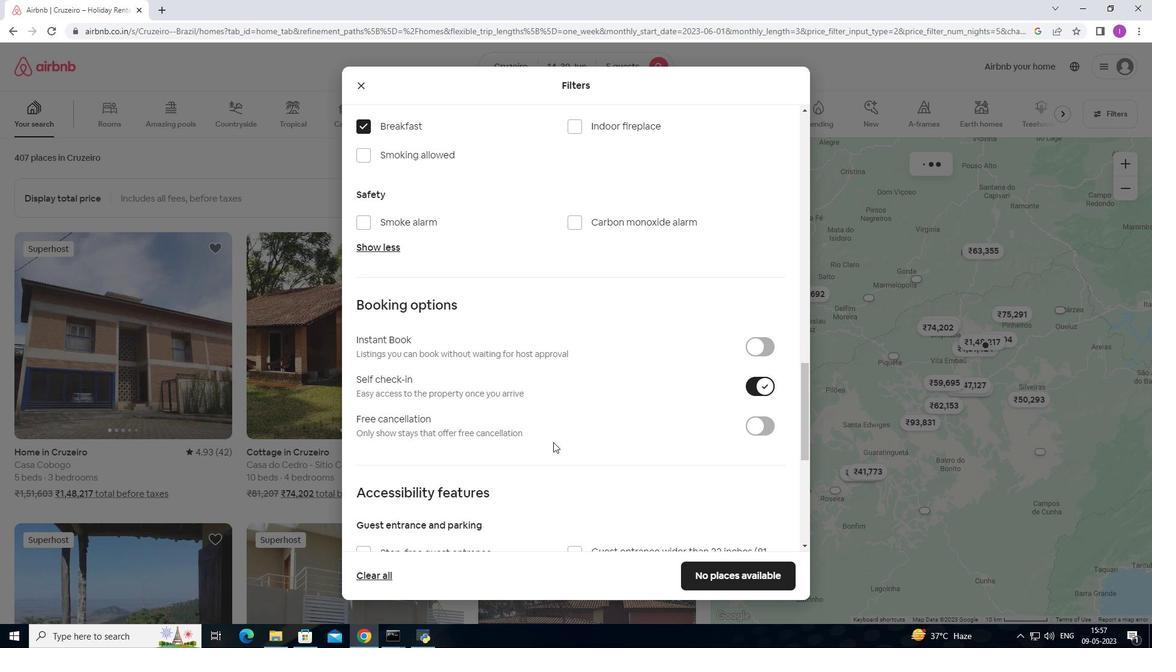 
Action: Mouse scrolled (553, 441) with delta (0, 0)
Screenshot: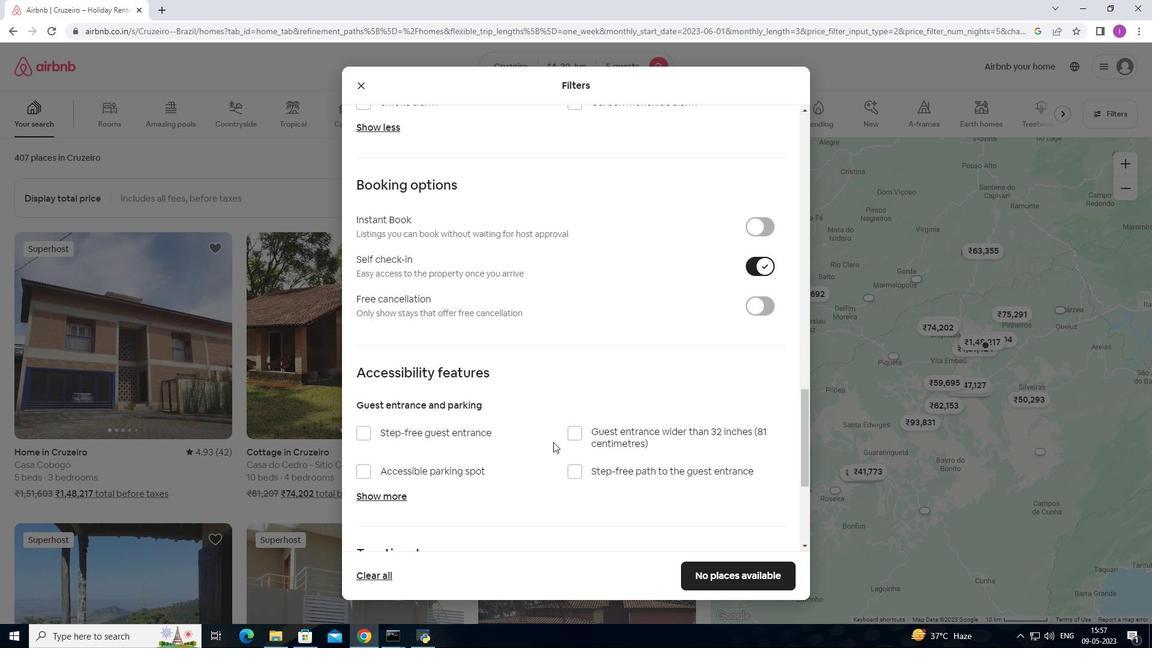 
Action: Mouse scrolled (553, 441) with delta (0, 0)
Screenshot: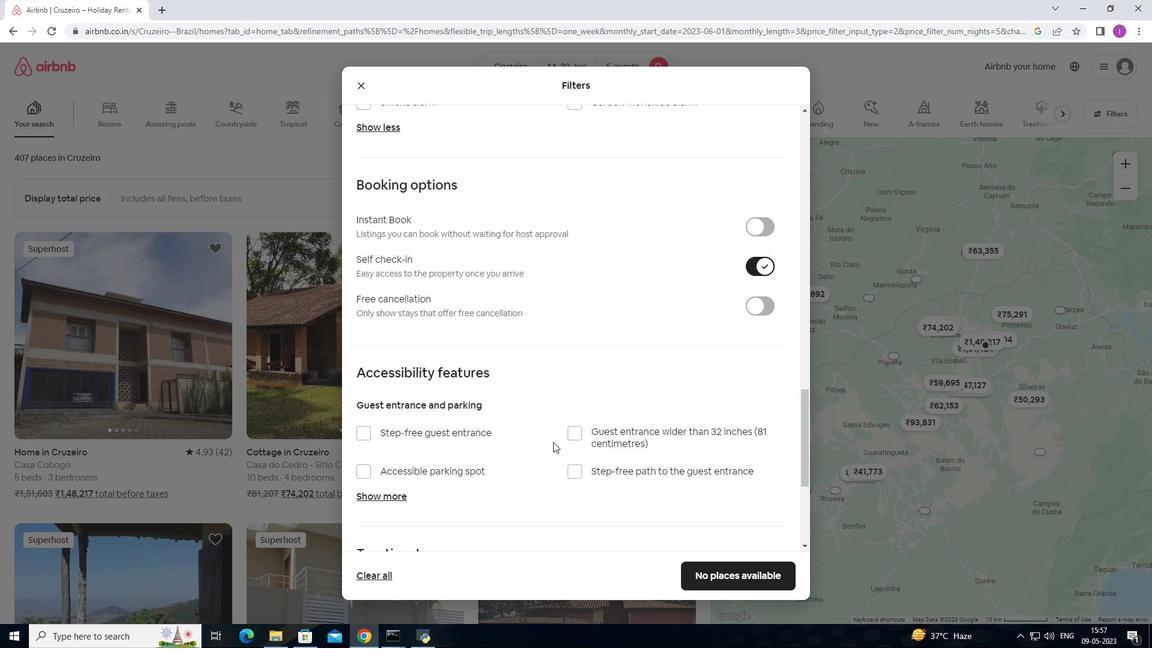 
Action: Mouse scrolled (553, 441) with delta (0, 0)
Screenshot: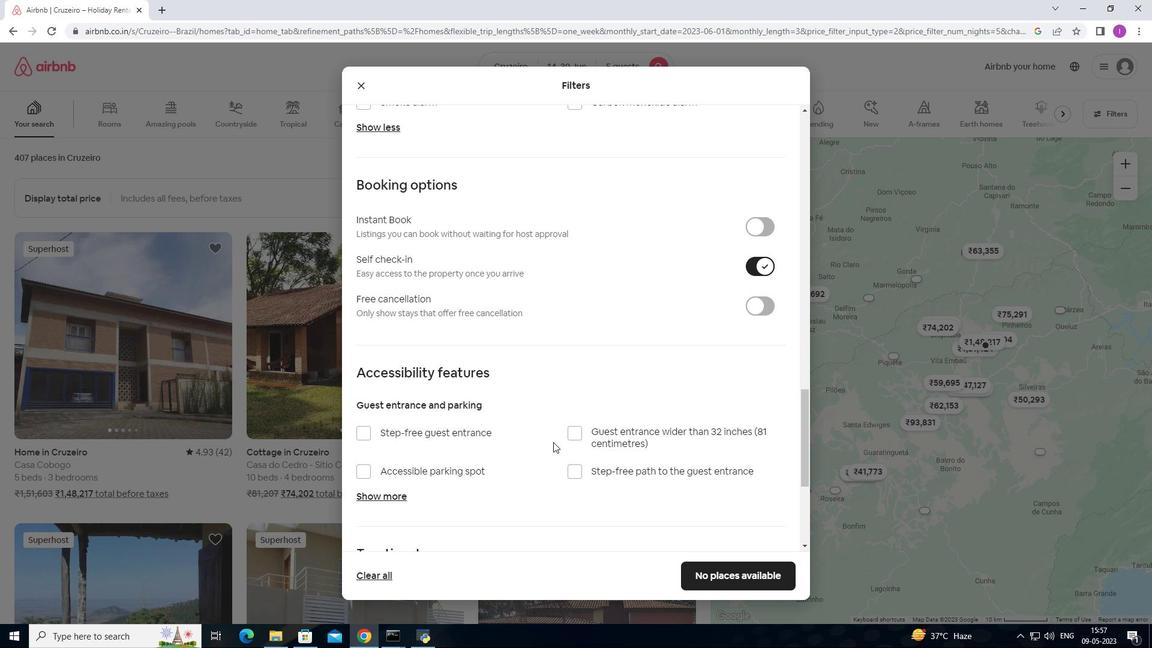 
Action: Mouse scrolled (553, 441) with delta (0, 0)
Screenshot: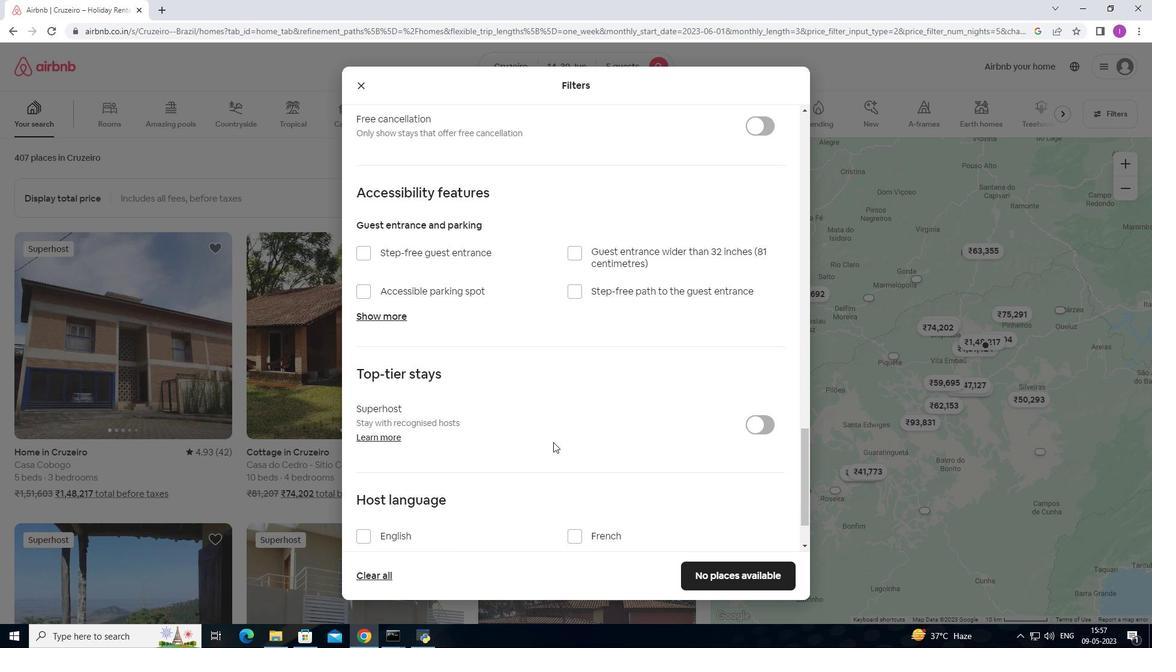 
Action: Mouse scrolled (553, 441) with delta (0, 0)
Screenshot: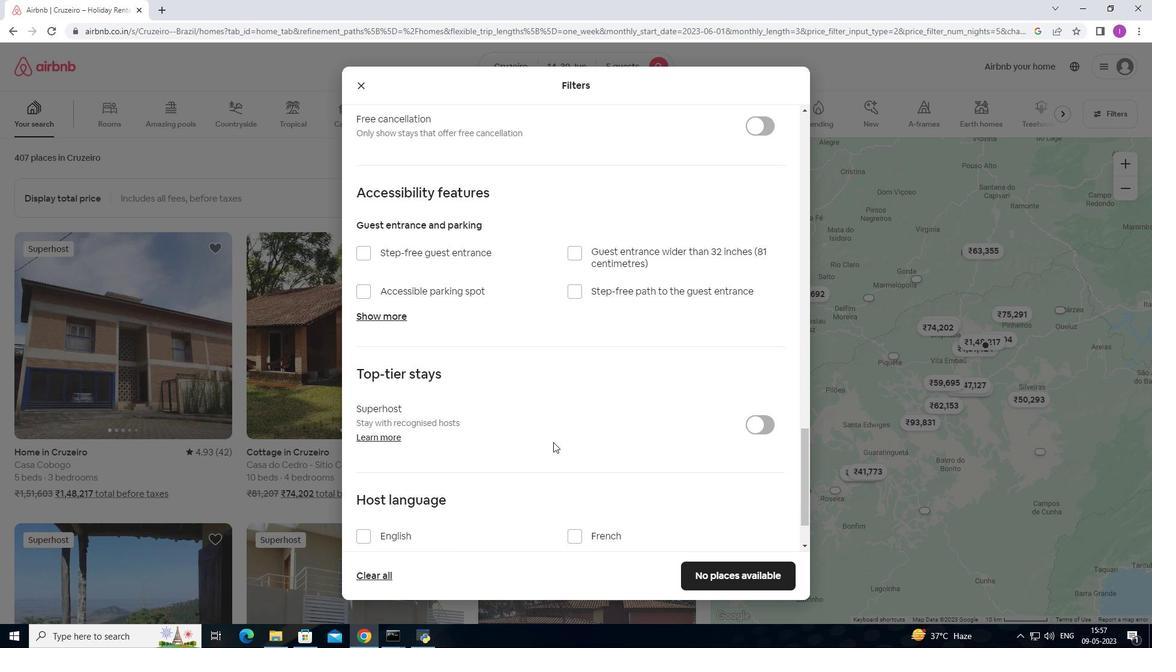 
Action: Mouse scrolled (553, 441) with delta (0, 0)
Screenshot: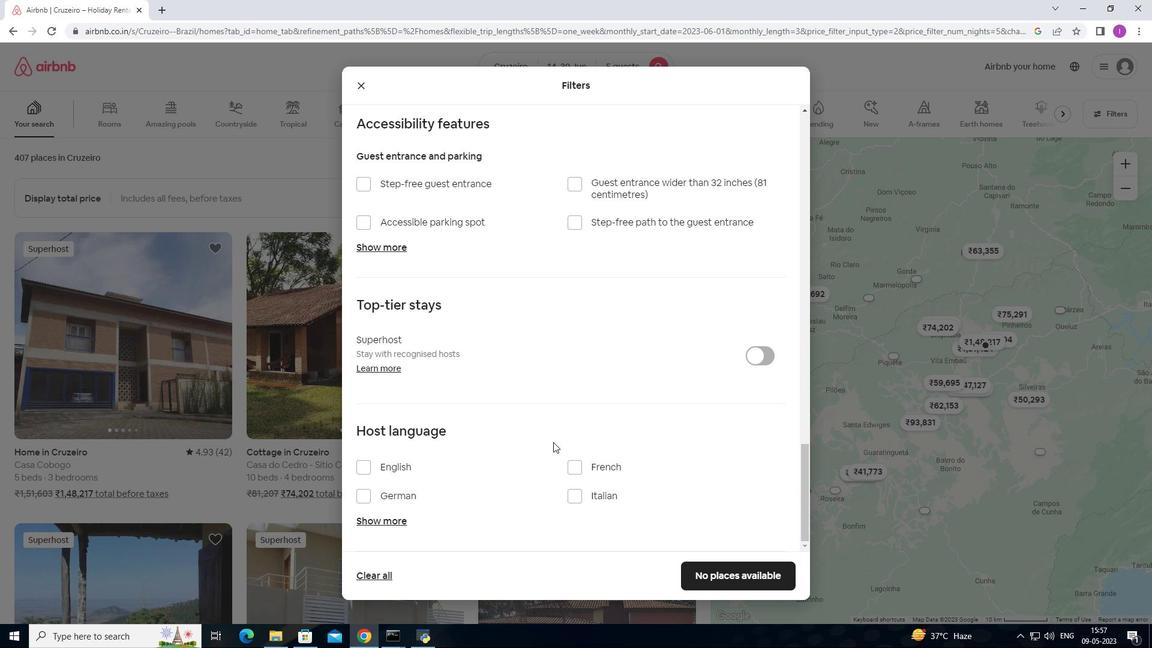 
Action: Mouse scrolled (553, 441) with delta (0, 0)
Screenshot: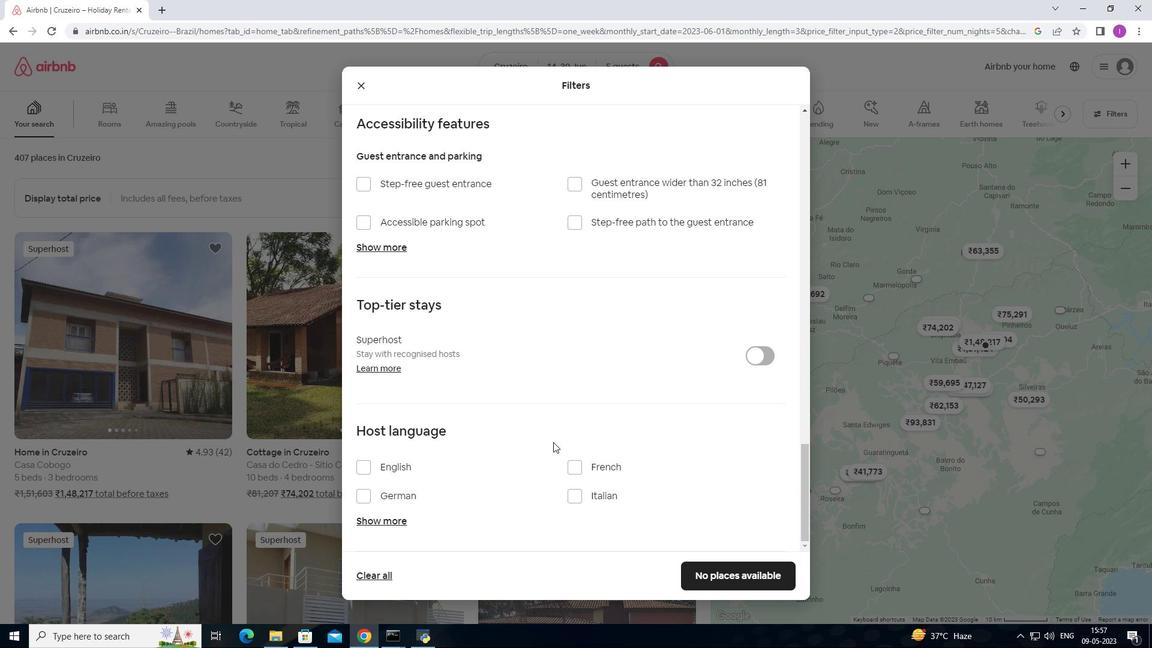 
Action: Mouse moved to (367, 469)
Screenshot: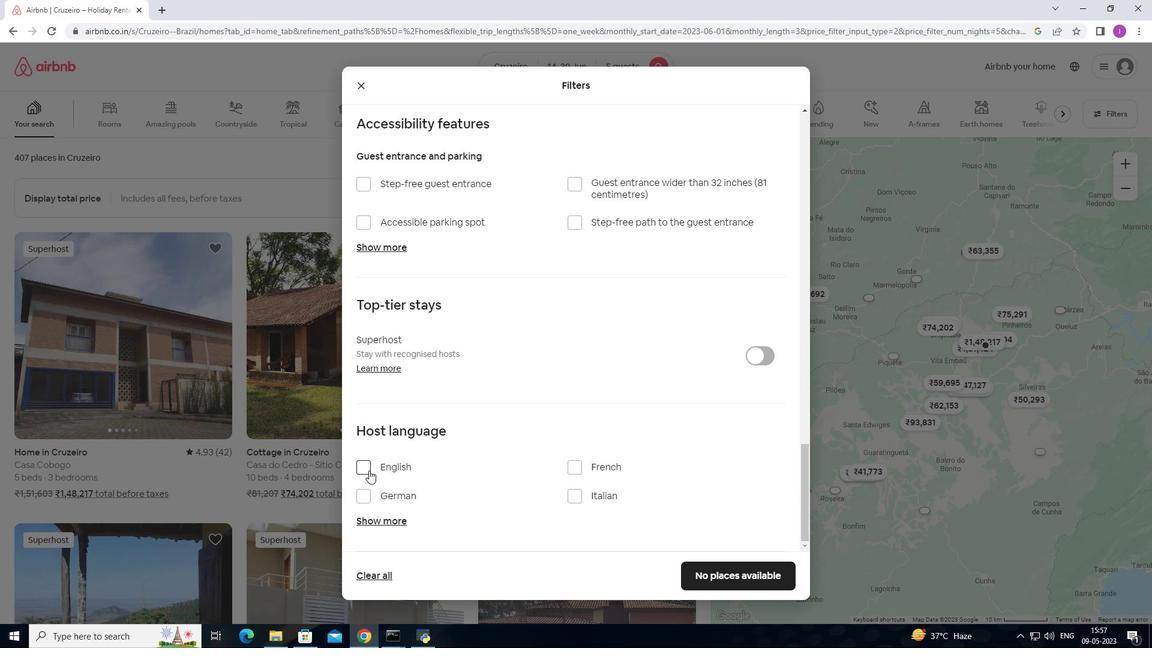 
Action: Mouse pressed left at (367, 469)
Screenshot: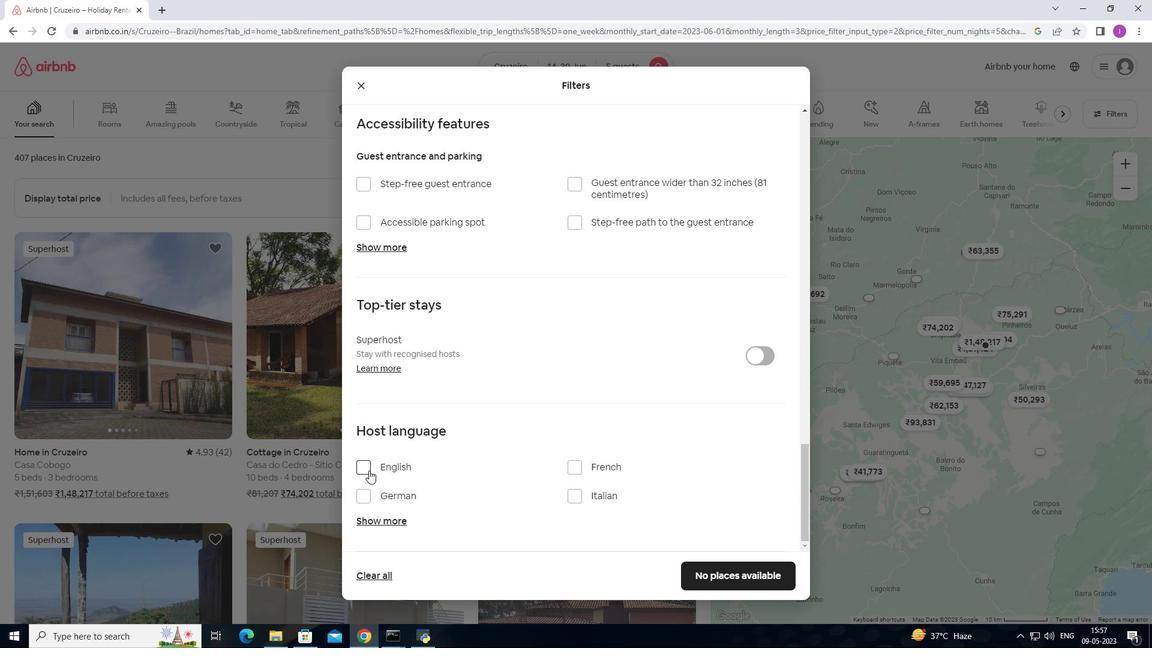 
Action: Mouse moved to (705, 588)
Screenshot: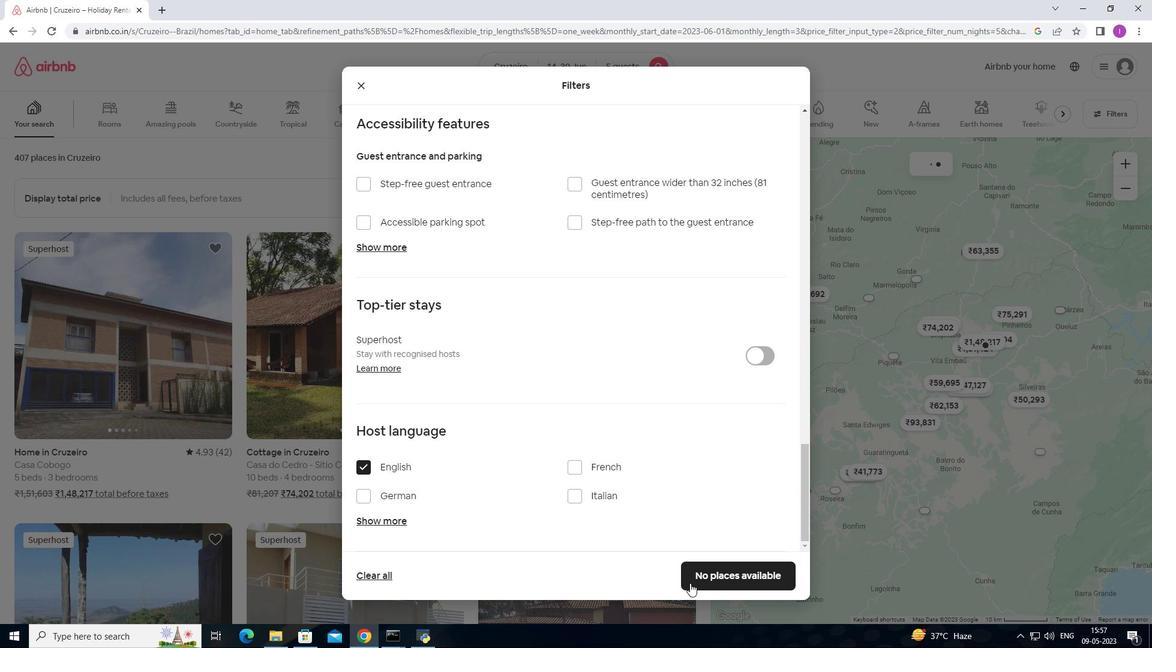 
Action: Mouse pressed left at (705, 588)
Screenshot: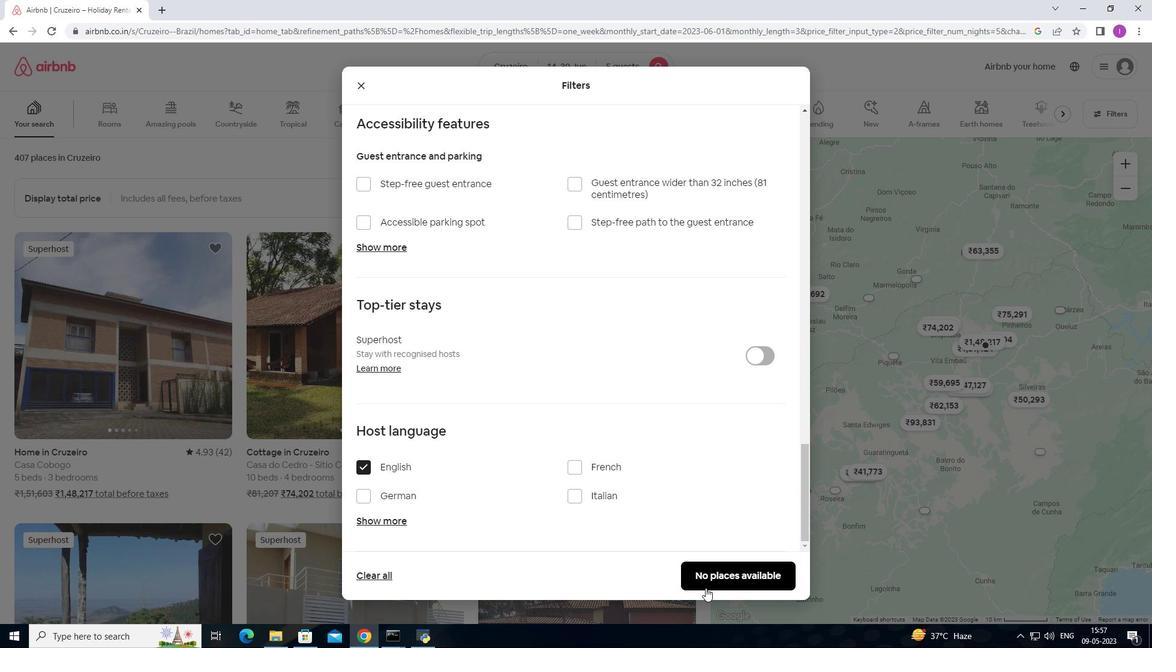 
Action: Mouse moved to (699, 582)
Screenshot: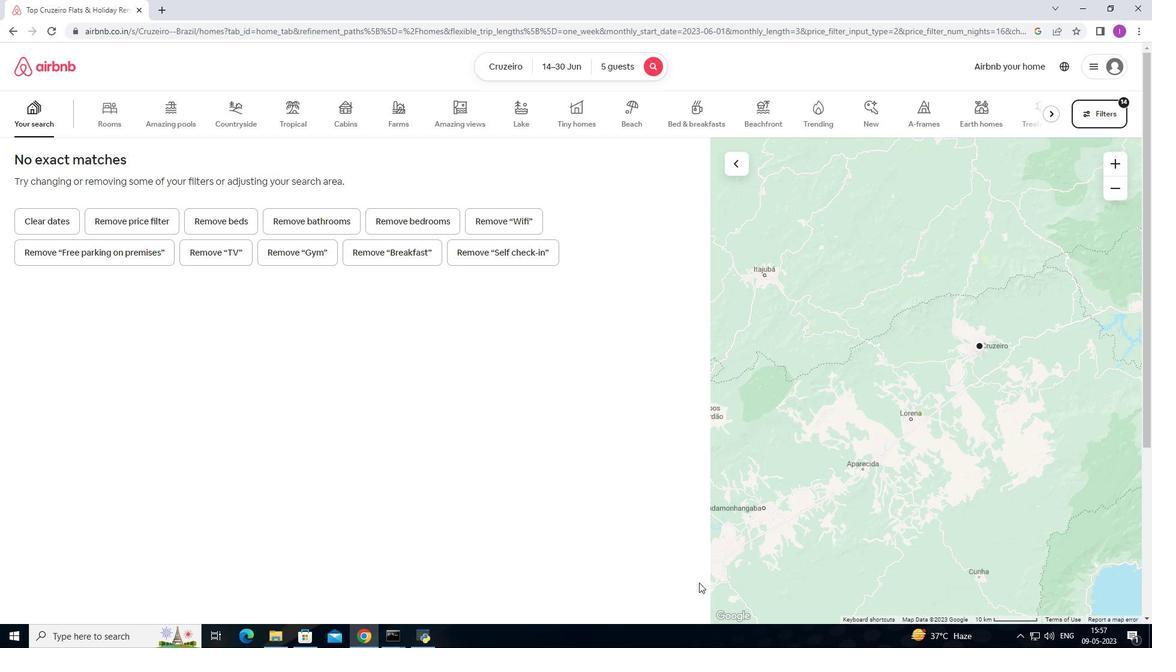 
